 Task: Find connections with filter location Mungia with filter topic #jobseekerswith filter profile language French with filter current company IGT Solutions with filter school Govt. Engineering College Bikaner with filter industry Computer and Network Security with filter service category Homeowners Insurance with filter keywords title Personal Assistant
Action: Mouse moved to (212, 301)
Screenshot: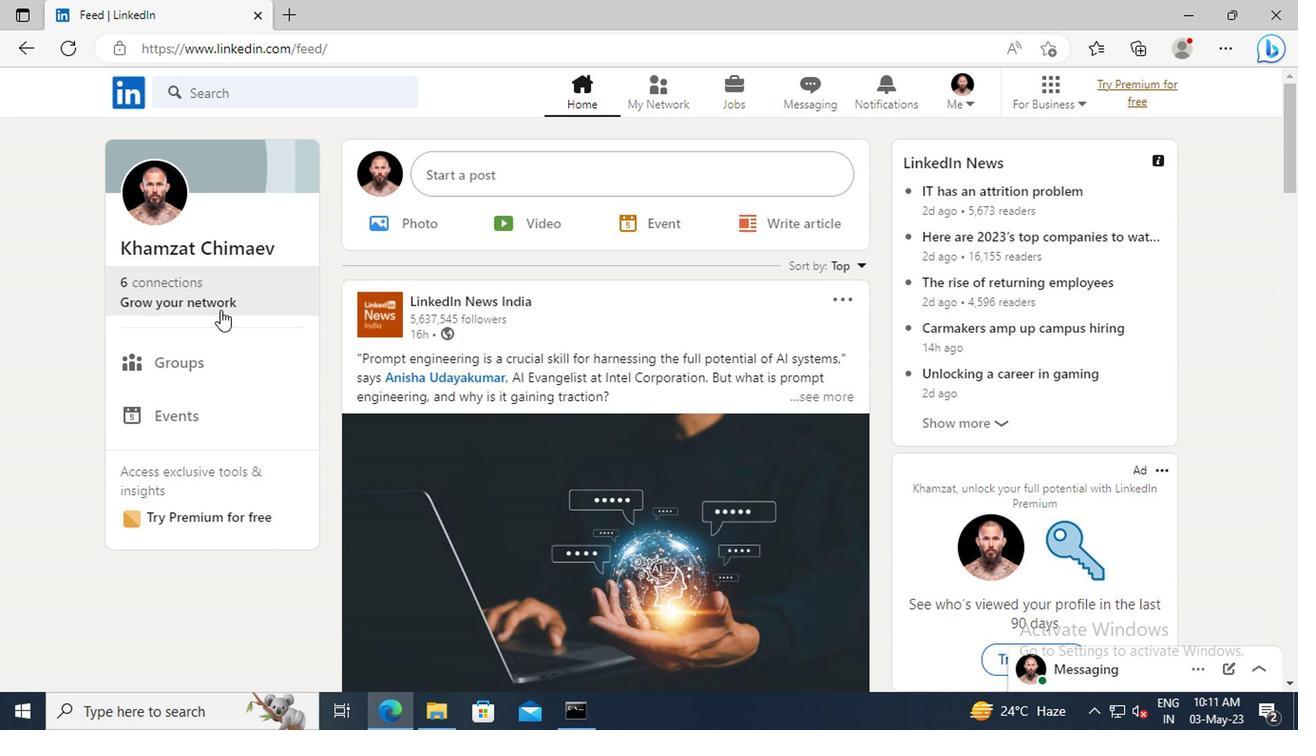 
Action: Mouse pressed left at (212, 301)
Screenshot: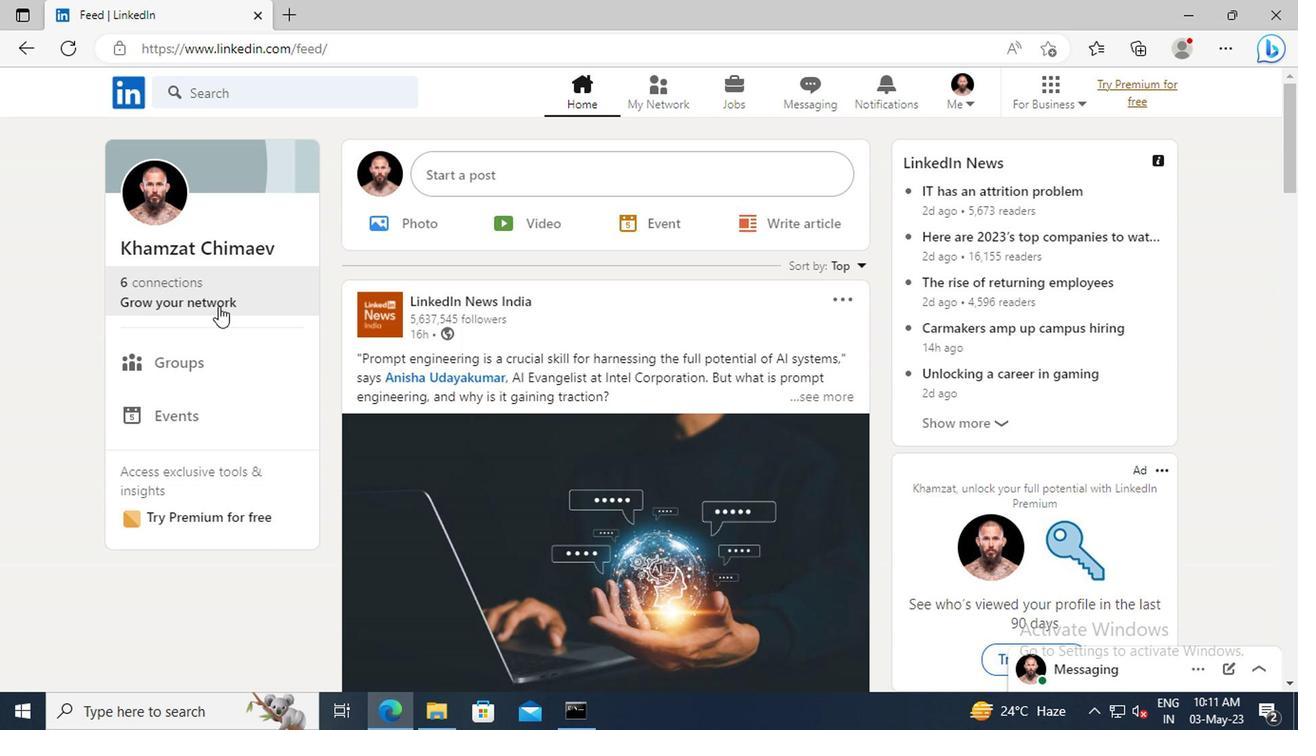 
Action: Mouse moved to (200, 204)
Screenshot: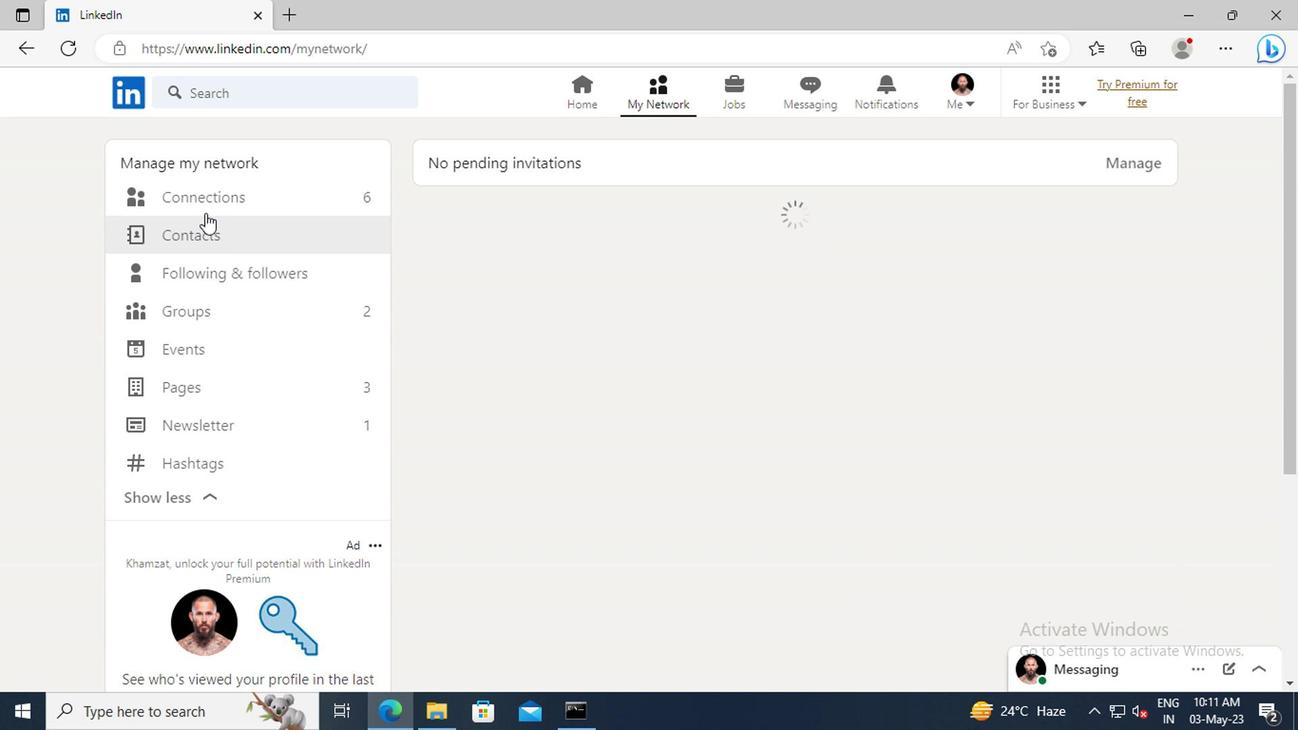 
Action: Mouse pressed left at (200, 204)
Screenshot: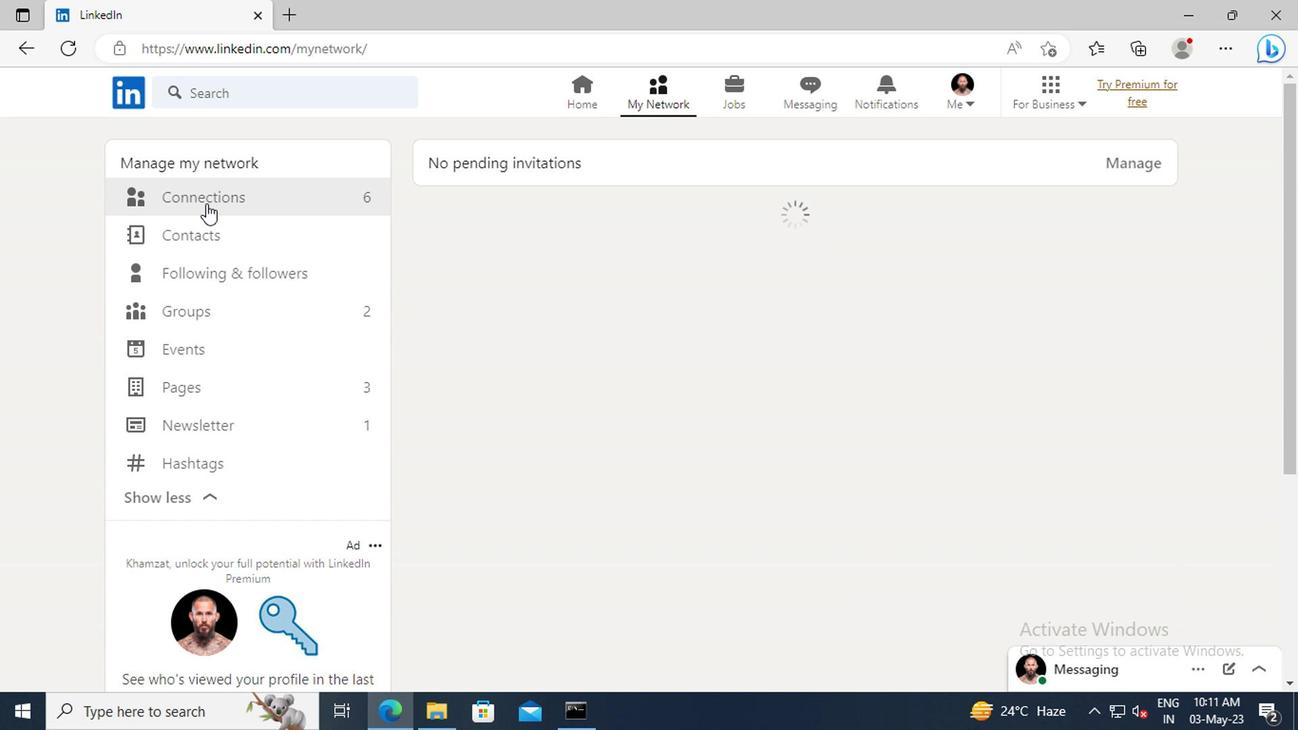 
Action: Mouse moved to (759, 204)
Screenshot: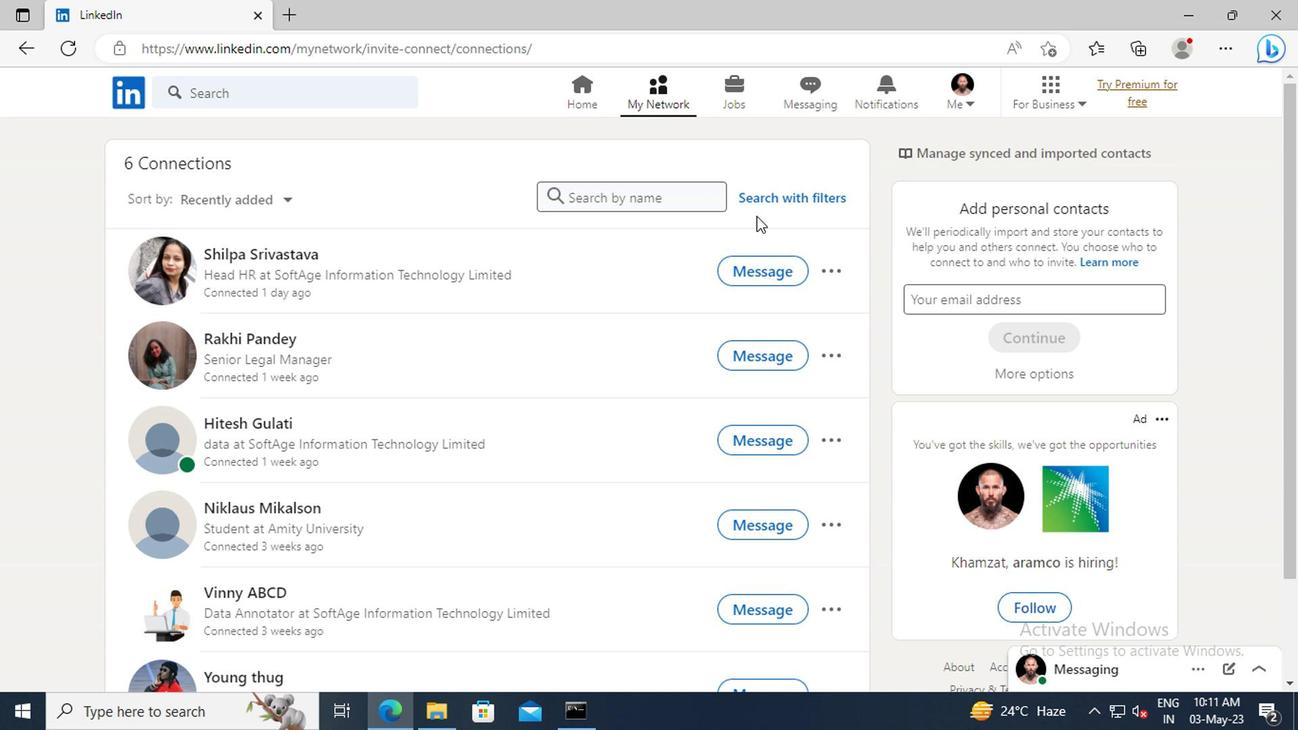 
Action: Mouse pressed left at (759, 204)
Screenshot: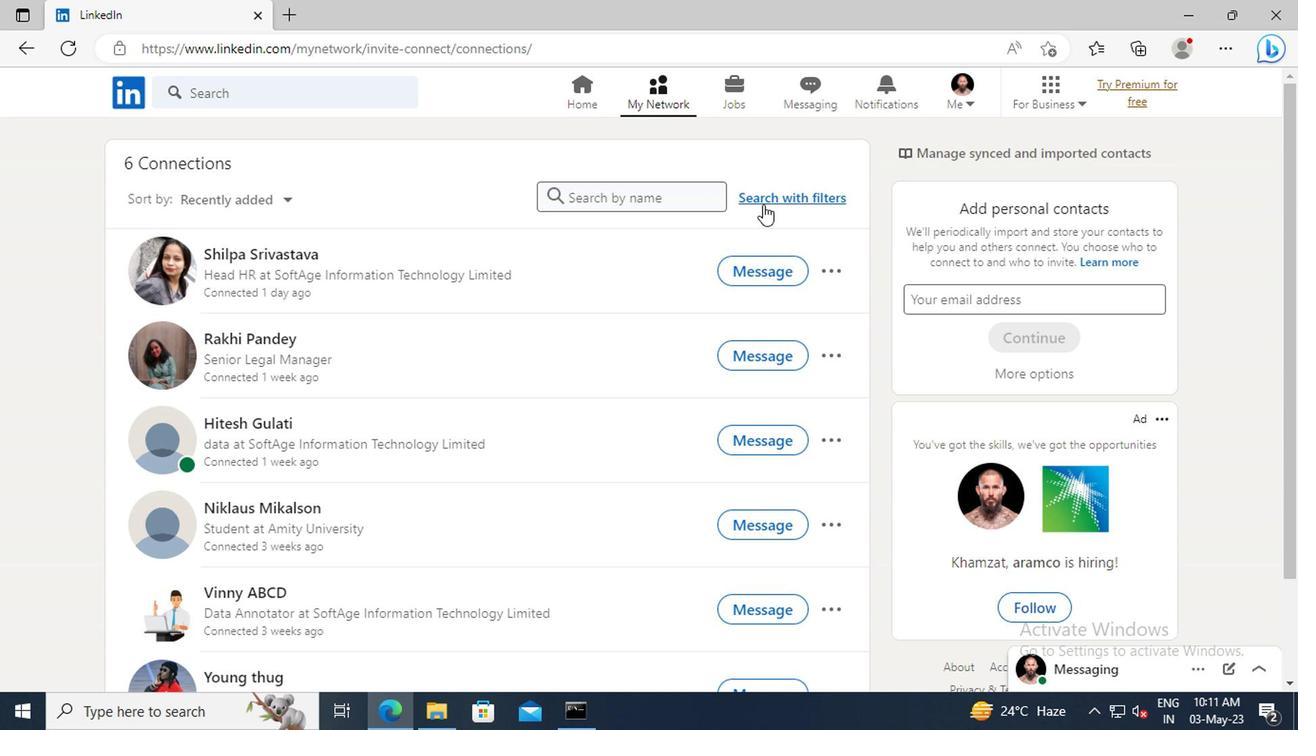 
Action: Mouse moved to (715, 154)
Screenshot: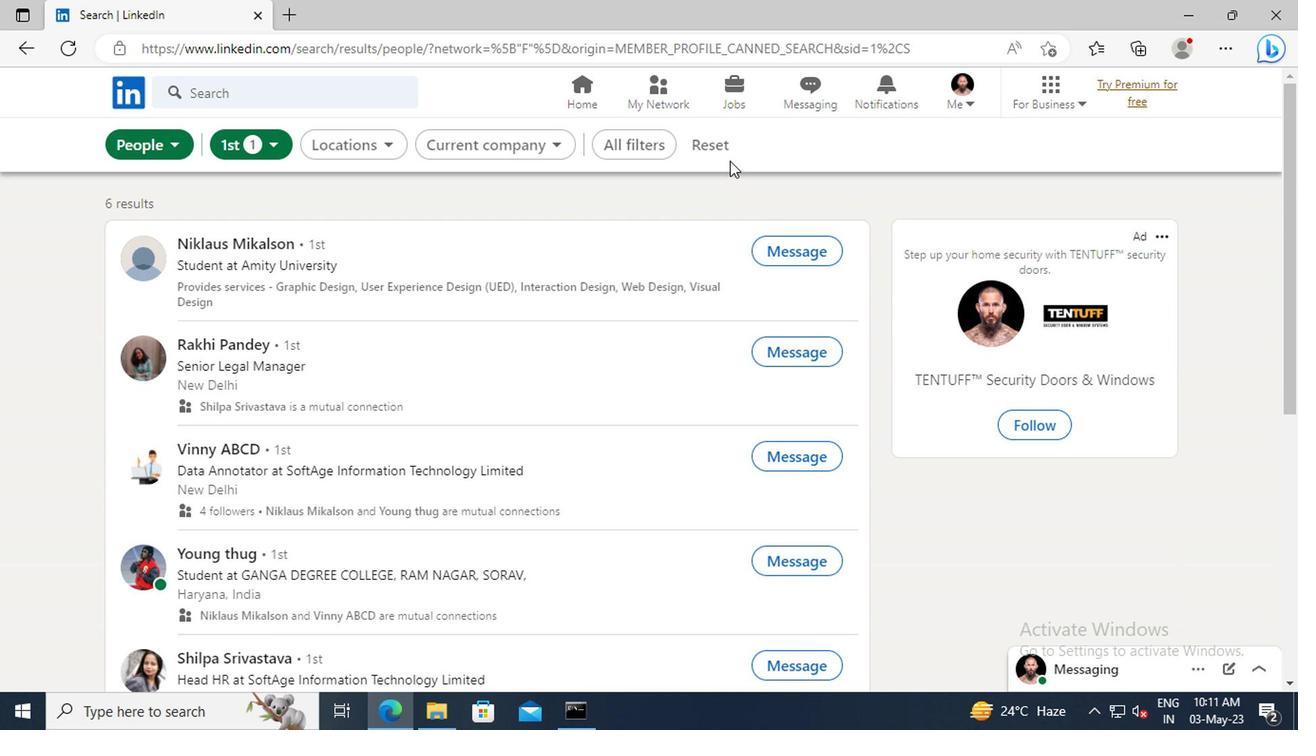 
Action: Mouse pressed left at (715, 154)
Screenshot: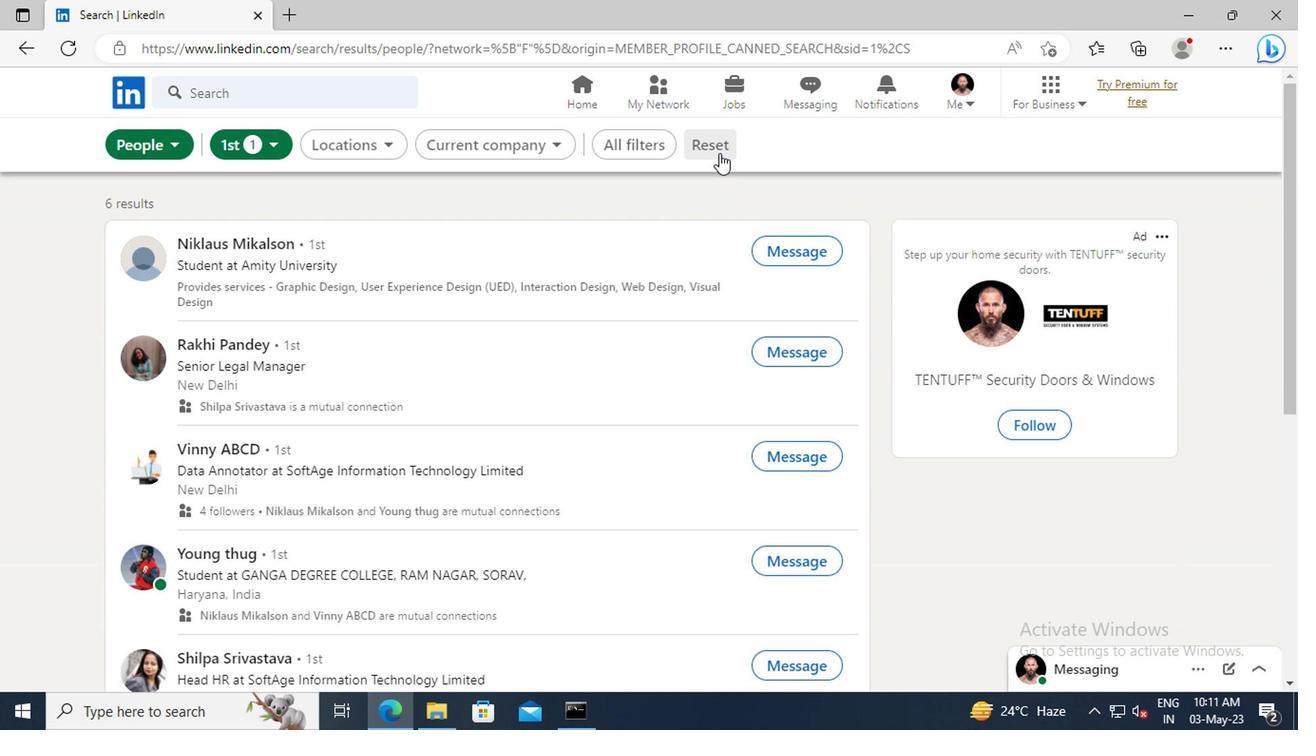 
Action: Mouse moved to (698, 149)
Screenshot: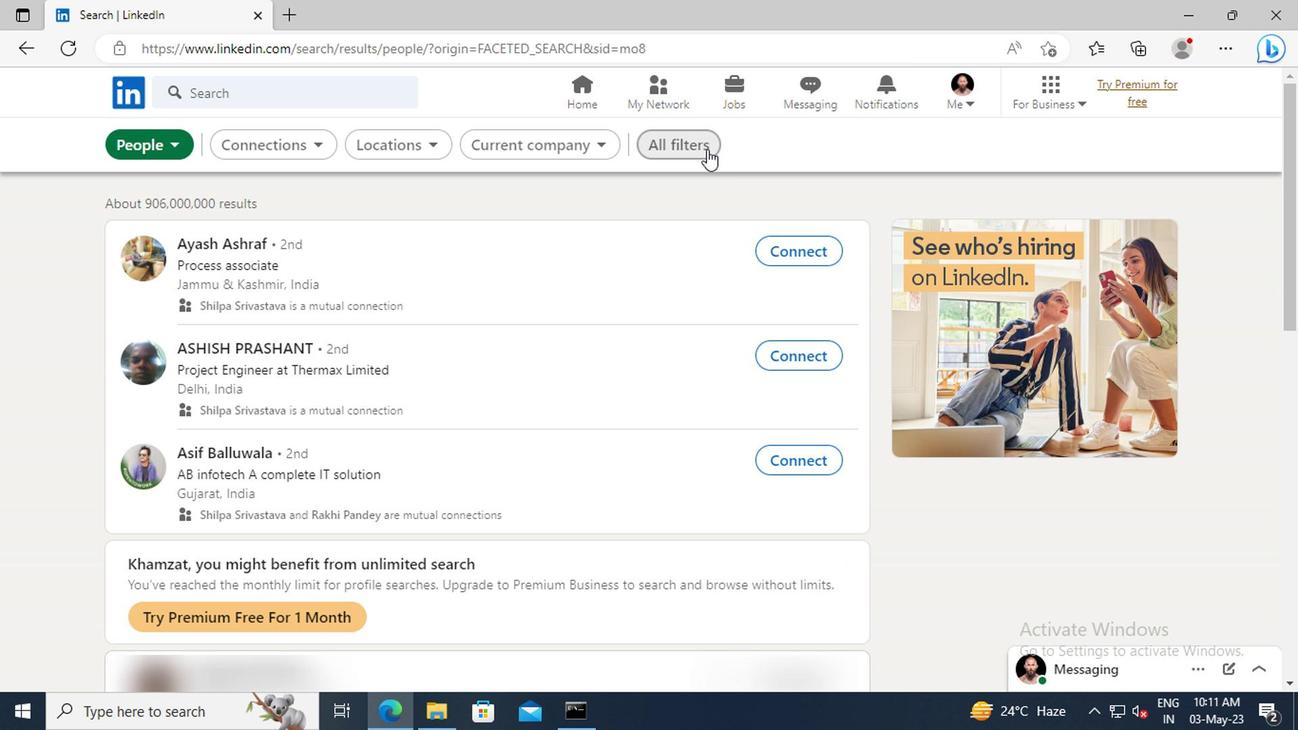 
Action: Mouse pressed left at (698, 149)
Screenshot: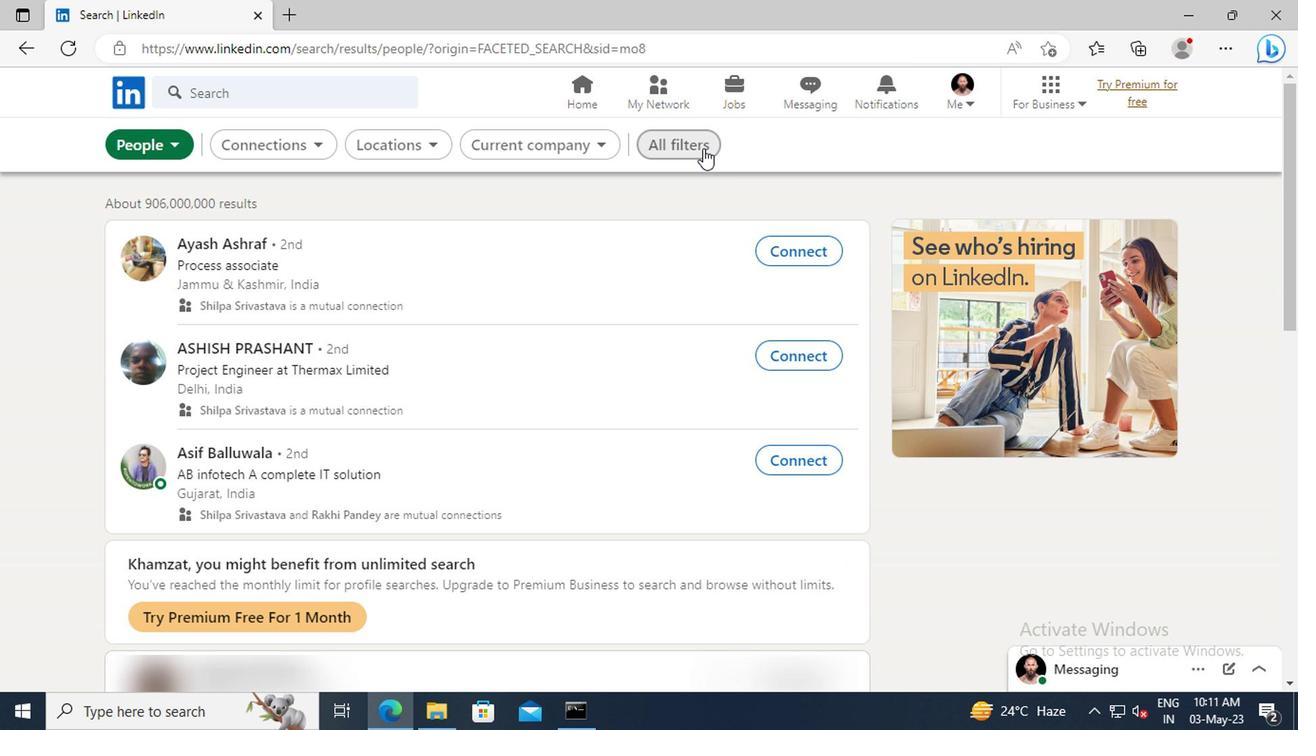 
Action: Mouse moved to (1031, 351)
Screenshot: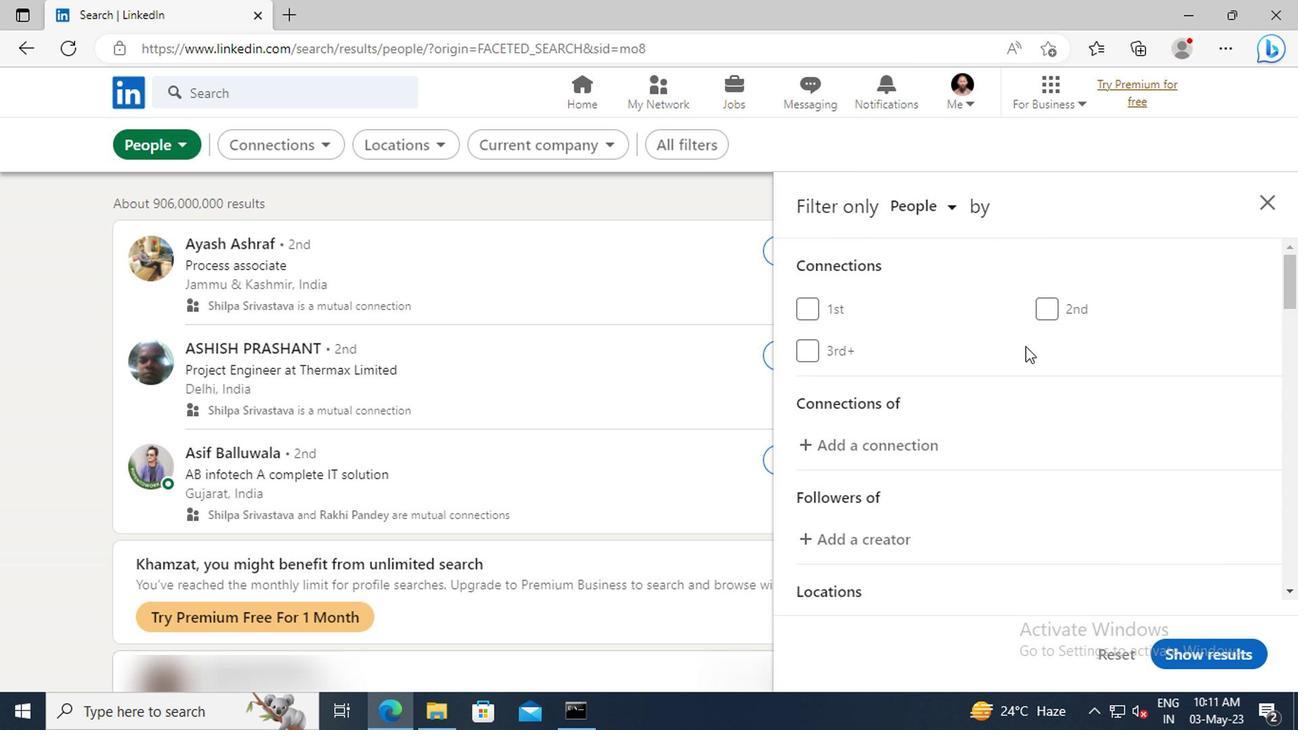 
Action: Mouse scrolled (1031, 350) with delta (0, 0)
Screenshot: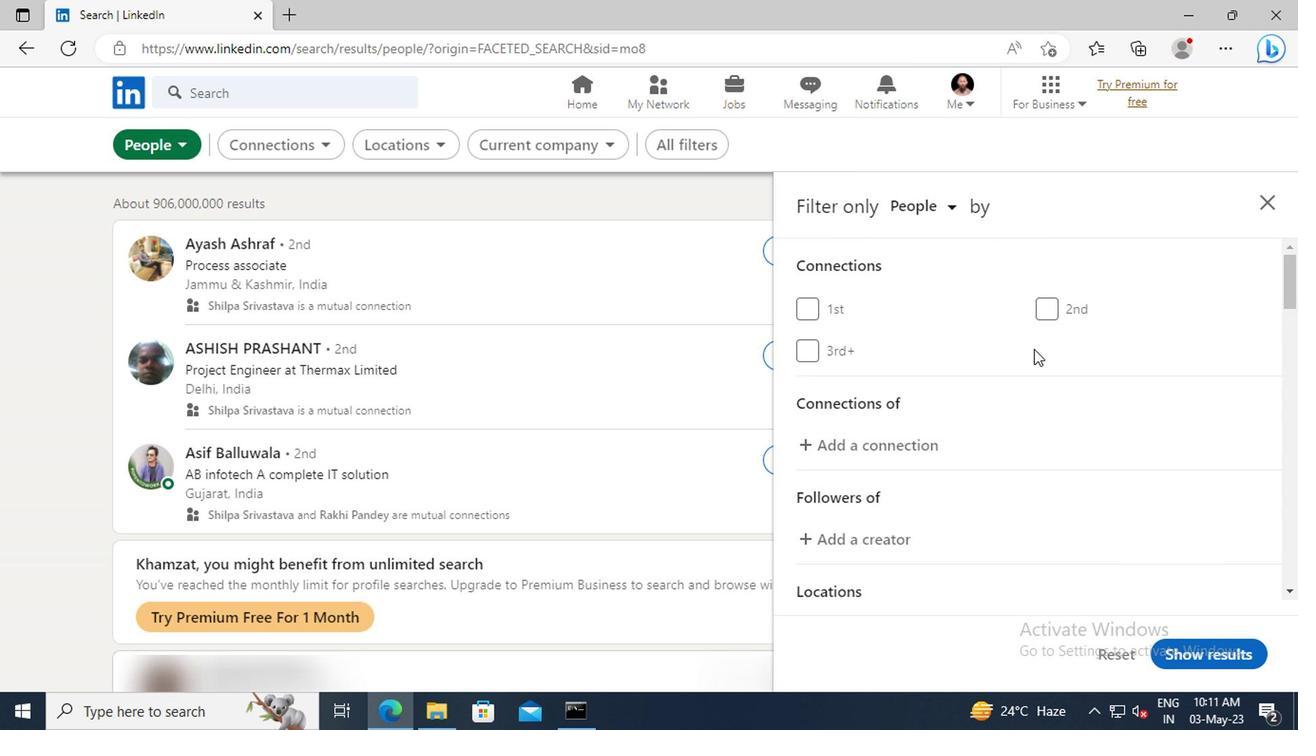 
Action: Mouse scrolled (1031, 350) with delta (0, 0)
Screenshot: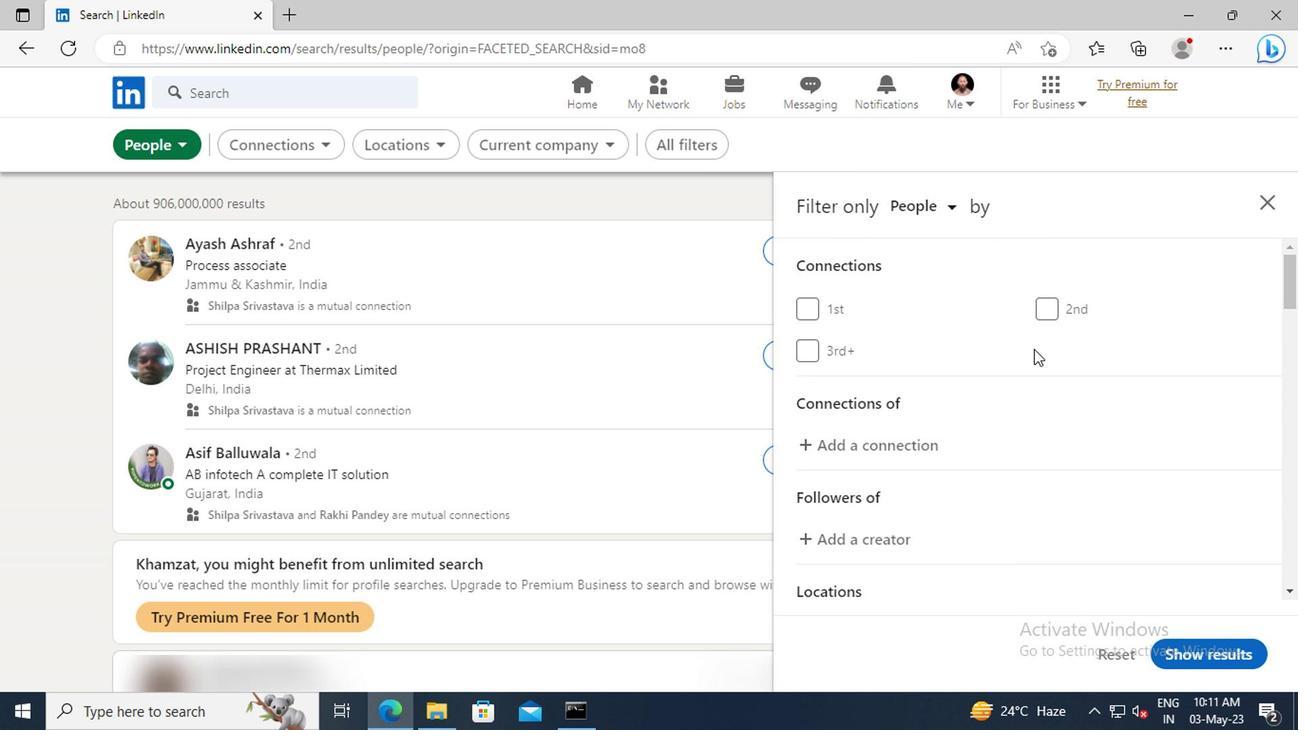 
Action: Mouse scrolled (1031, 350) with delta (0, 0)
Screenshot: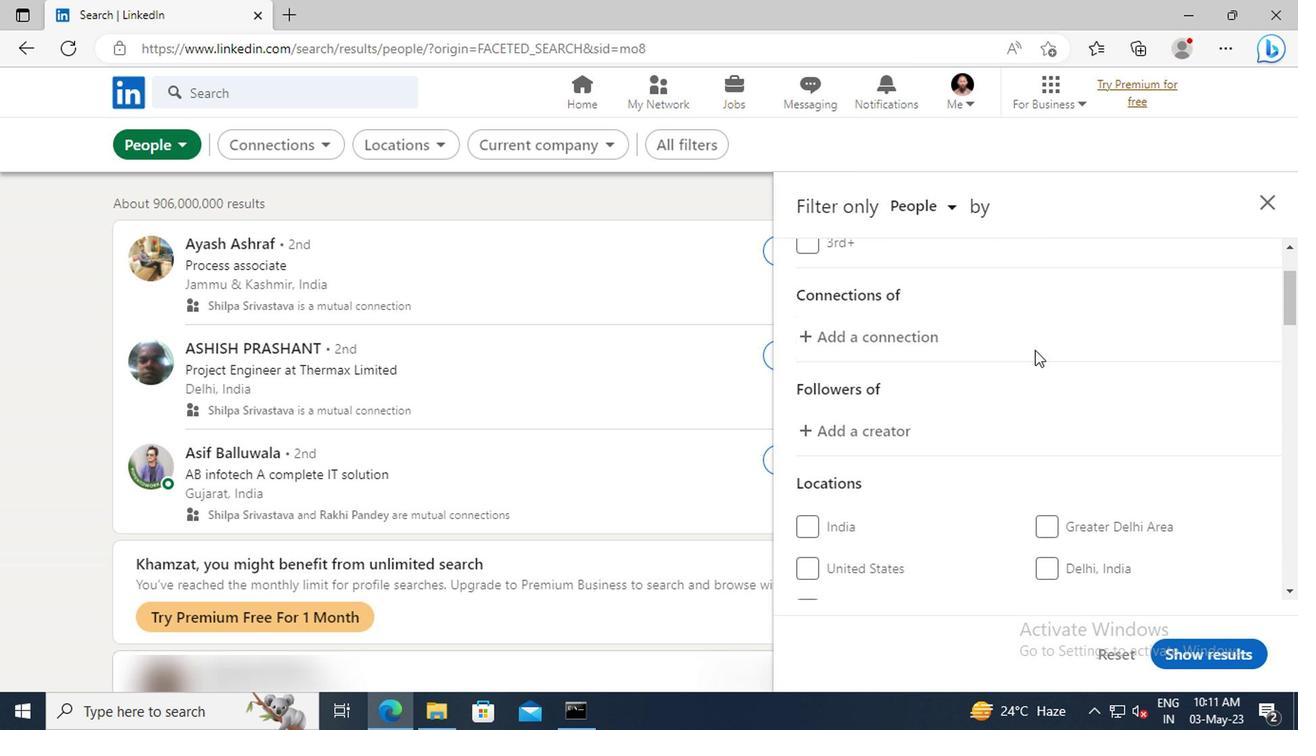 
Action: Mouse scrolled (1031, 350) with delta (0, 0)
Screenshot: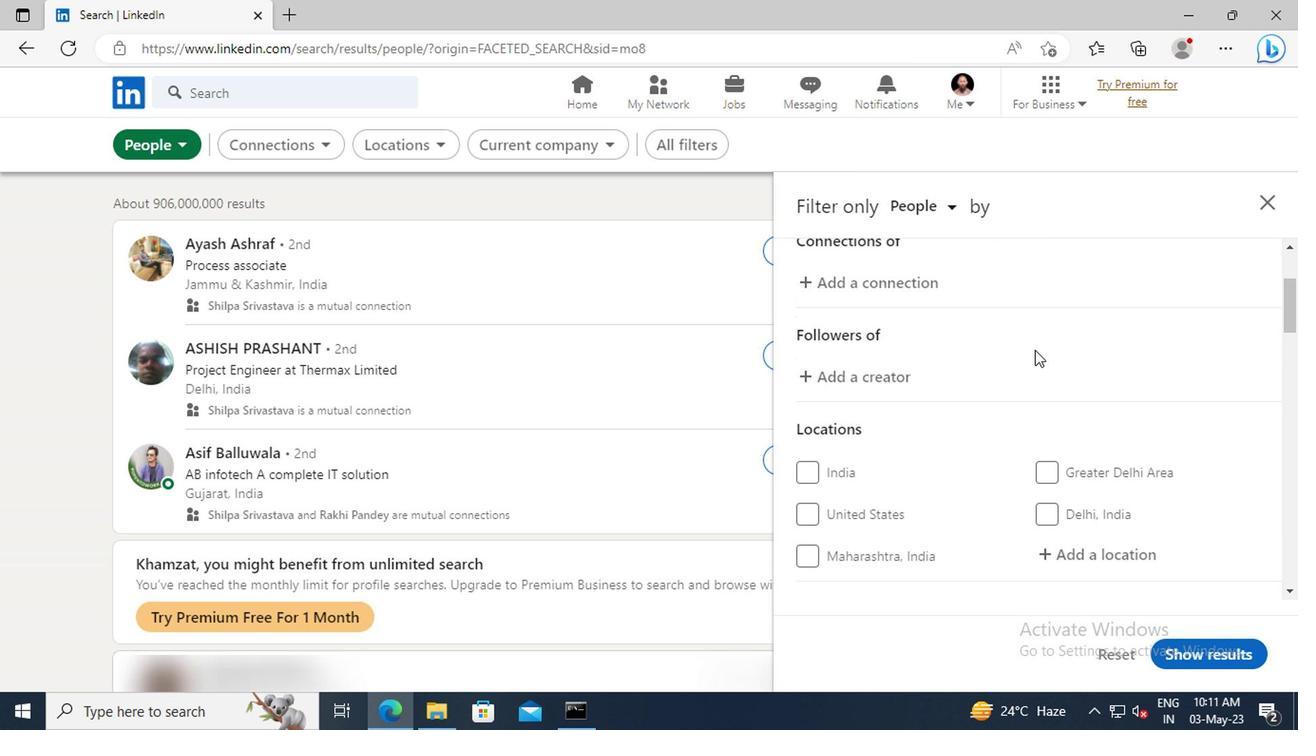 
Action: Mouse scrolled (1031, 350) with delta (0, 0)
Screenshot: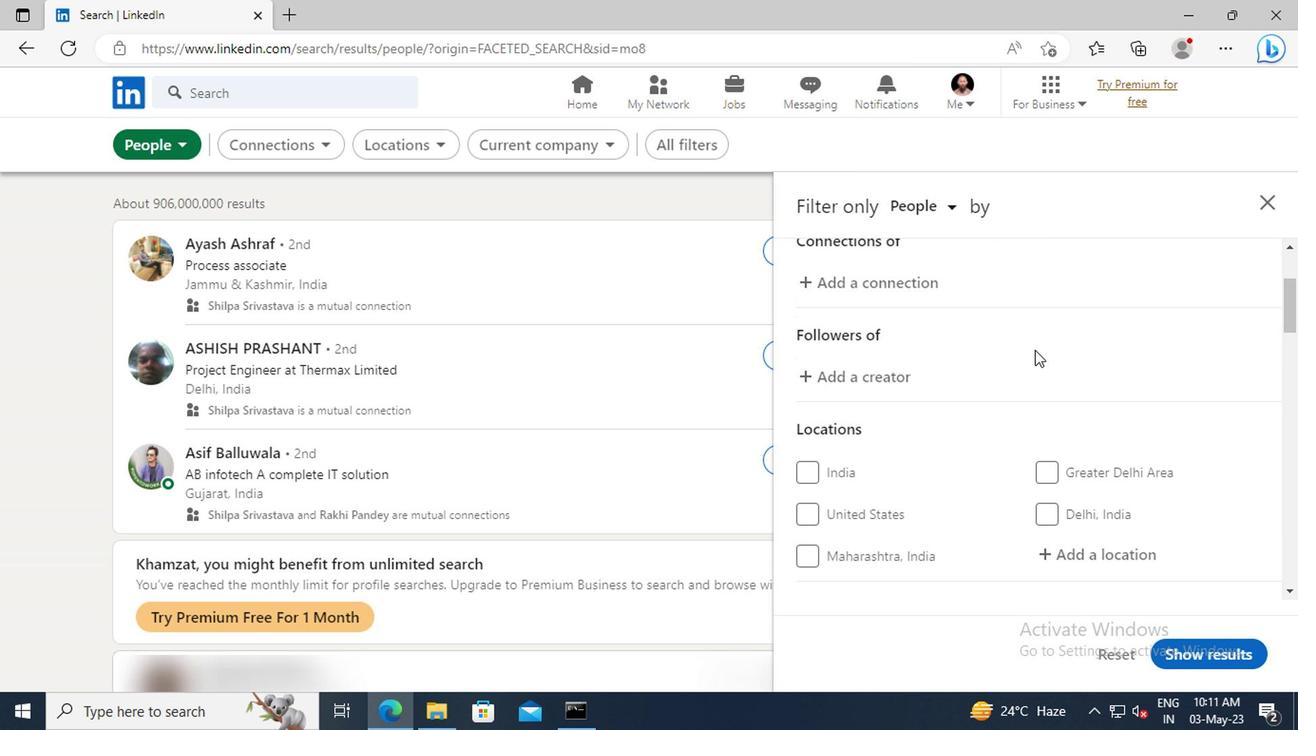 
Action: Mouse scrolled (1031, 350) with delta (0, 0)
Screenshot: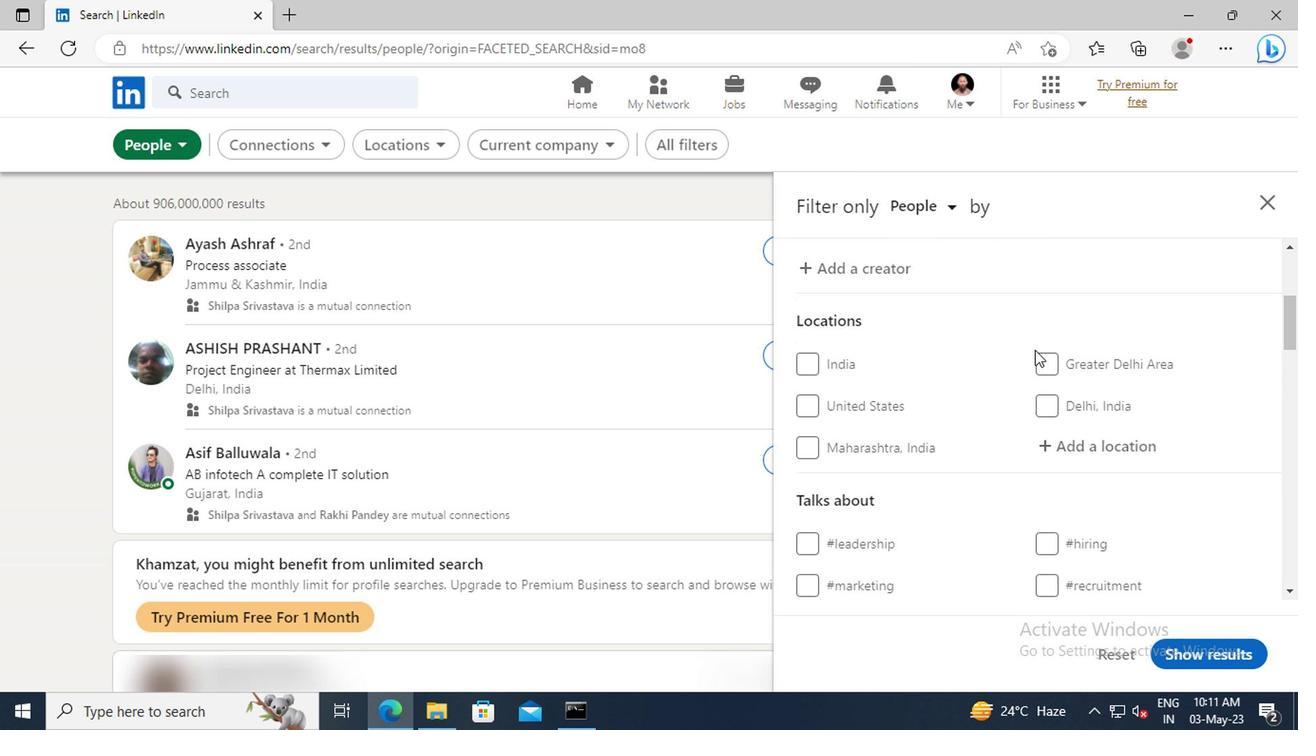 
Action: Mouse moved to (1048, 388)
Screenshot: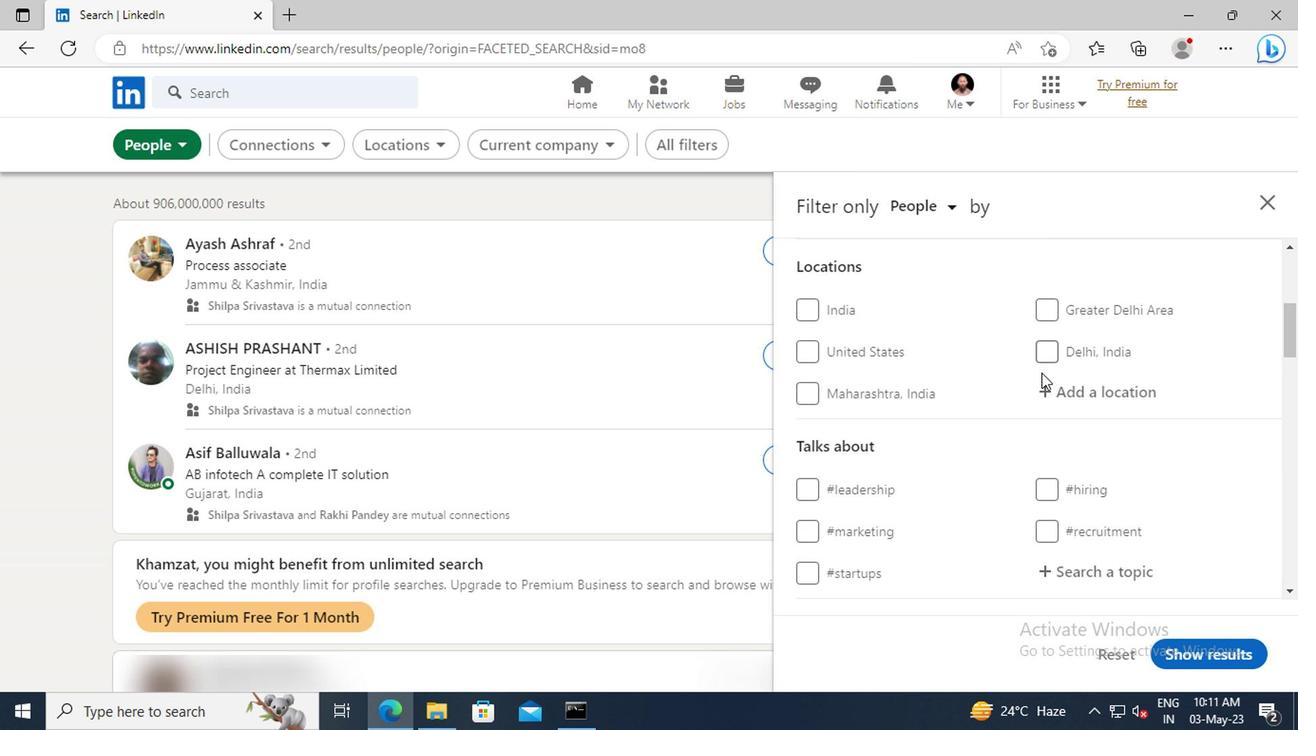 
Action: Mouse pressed left at (1048, 388)
Screenshot: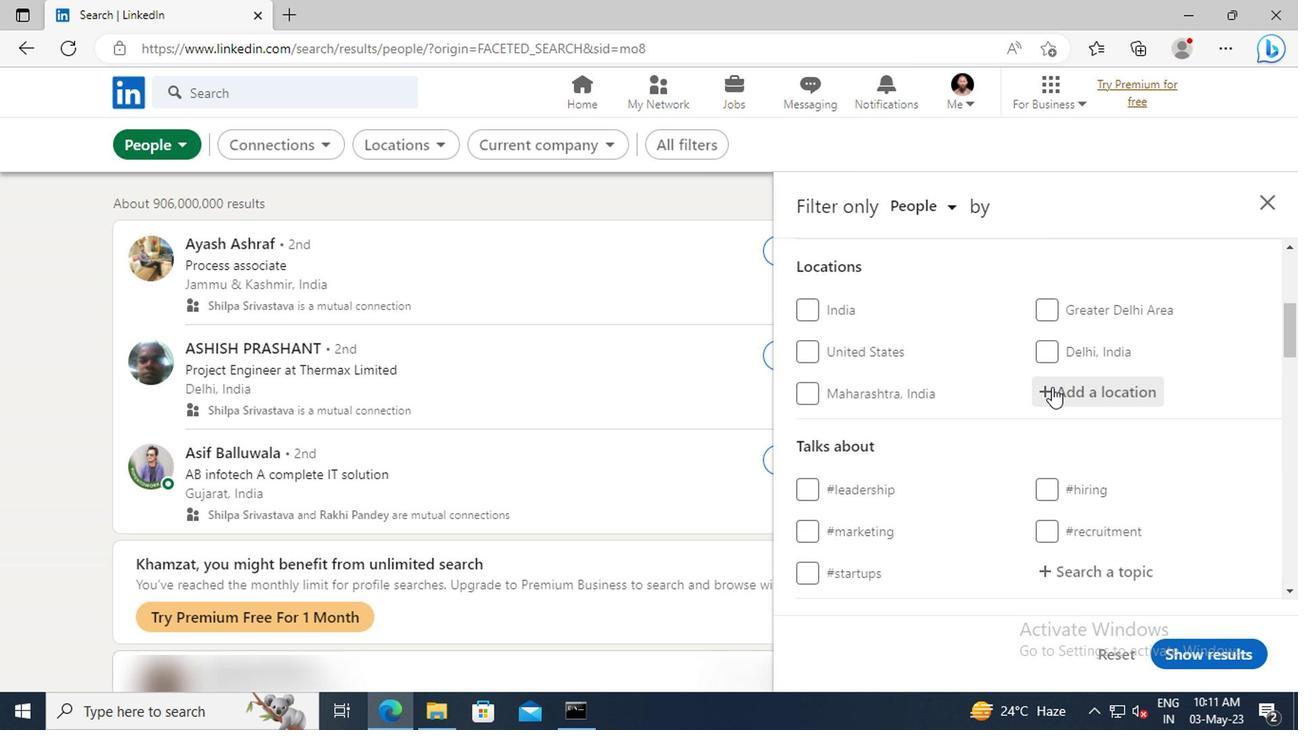 
Action: Key pressed <Key.shift>MUNGIA
Screenshot: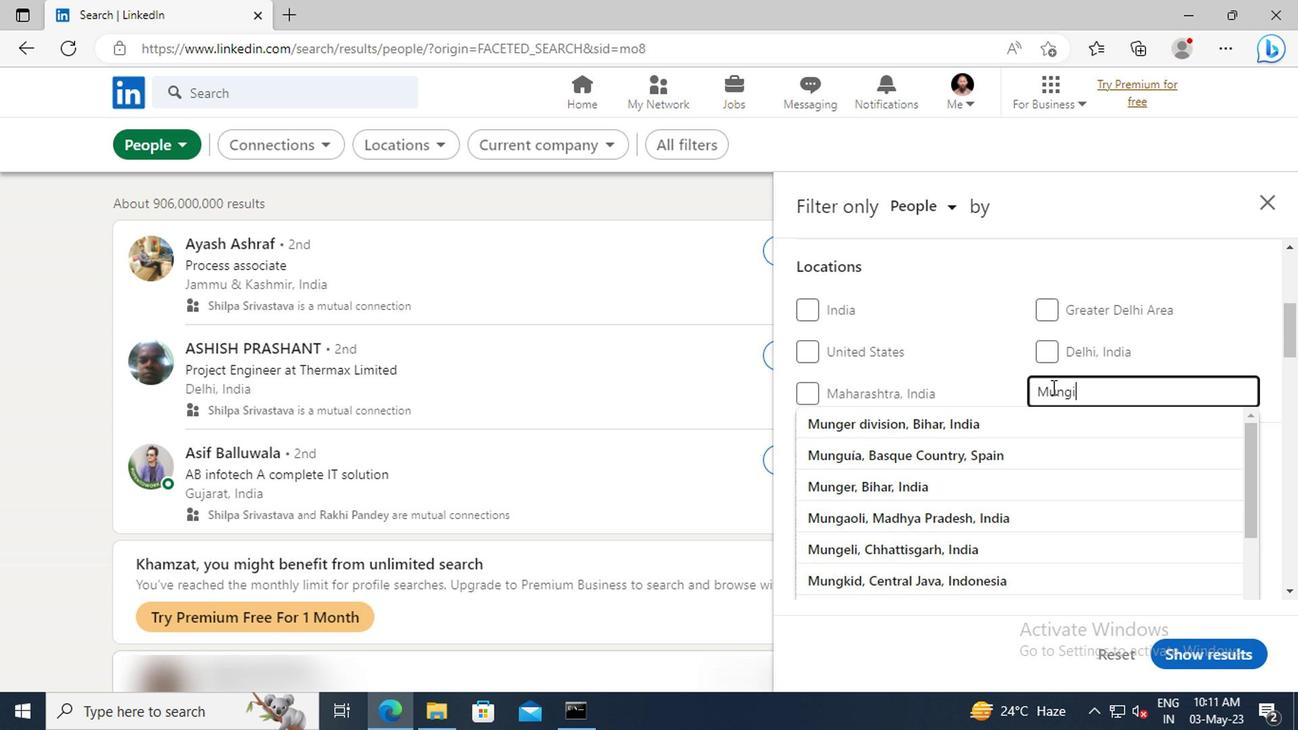 
Action: Mouse moved to (1048, 405)
Screenshot: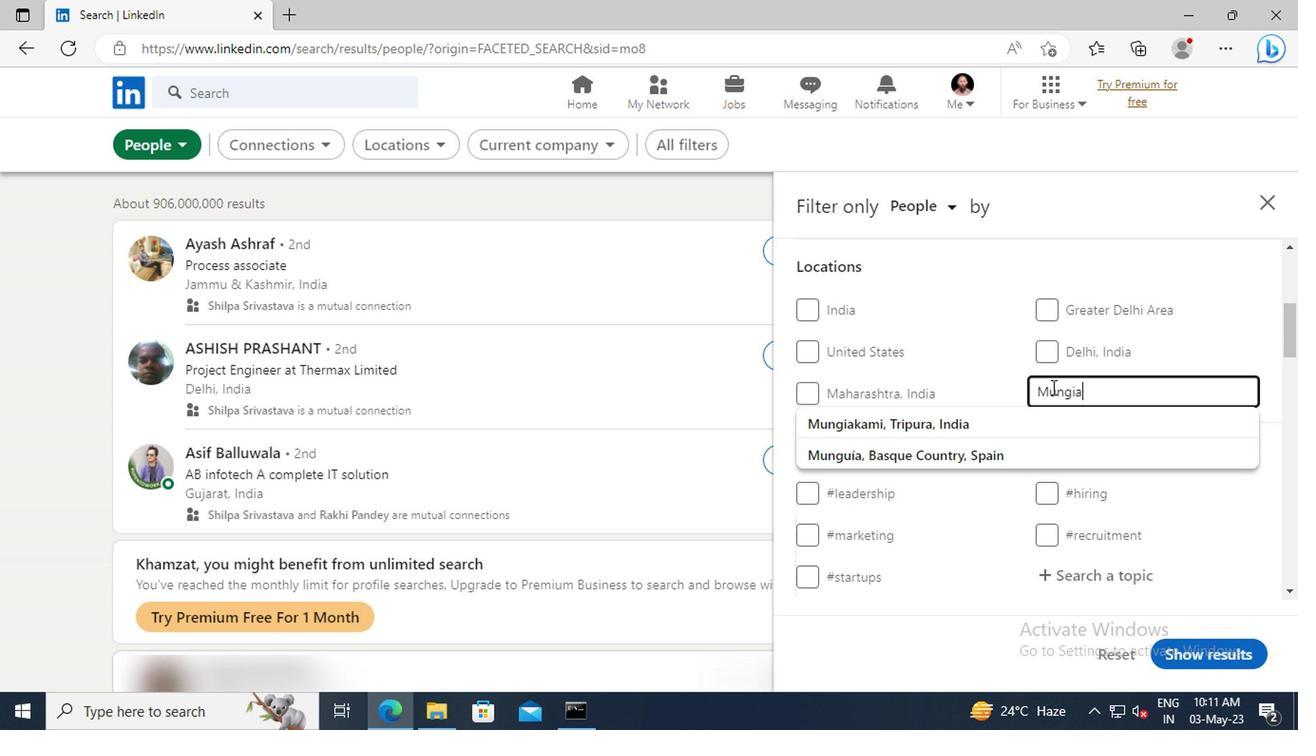 
Action: Key pressed <Key.enter>
Screenshot: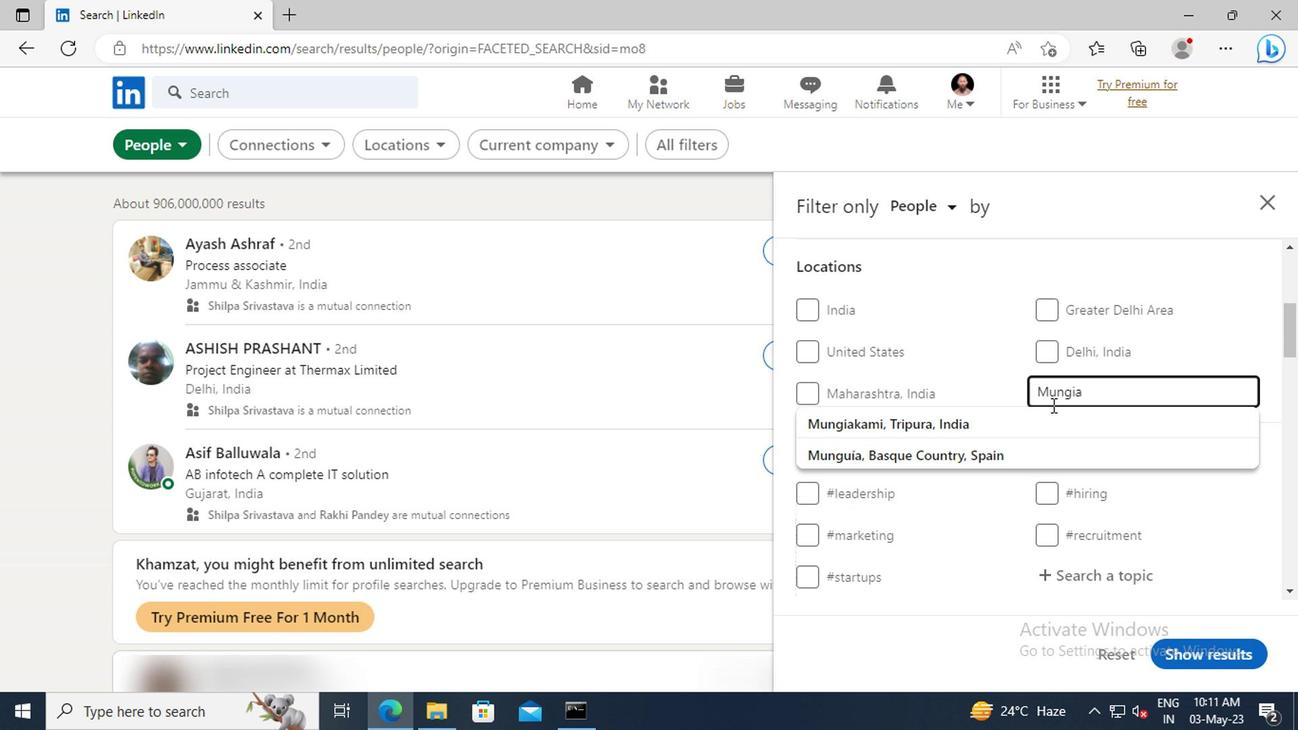 
Action: Mouse scrolled (1048, 405) with delta (0, 0)
Screenshot: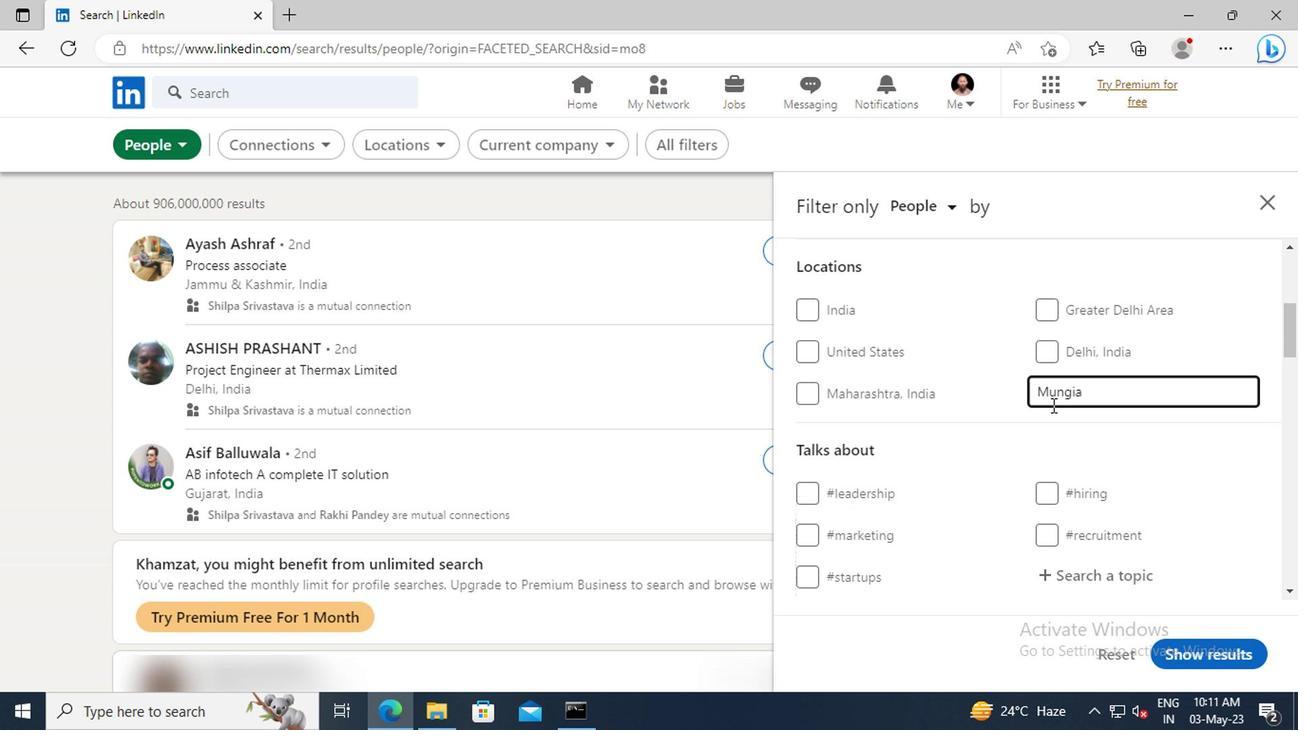 
Action: Mouse scrolled (1048, 405) with delta (0, 0)
Screenshot: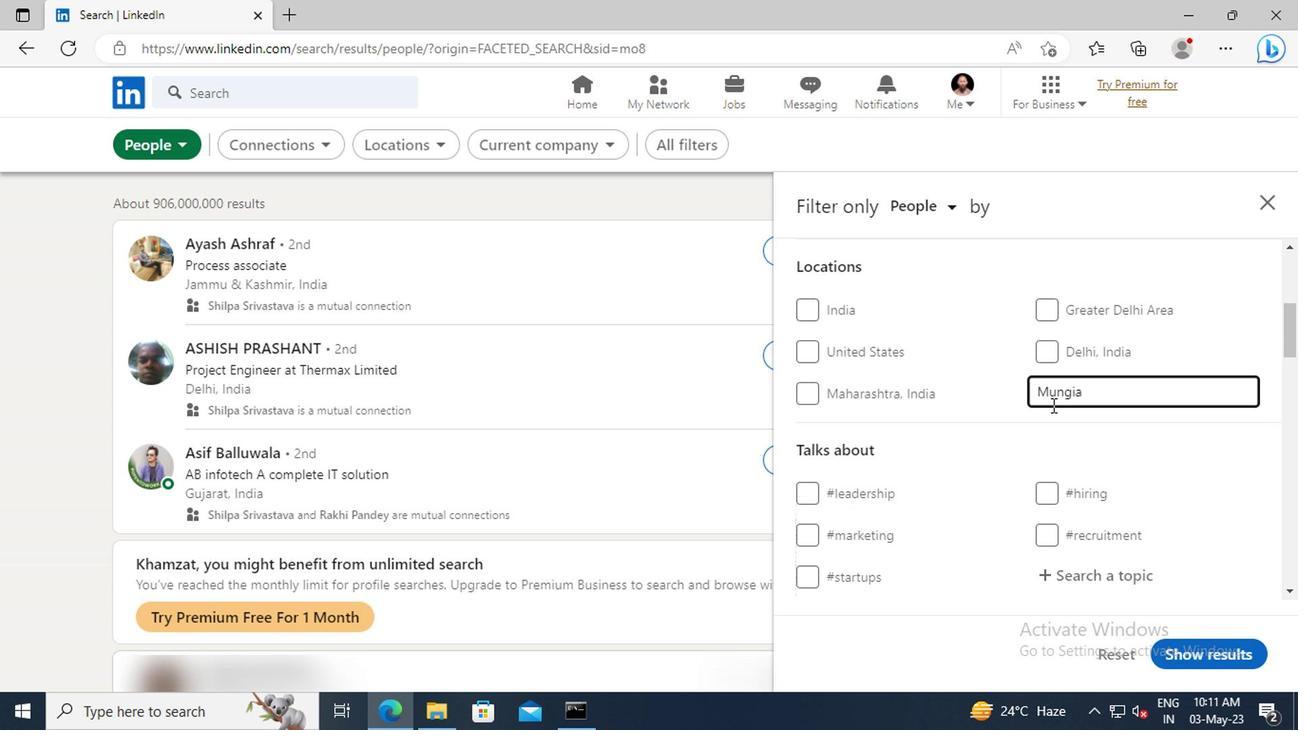 
Action: Mouse scrolled (1048, 405) with delta (0, 0)
Screenshot: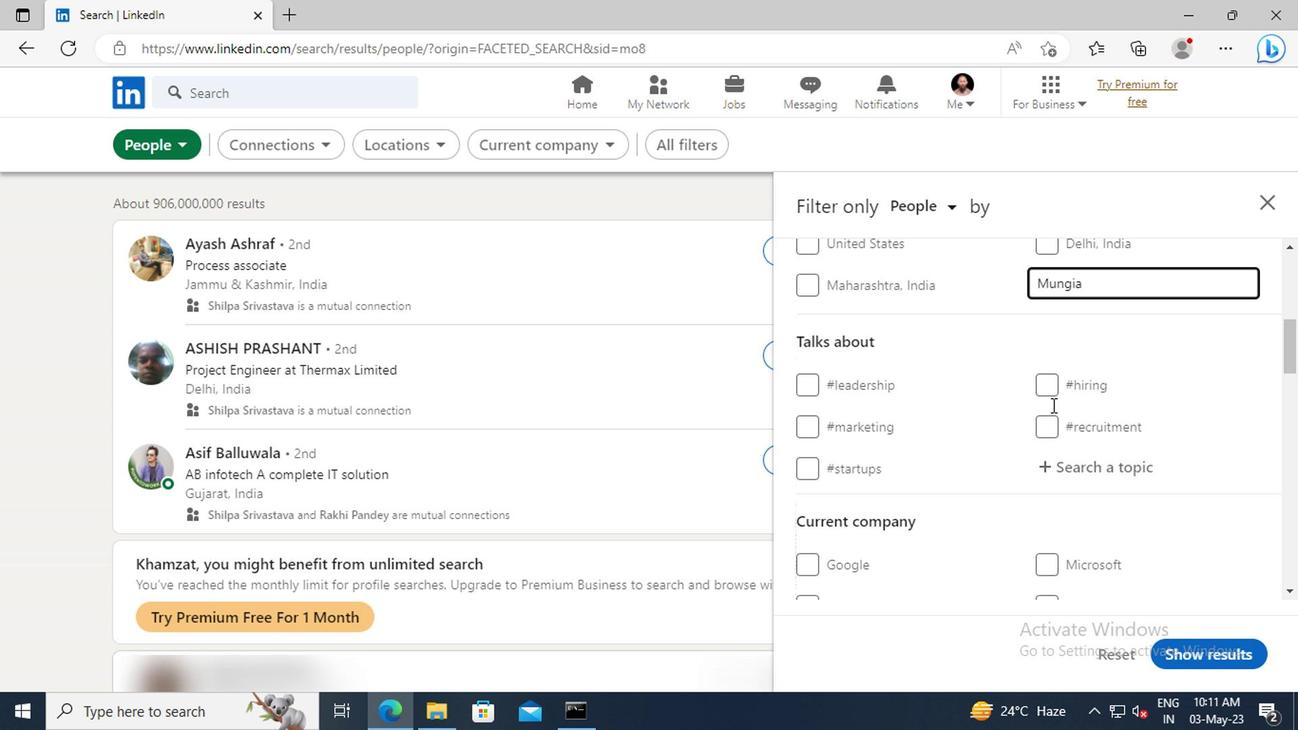 
Action: Mouse moved to (1058, 421)
Screenshot: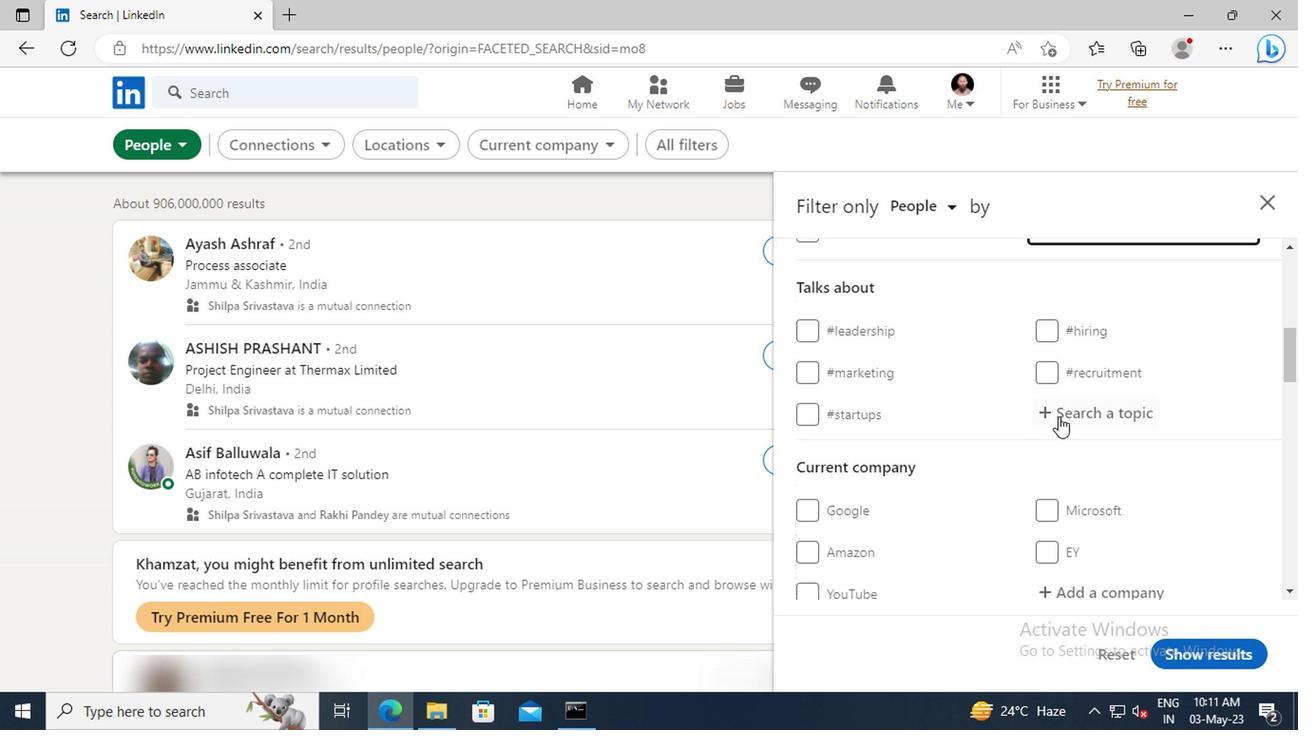 
Action: Mouse pressed left at (1058, 421)
Screenshot: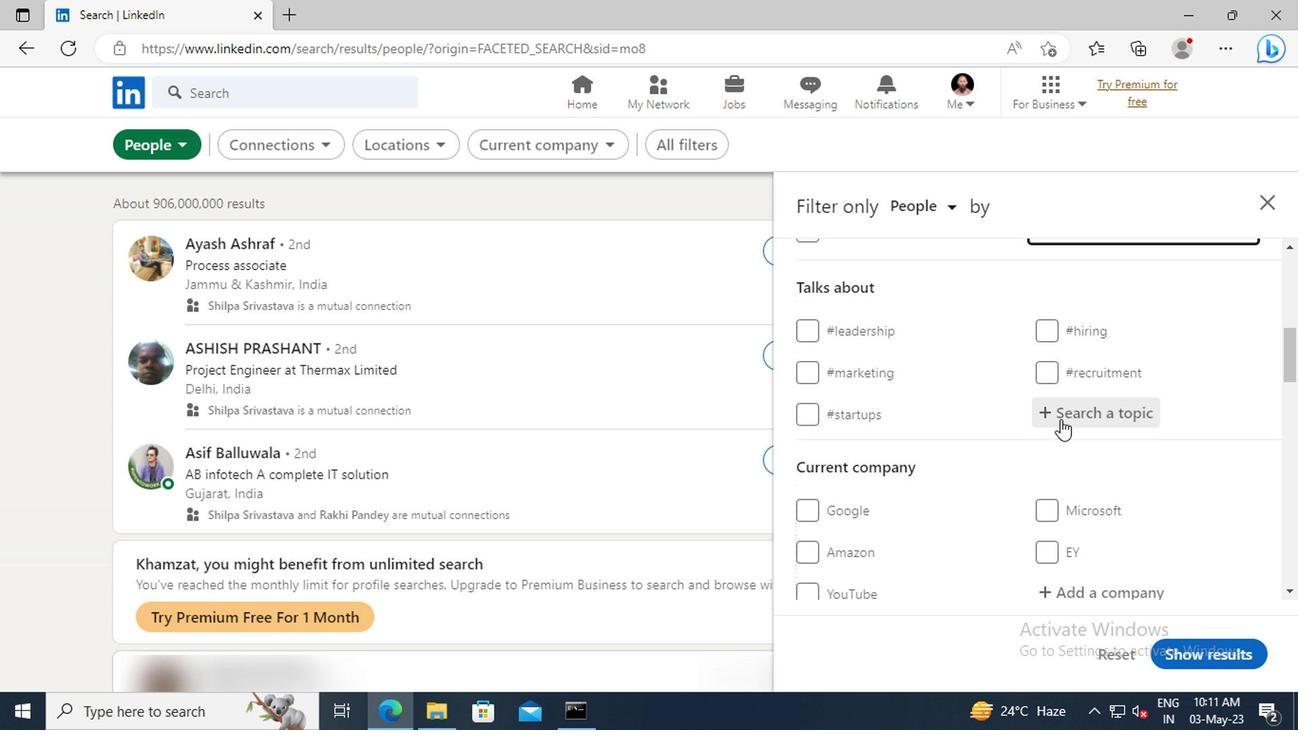 
Action: Key pressed JOBSEEKERS
Screenshot: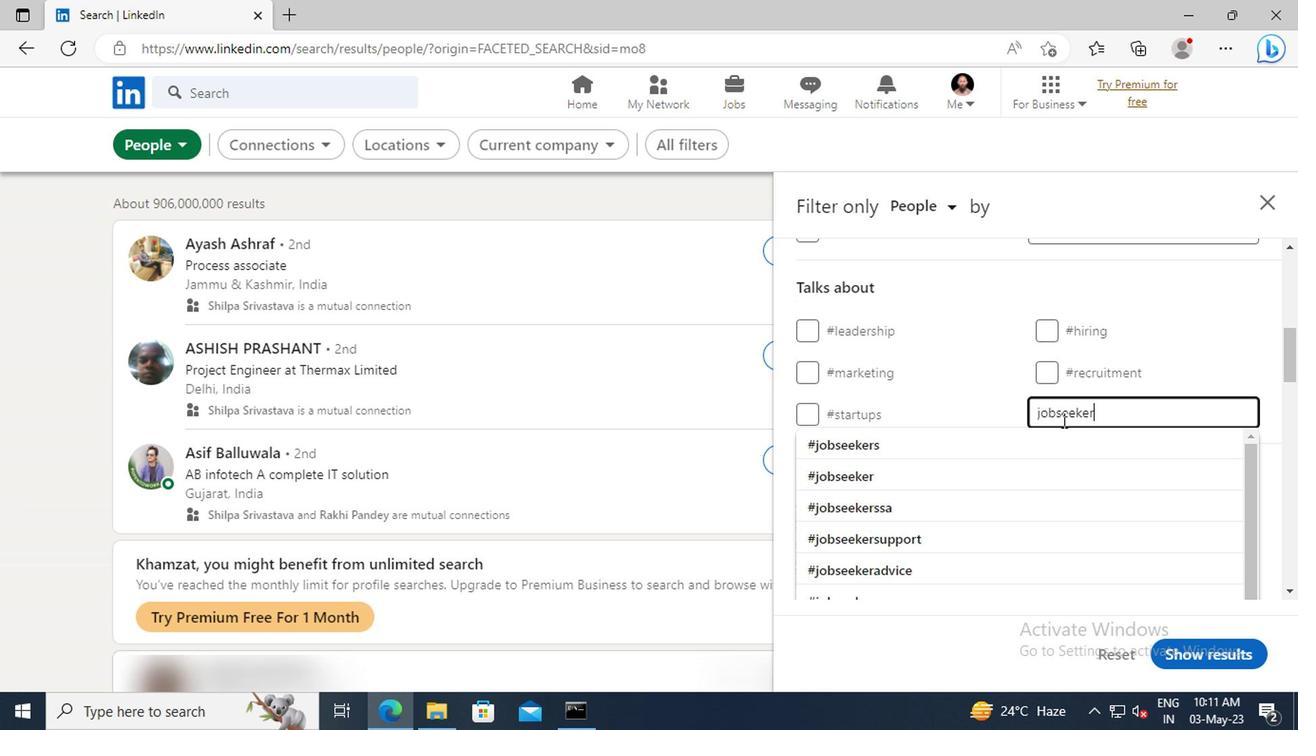 
Action: Mouse moved to (1060, 435)
Screenshot: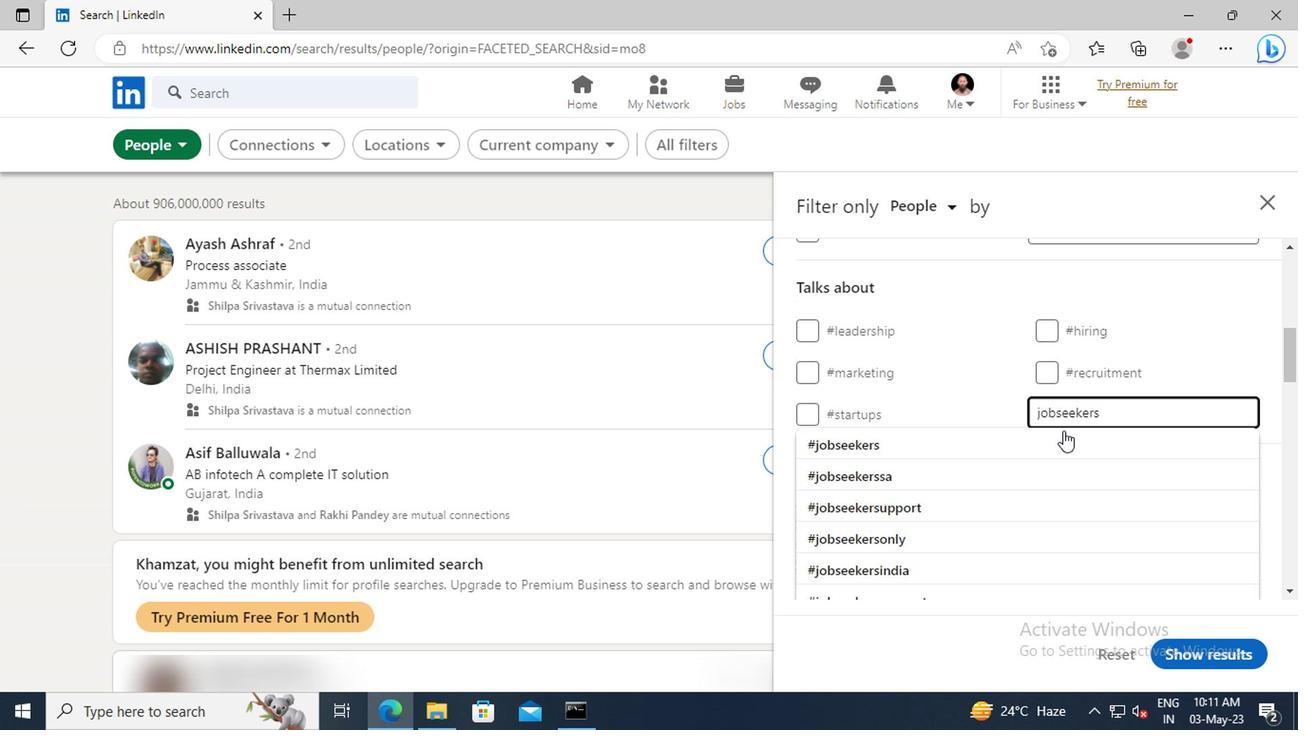 
Action: Mouse pressed left at (1060, 435)
Screenshot: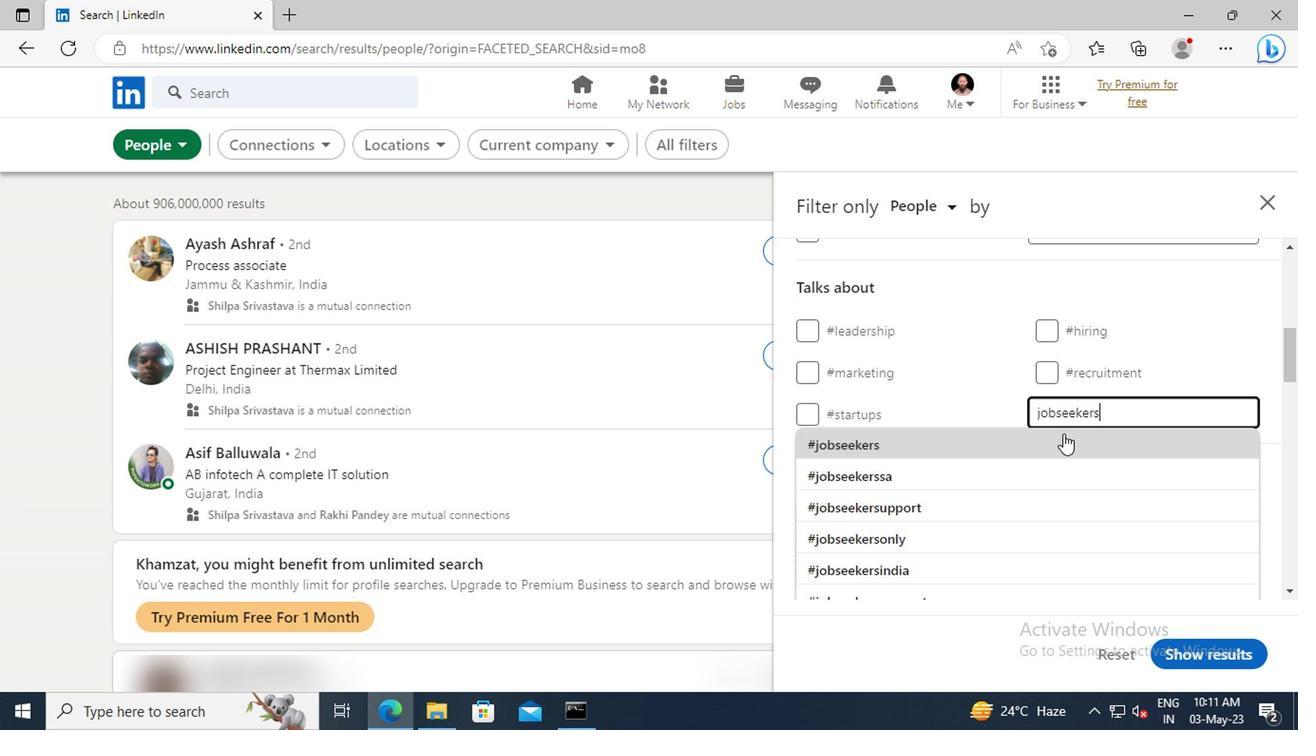 
Action: Mouse scrolled (1060, 435) with delta (0, 0)
Screenshot: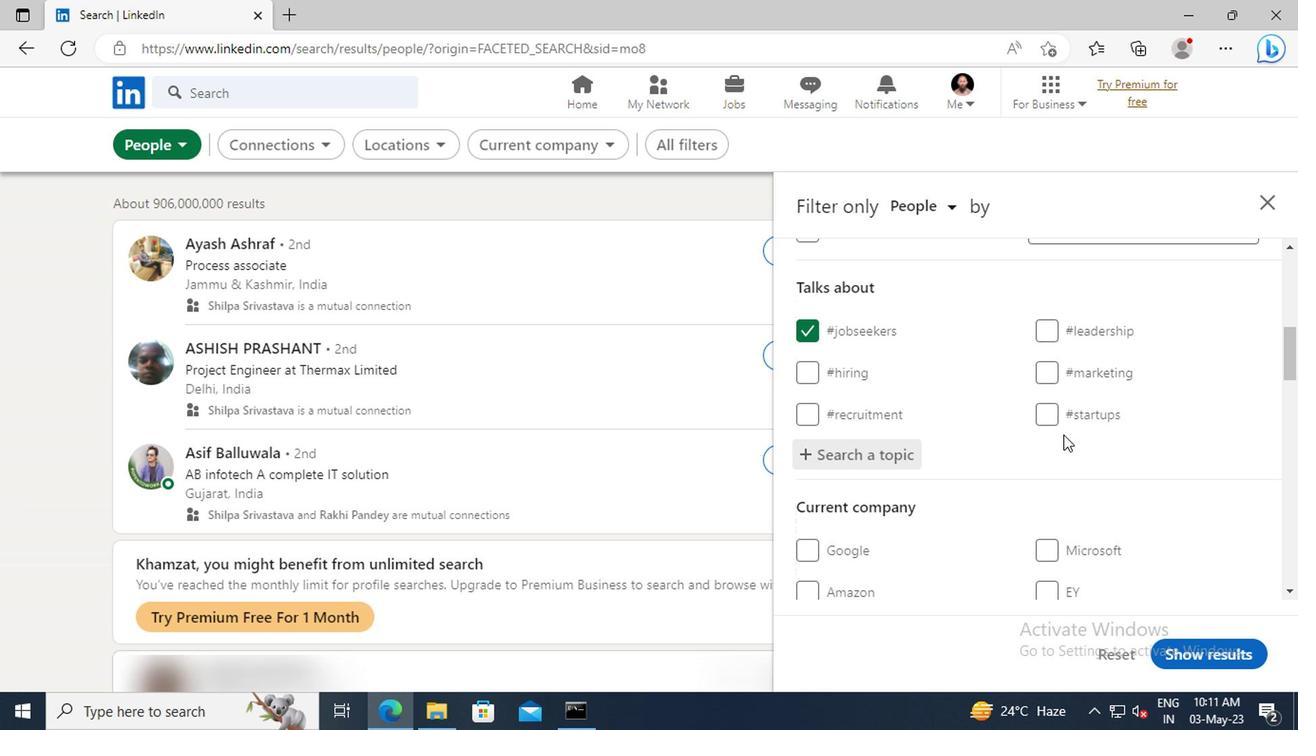 
Action: Mouse scrolled (1060, 435) with delta (0, 0)
Screenshot: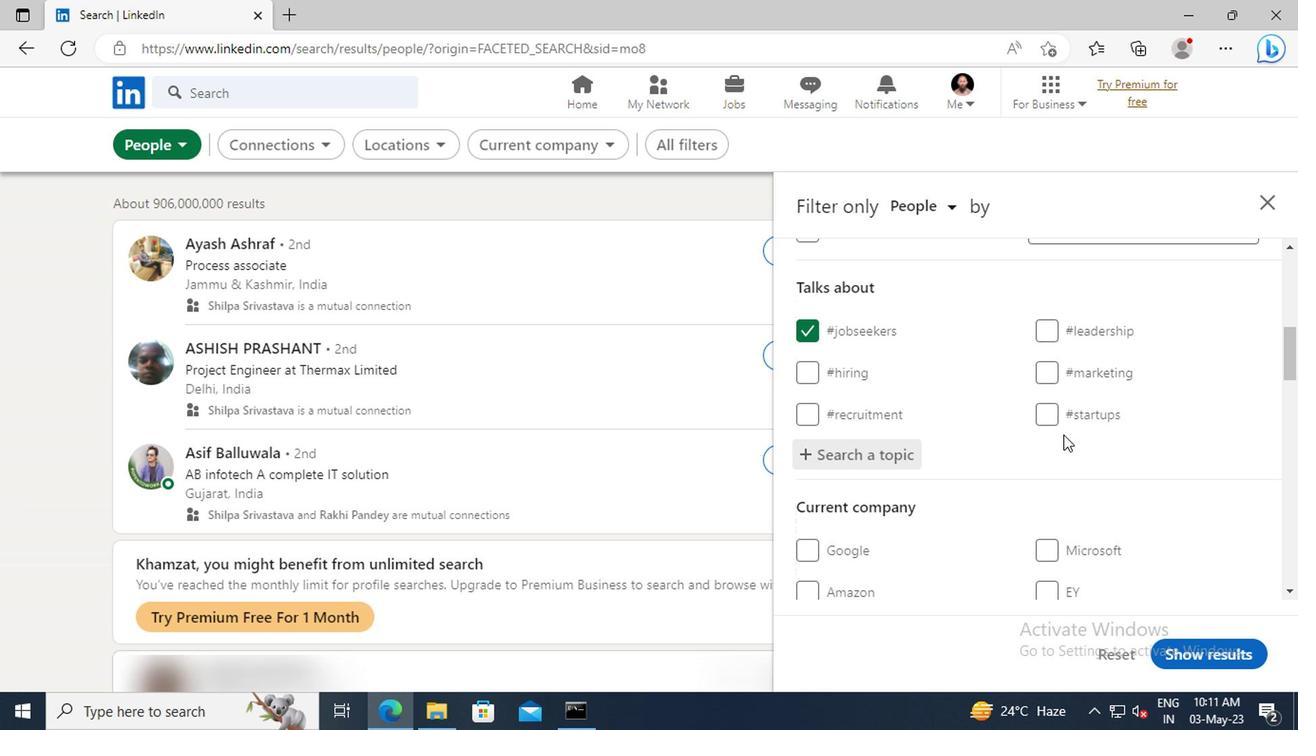 
Action: Mouse scrolled (1060, 435) with delta (0, 0)
Screenshot: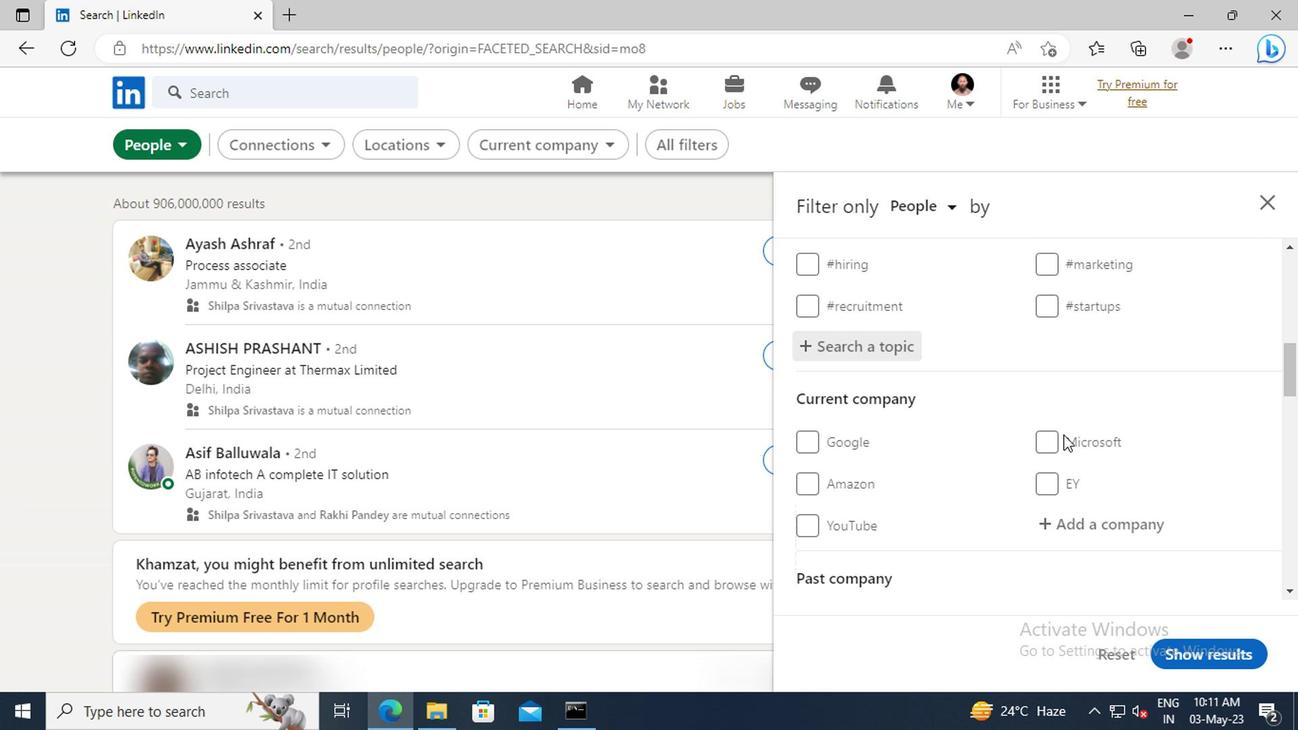 
Action: Mouse scrolled (1060, 435) with delta (0, 0)
Screenshot: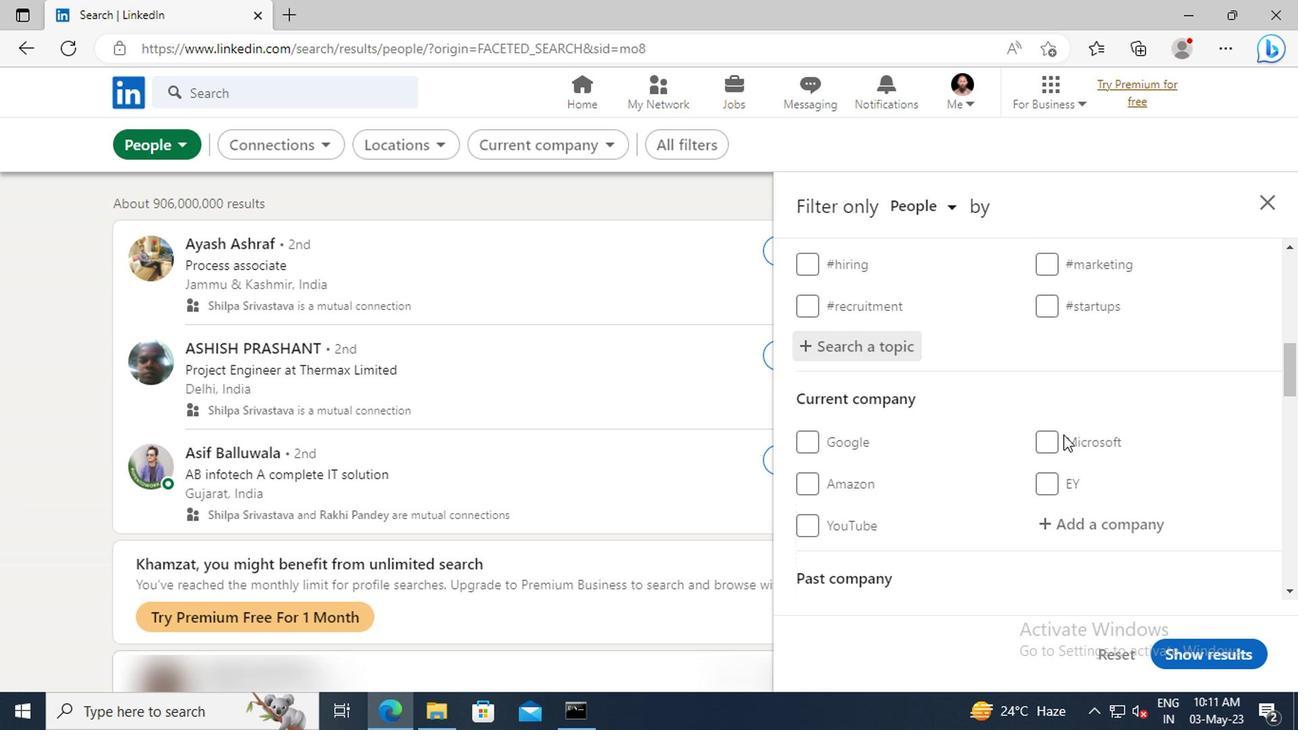 
Action: Mouse scrolled (1060, 435) with delta (0, 0)
Screenshot: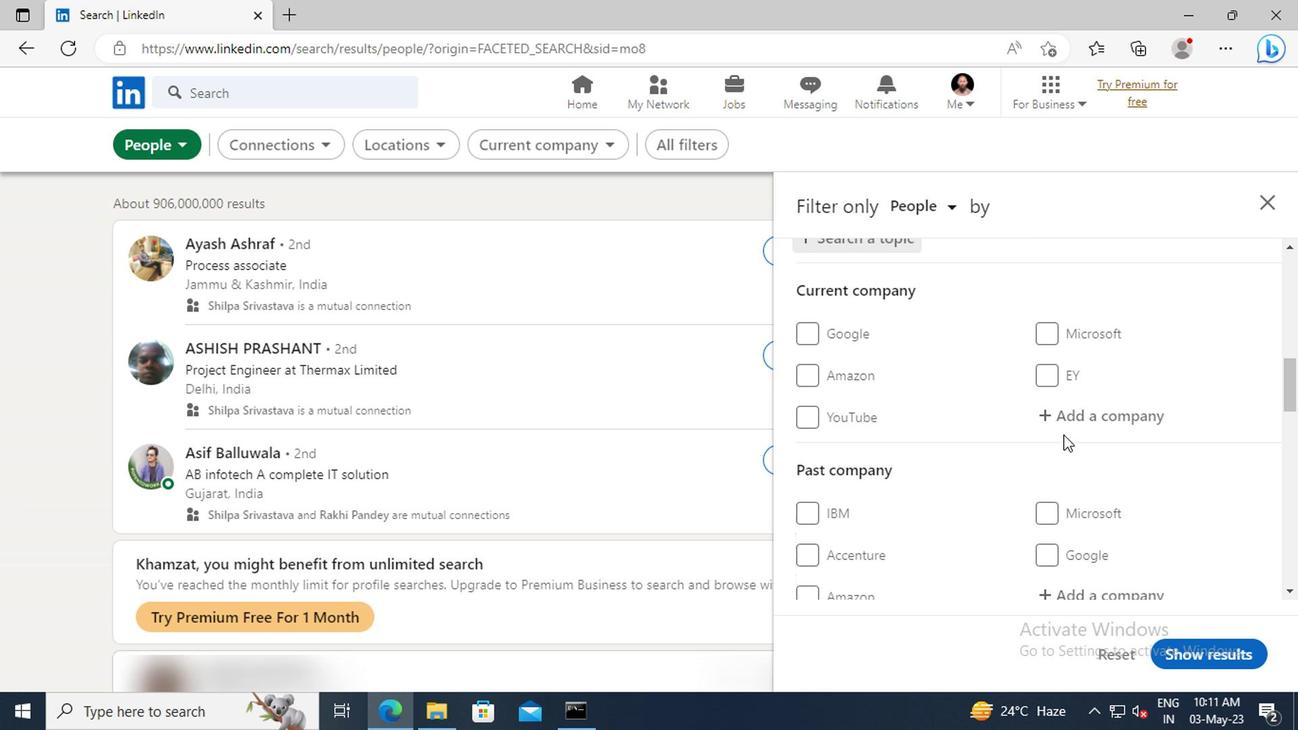 
Action: Mouse scrolled (1060, 435) with delta (0, 0)
Screenshot: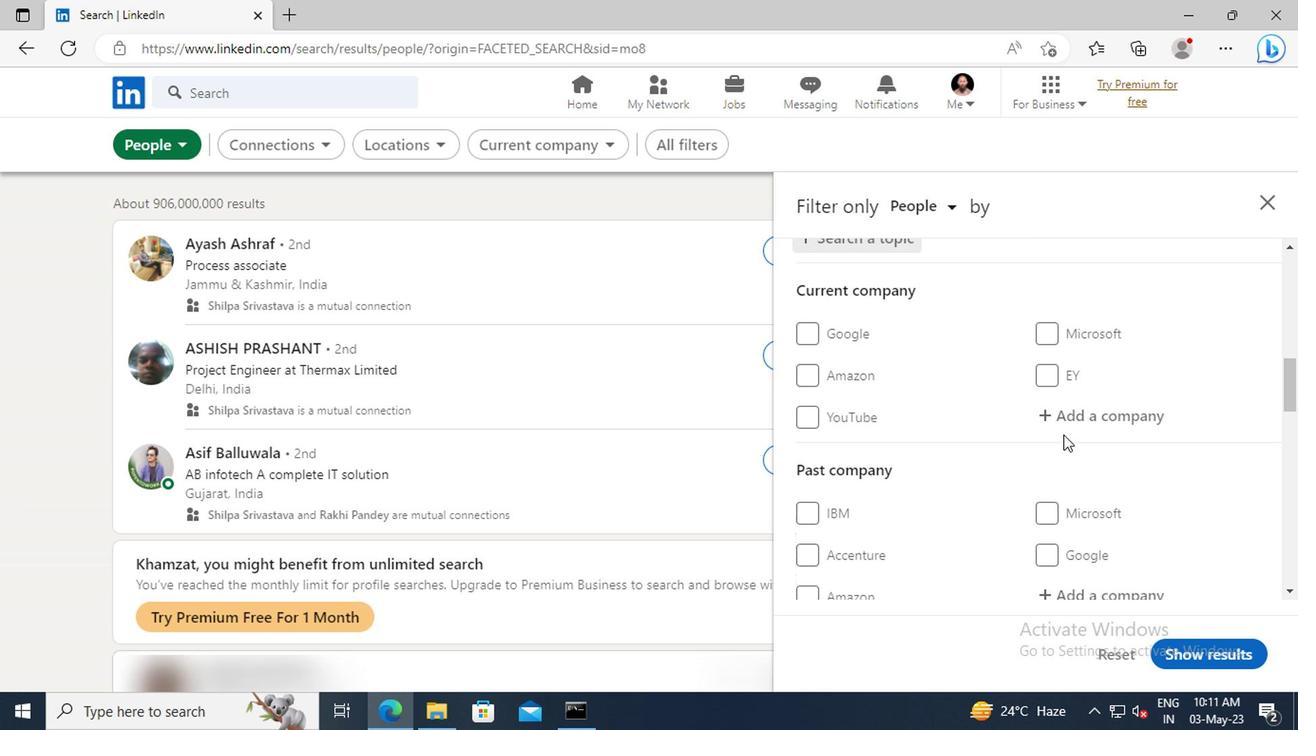 
Action: Mouse scrolled (1060, 435) with delta (0, 0)
Screenshot: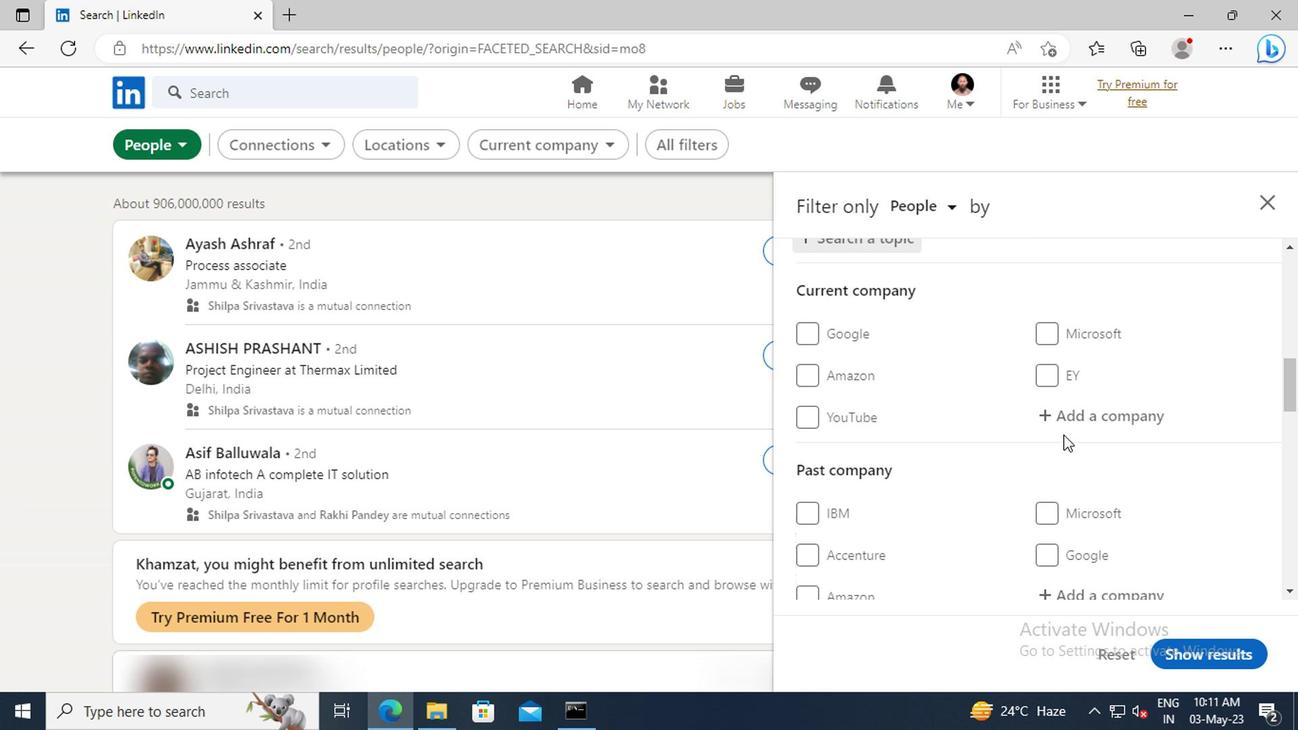 
Action: Mouse scrolled (1060, 435) with delta (0, 0)
Screenshot: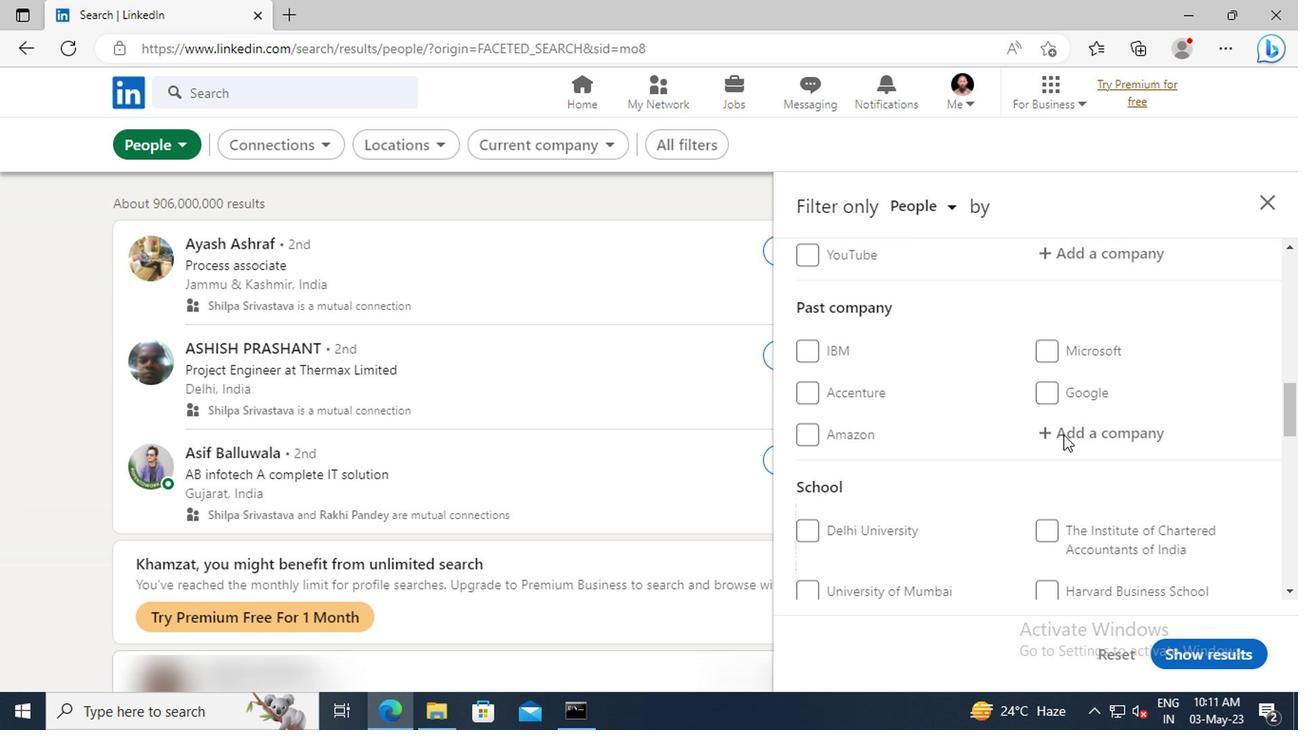 
Action: Mouse scrolled (1060, 435) with delta (0, 0)
Screenshot: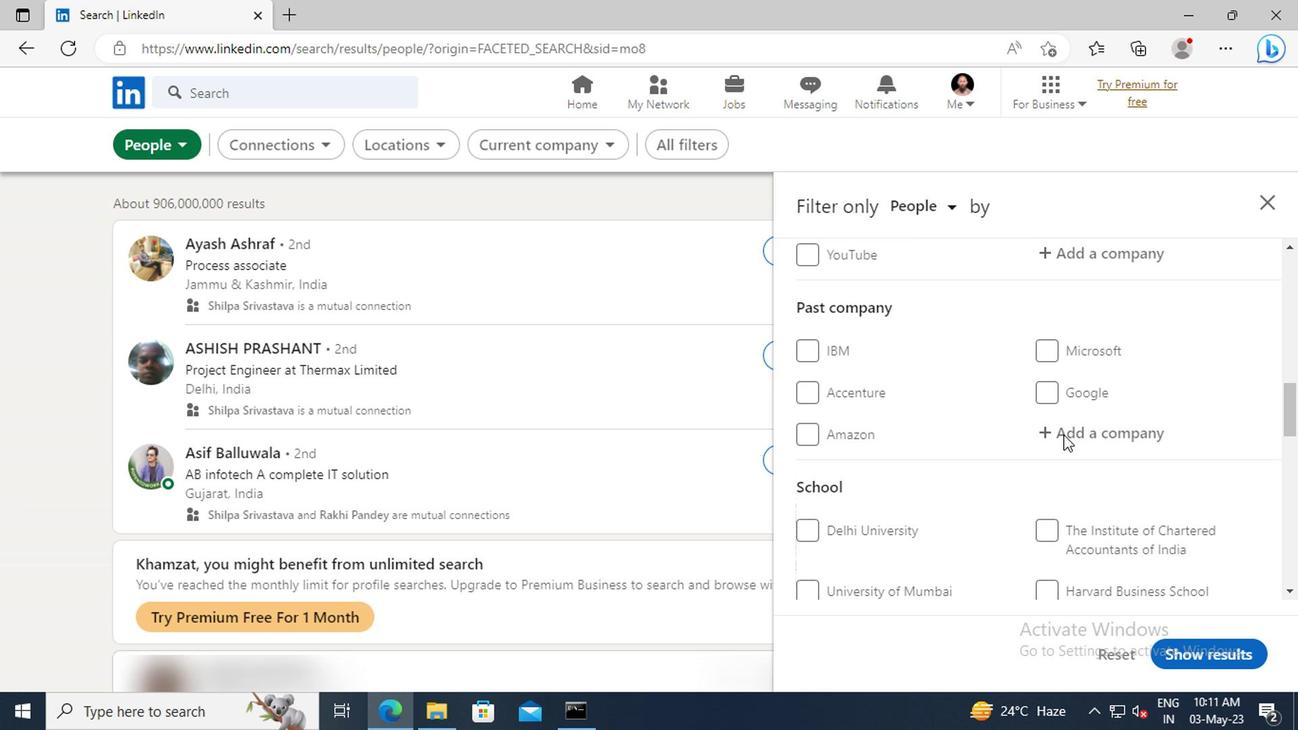 
Action: Mouse scrolled (1060, 435) with delta (0, 0)
Screenshot: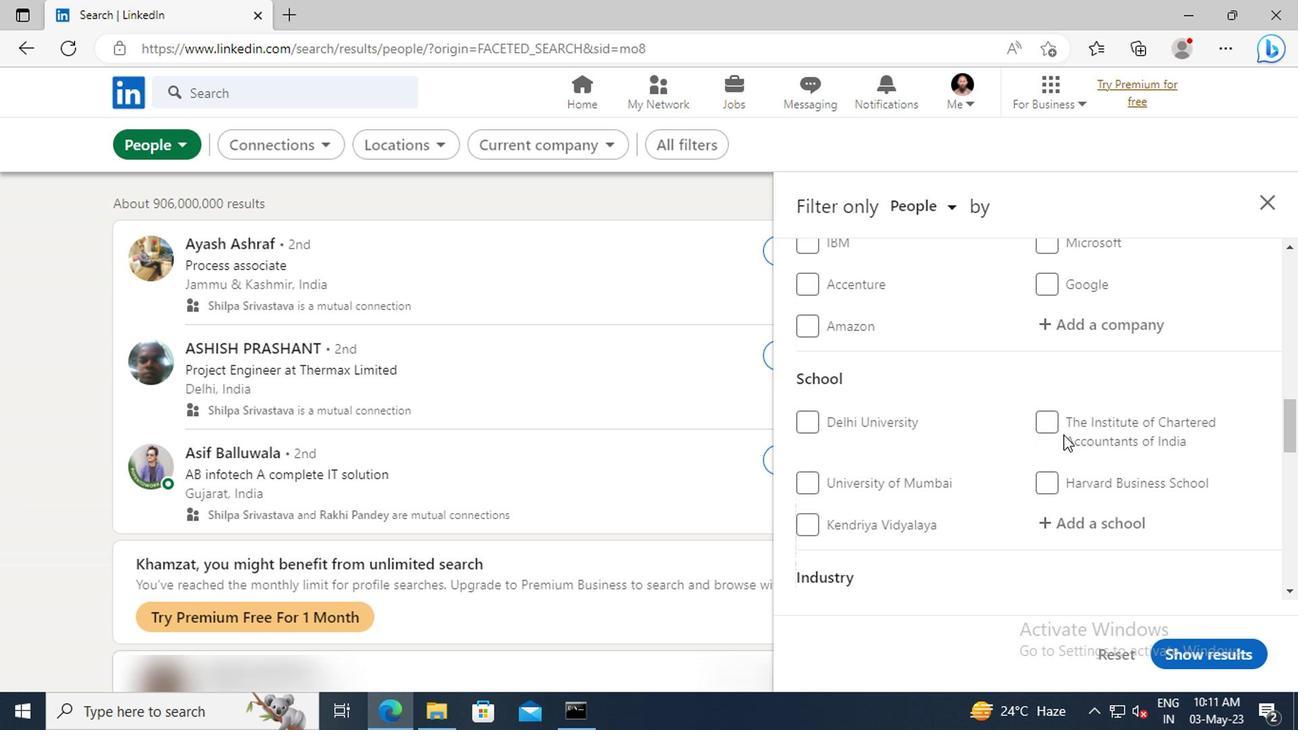 
Action: Mouse scrolled (1060, 435) with delta (0, 0)
Screenshot: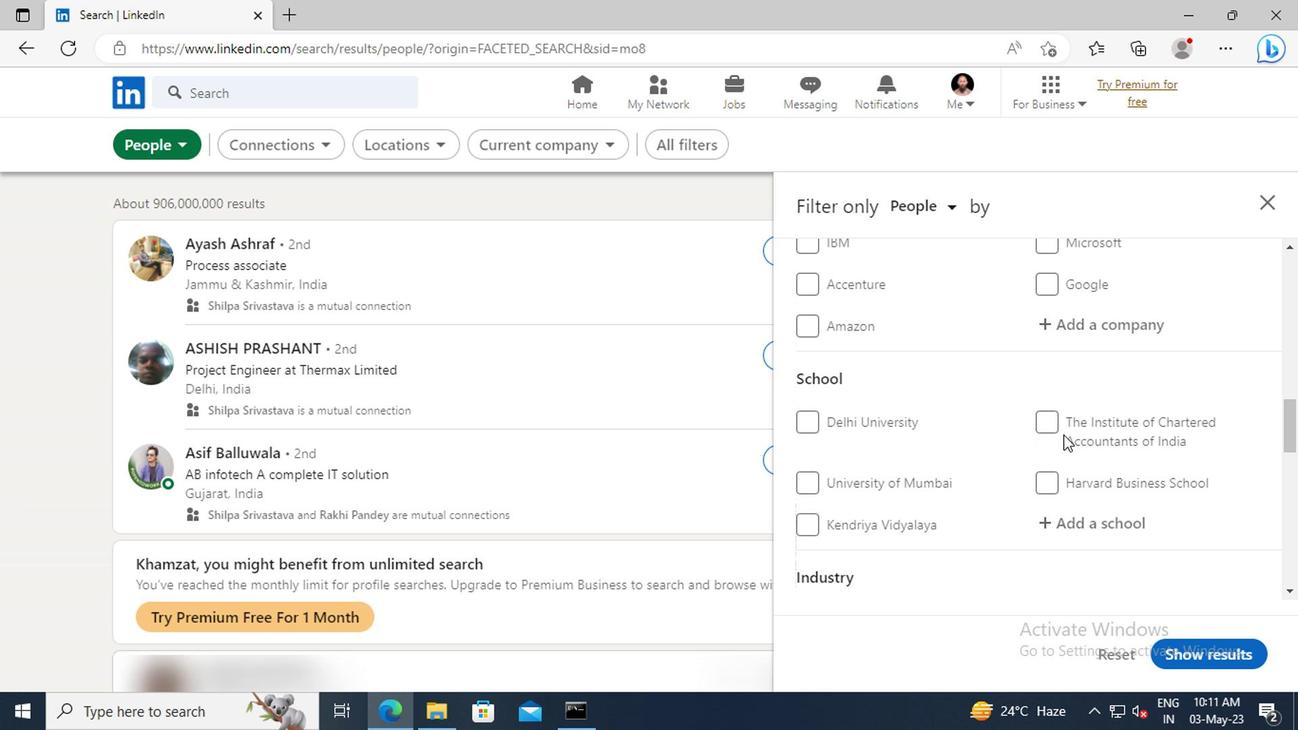 
Action: Mouse scrolled (1060, 435) with delta (0, 0)
Screenshot: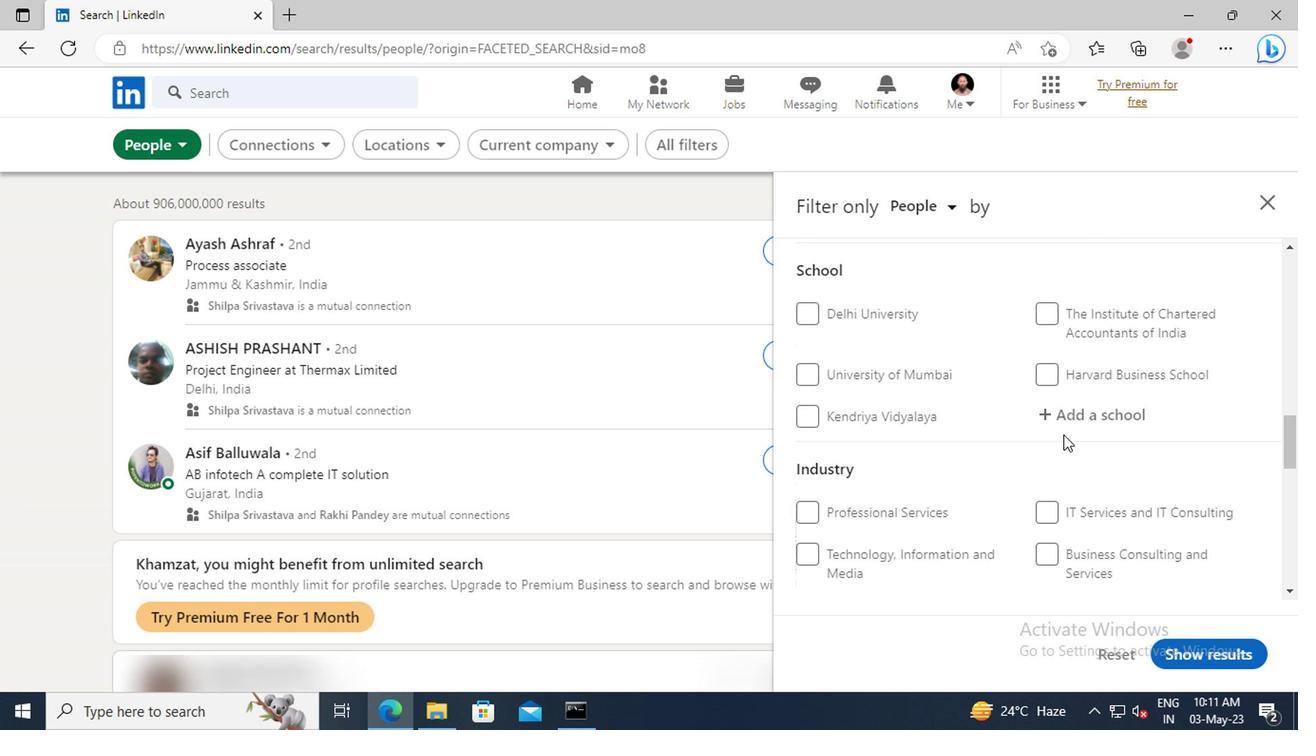 
Action: Mouse scrolled (1060, 435) with delta (0, 0)
Screenshot: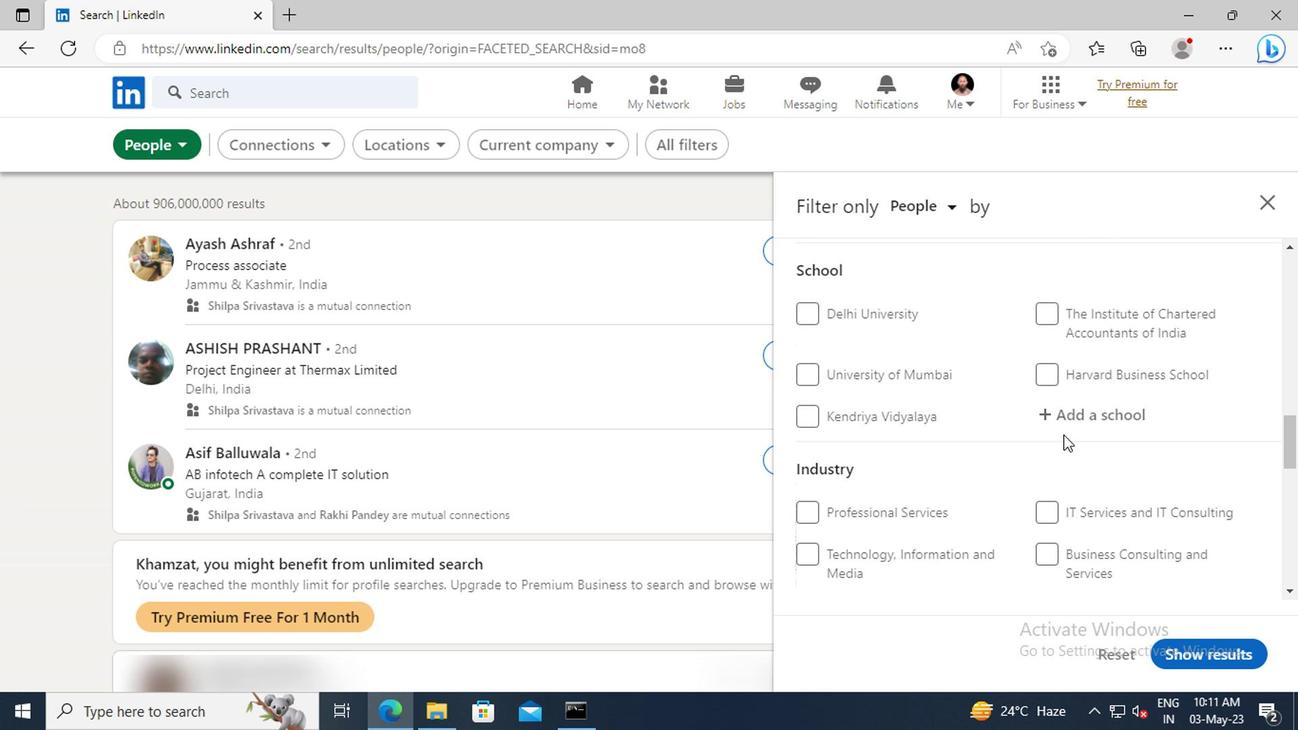 
Action: Mouse scrolled (1060, 435) with delta (0, 0)
Screenshot: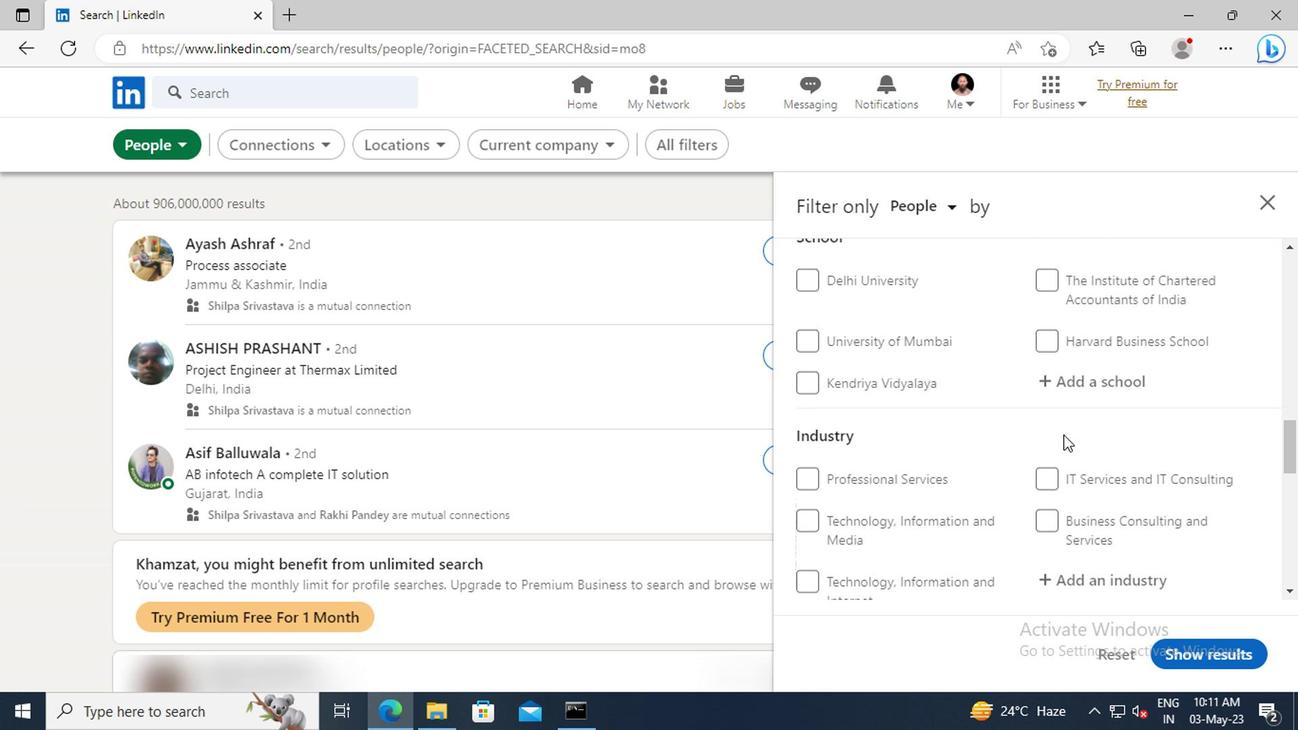
Action: Mouse scrolled (1060, 435) with delta (0, 0)
Screenshot: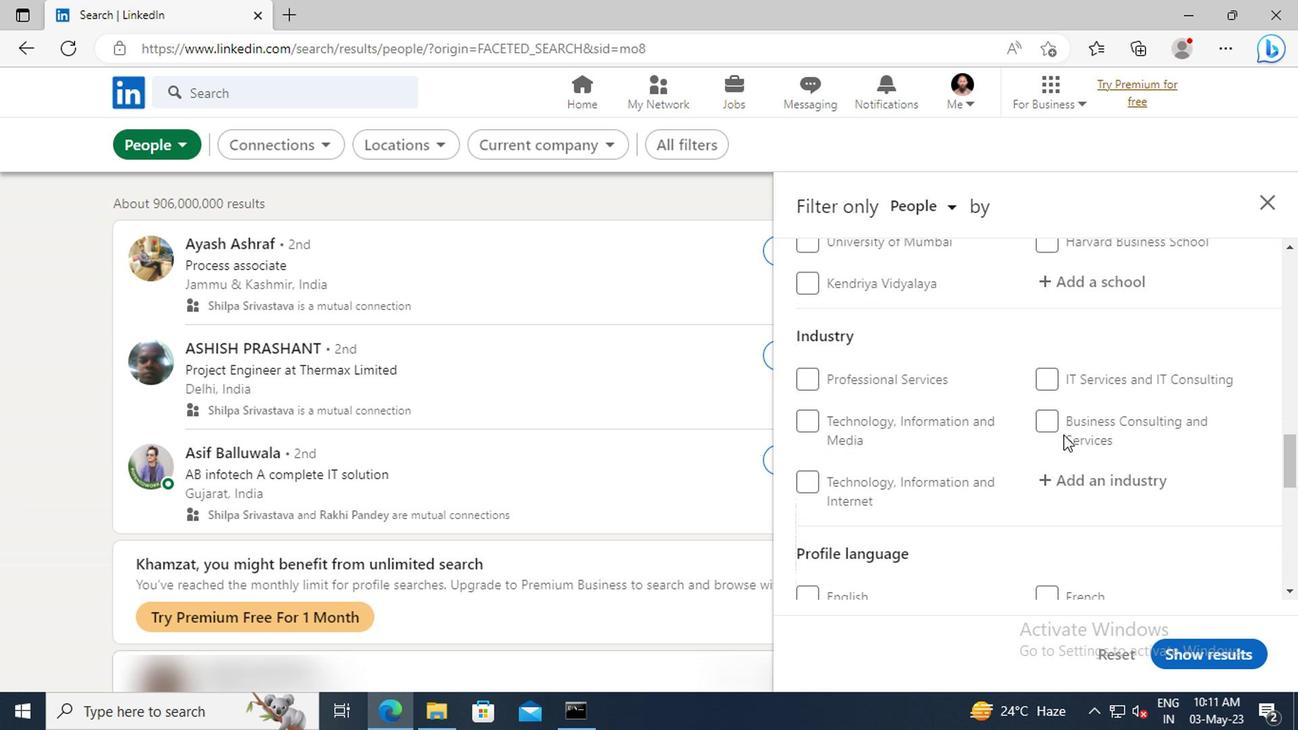 
Action: Mouse scrolled (1060, 435) with delta (0, 0)
Screenshot: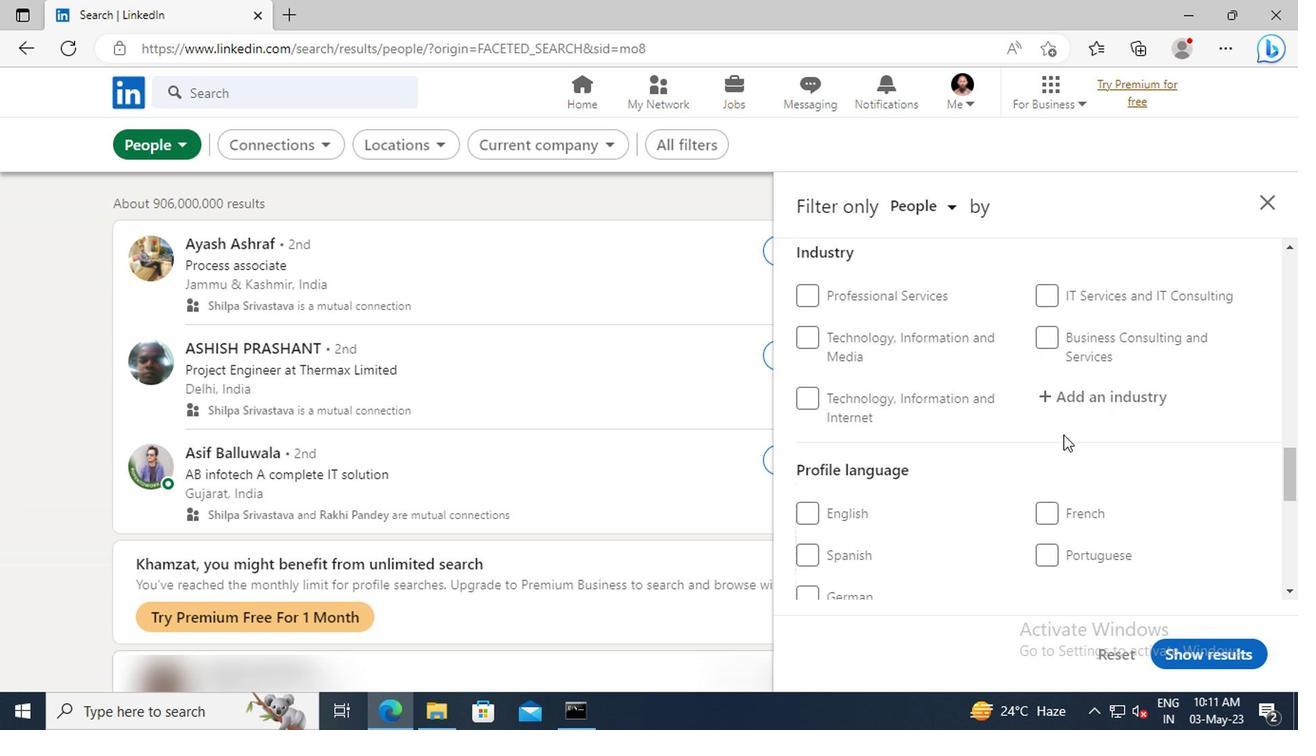 
Action: Mouse moved to (1042, 461)
Screenshot: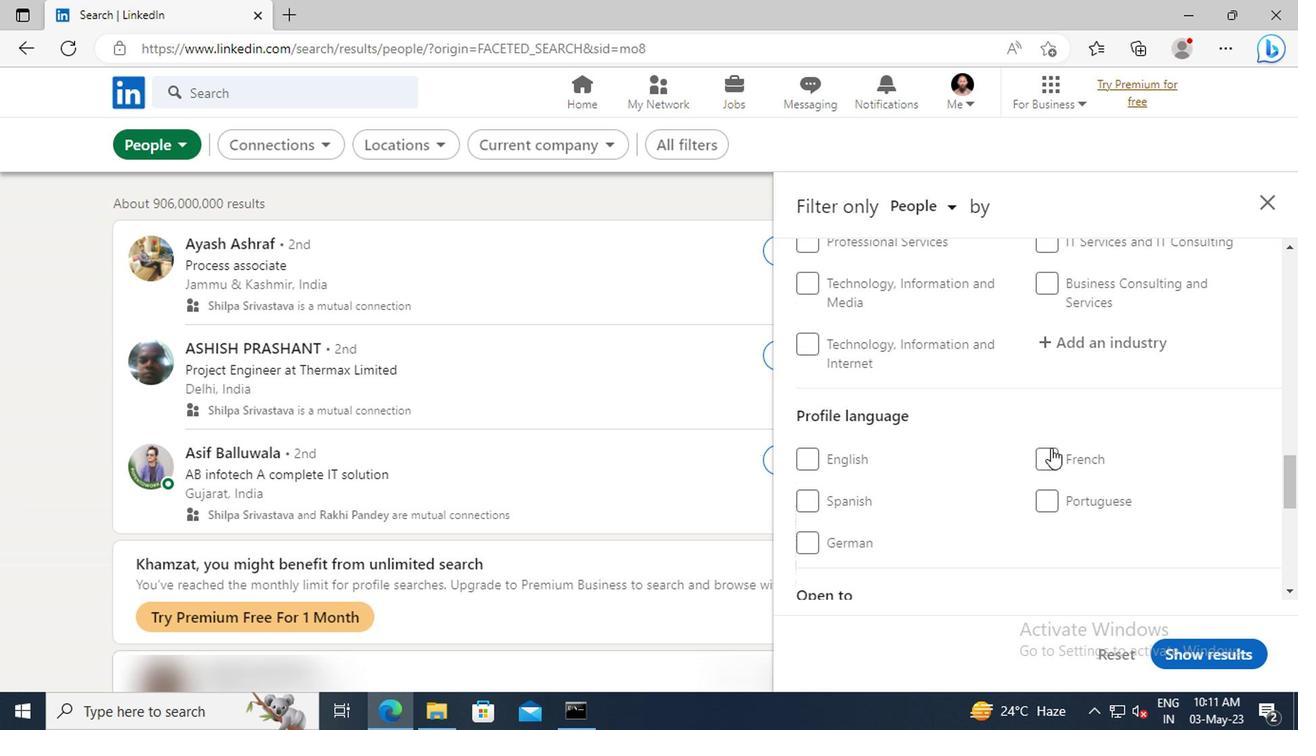 
Action: Mouse pressed left at (1042, 461)
Screenshot: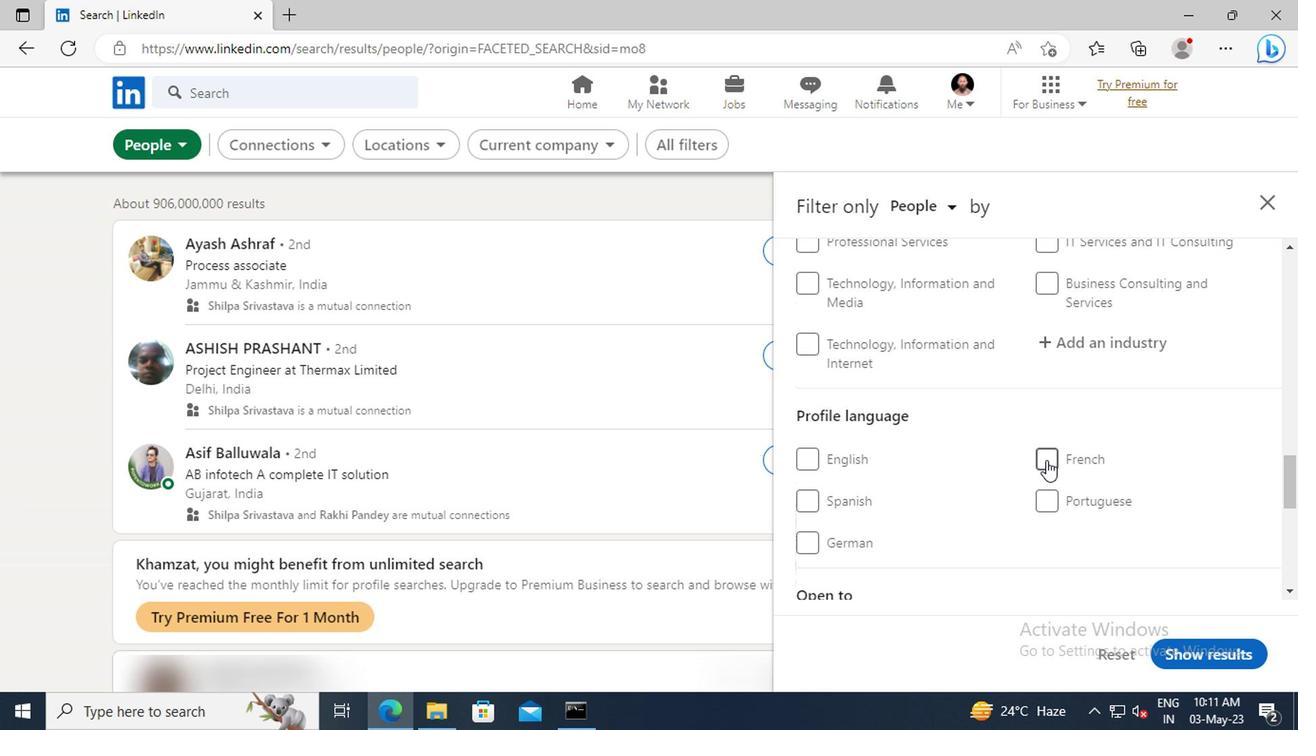 
Action: Mouse moved to (1069, 419)
Screenshot: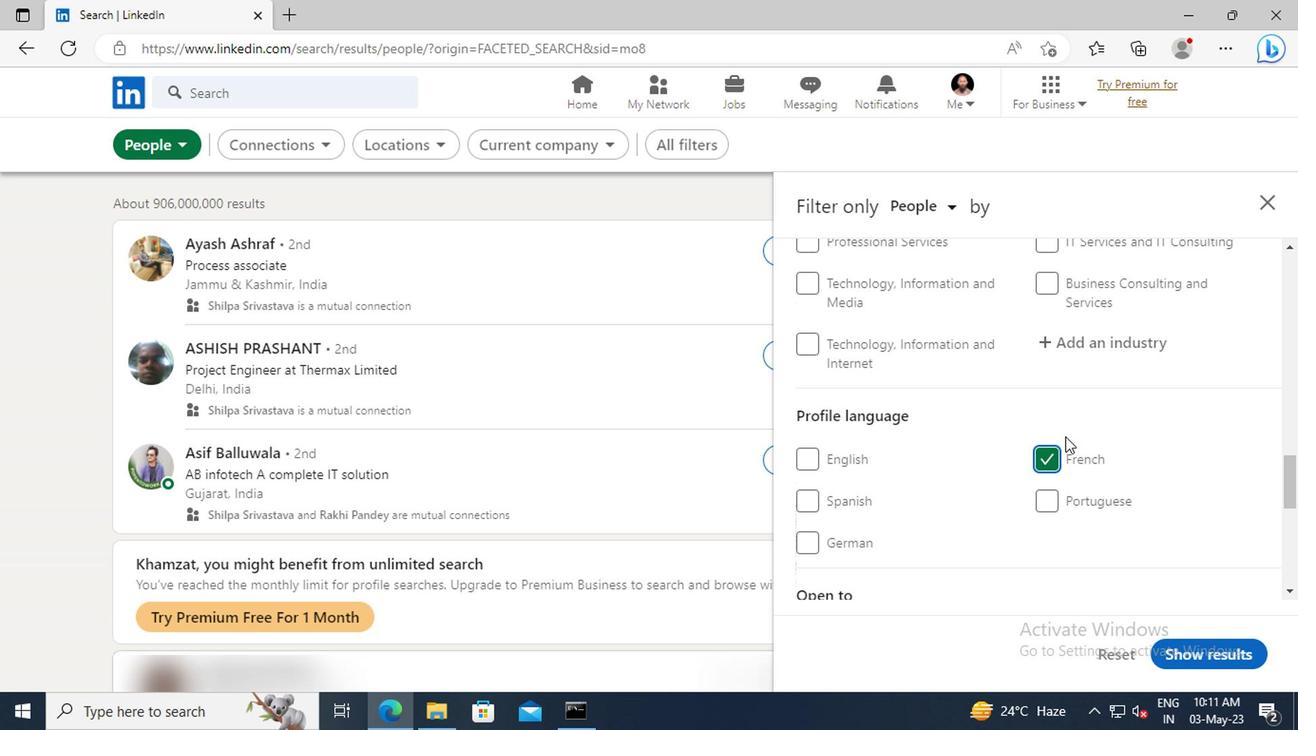 
Action: Mouse scrolled (1069, 420) with delta (0, 1)
Screenshot: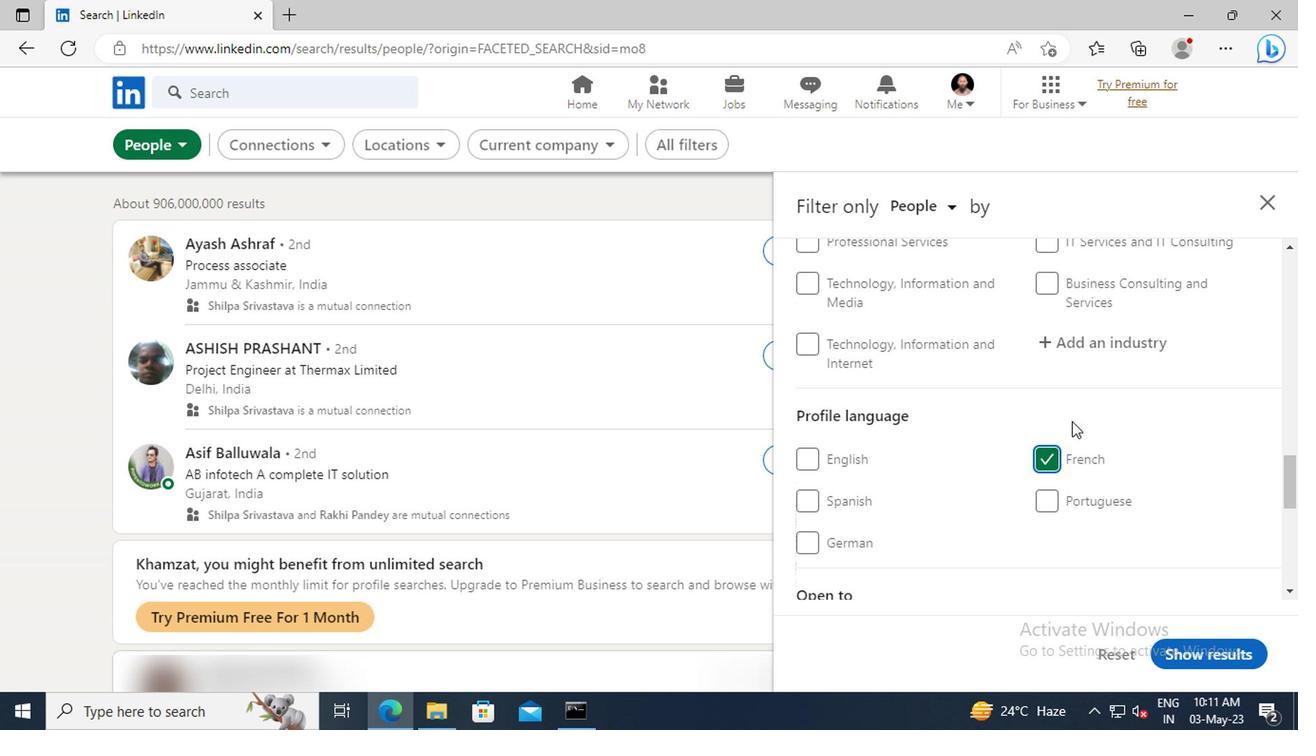 
Action: Mouse scrolled (1069, 420) with delta (0, 1)
Screenshot: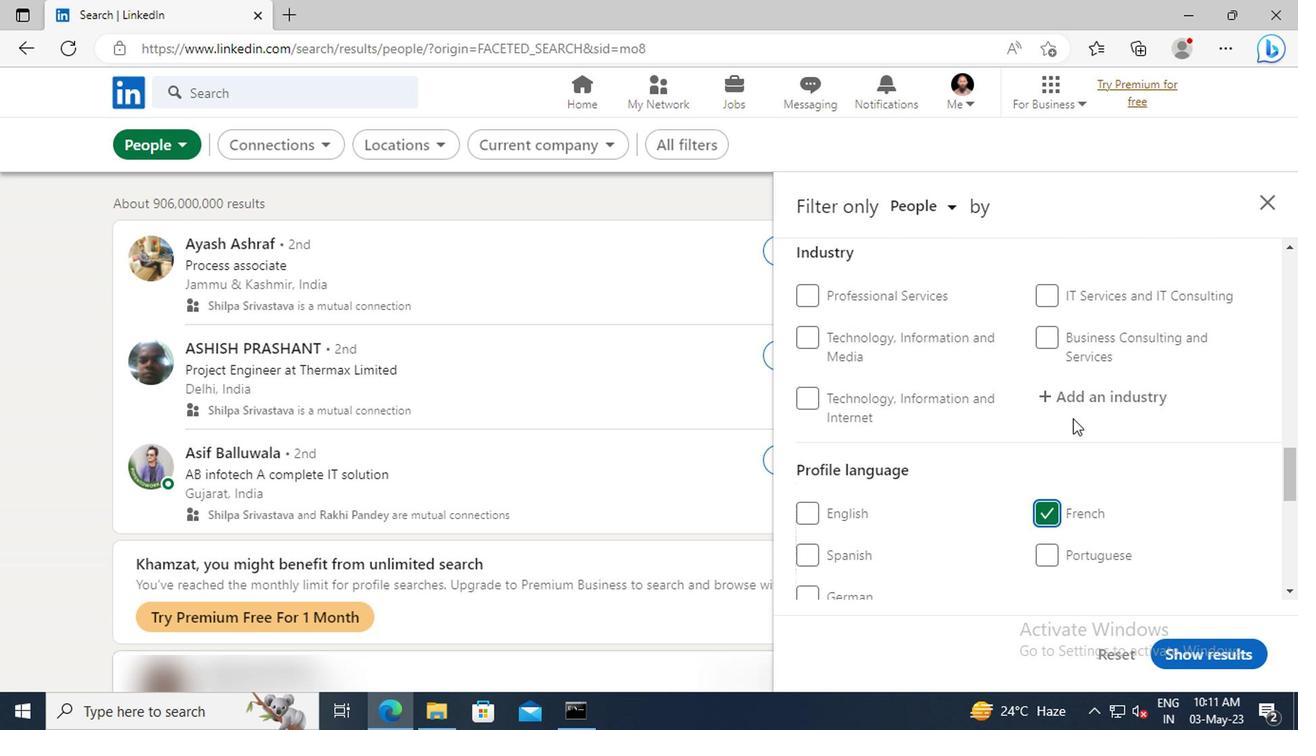
Action: Mouse scrolled (1069, 420) with delta (0, 1)
Screenshot: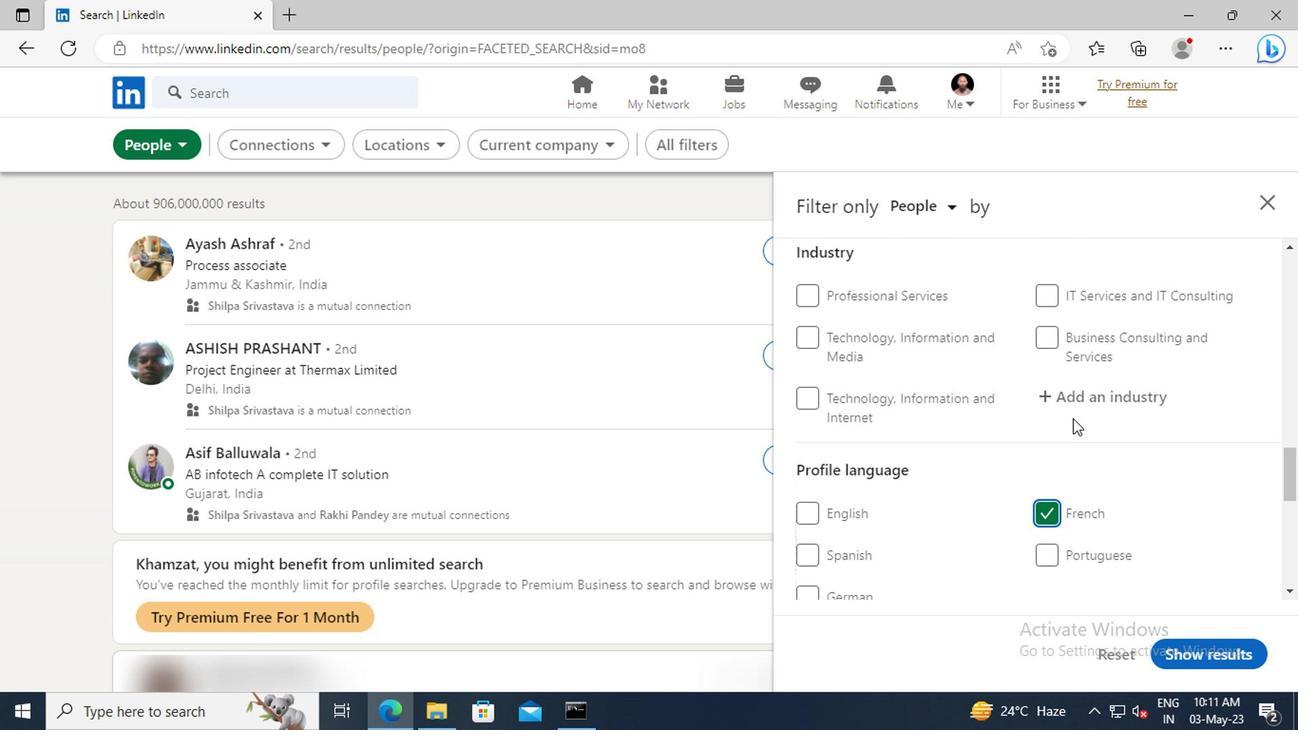 
Action: Mouse scrolled (1069, 420) with delta (0, 1)
Screenshot: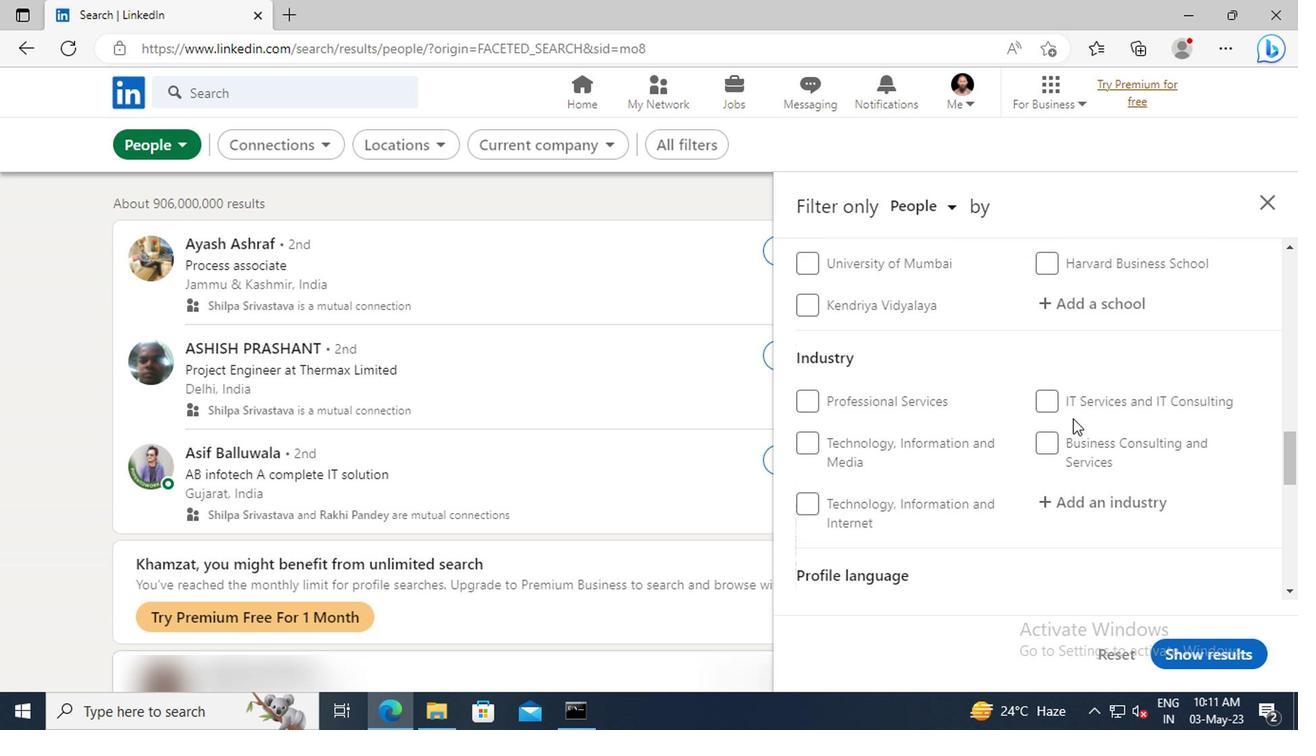
Action: Mouse scrolled (1069, 420) with delta (0, 1)
Screenshot: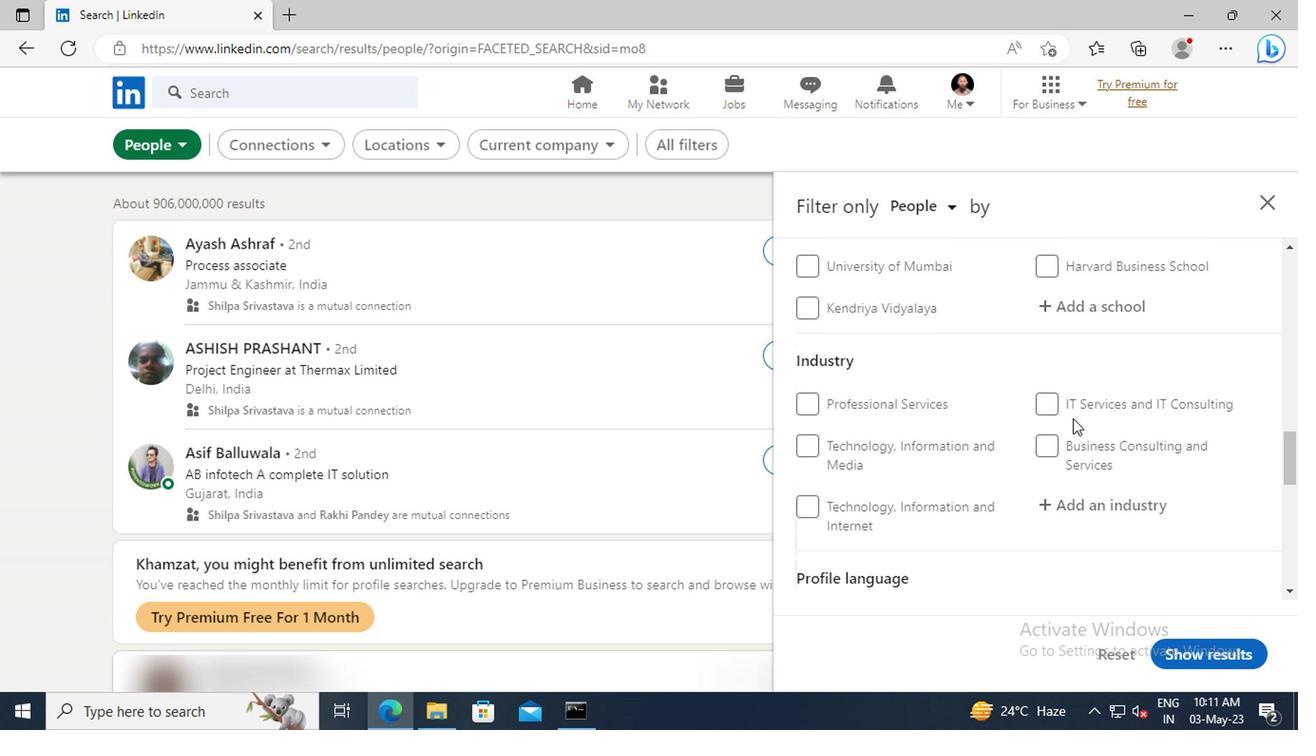 
Action: Mouse scrolled (1069, 420) with delta (0, 1)
Screenshot: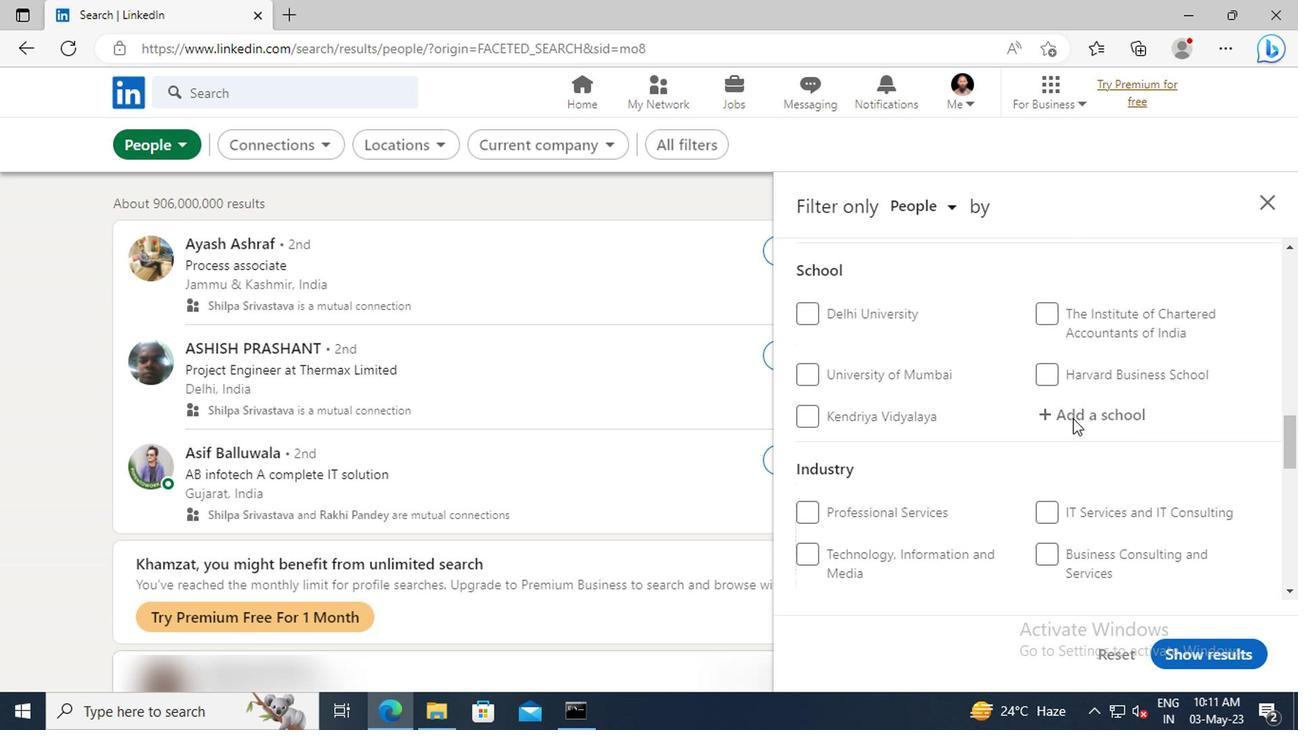 
Action: Mouse scrolled (1069, 420) with delta (0, 1)
Screenshot: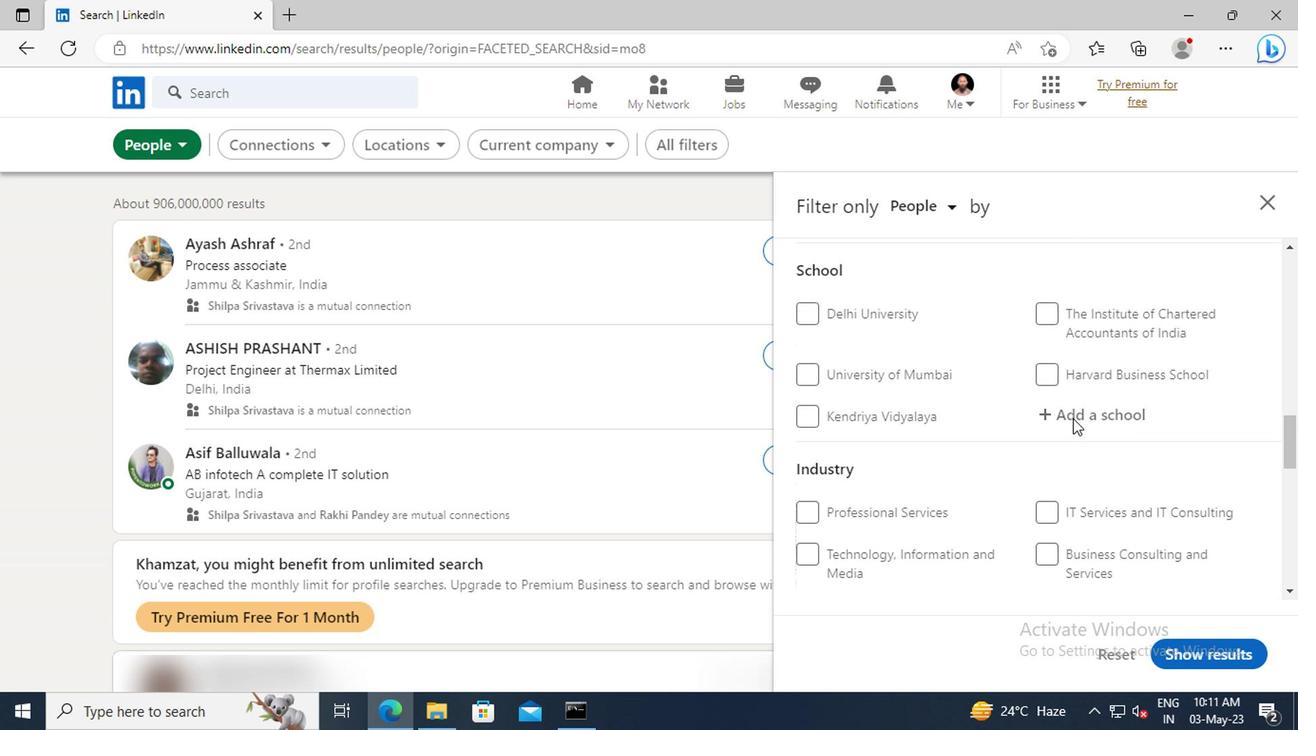 
Action: Mouse scrolled (1069, 420) with delta (0, 1)
Screenshot: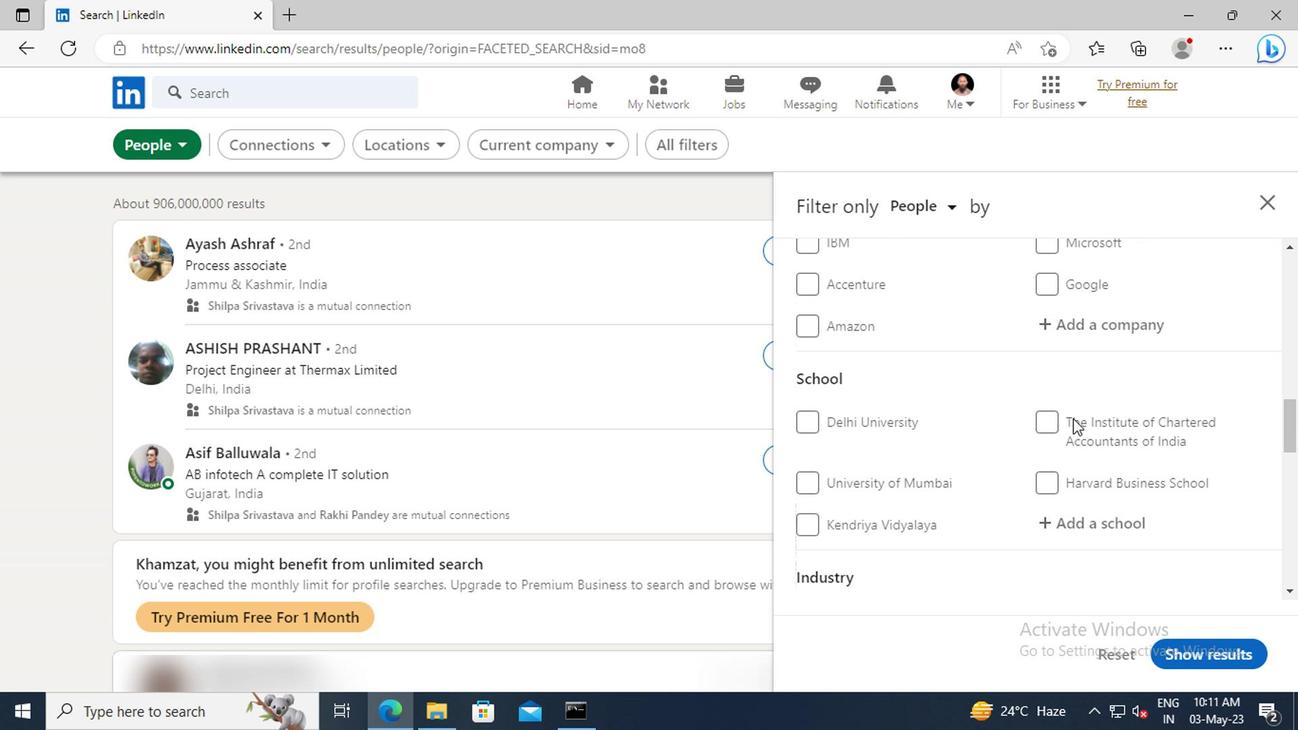 
Action: Mouse scrolled (1069, 420) with delta (0, 1)
Screenshot: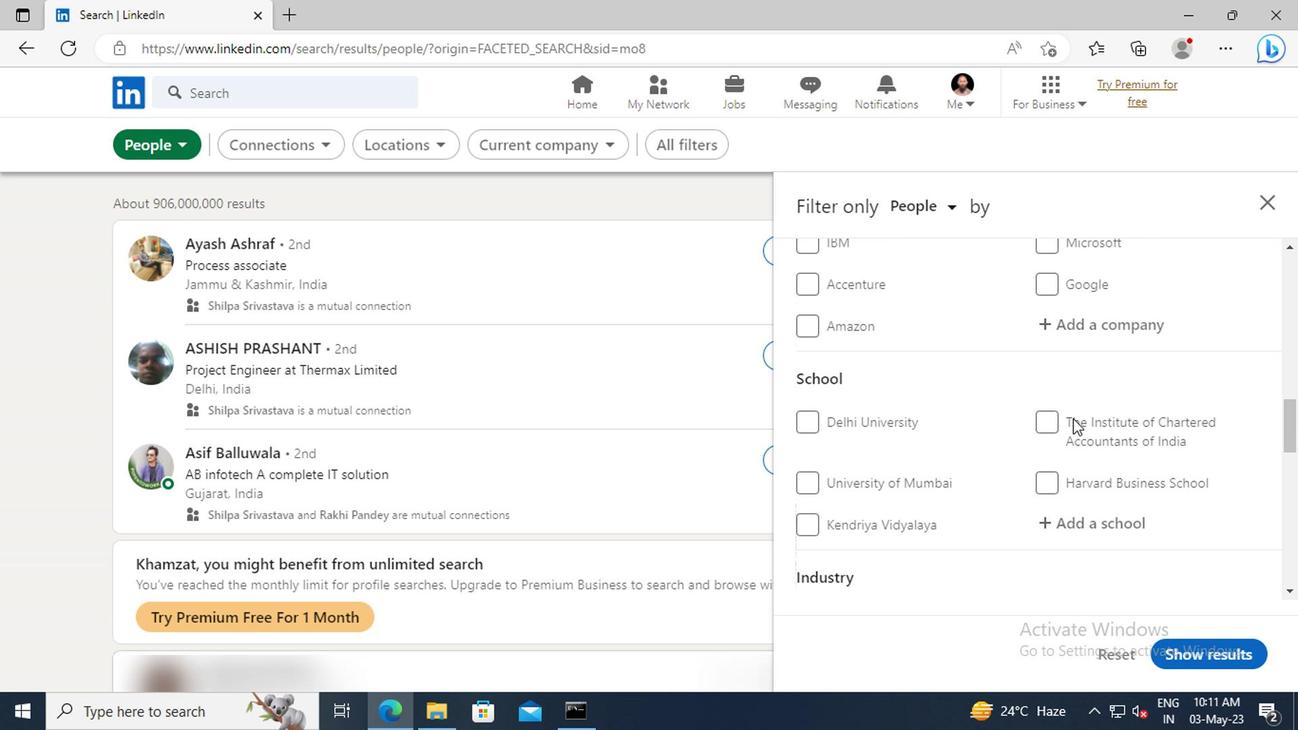 
Action: Mouse scrolled (1069, 420) with delta (0, 1)
Screenshot: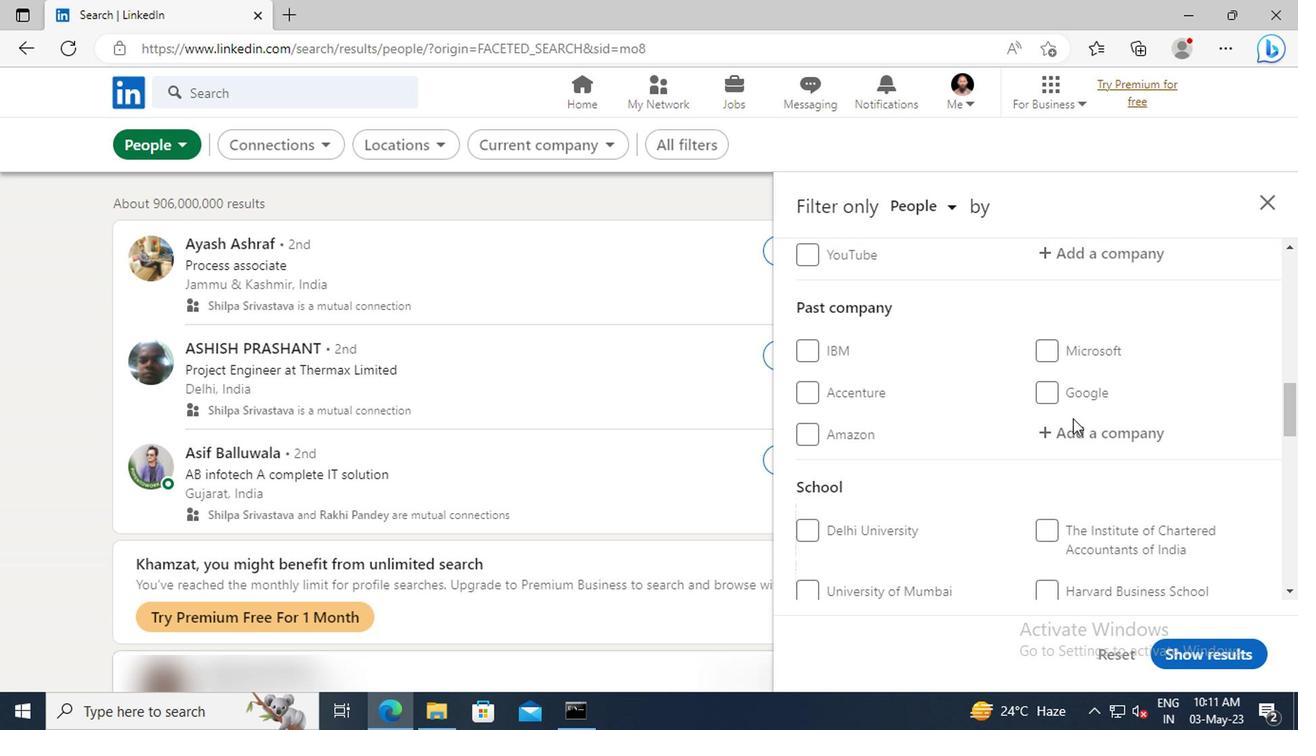
Action: Mouse scrolled (1069, 420) with delta (0, 1)
Screenshot: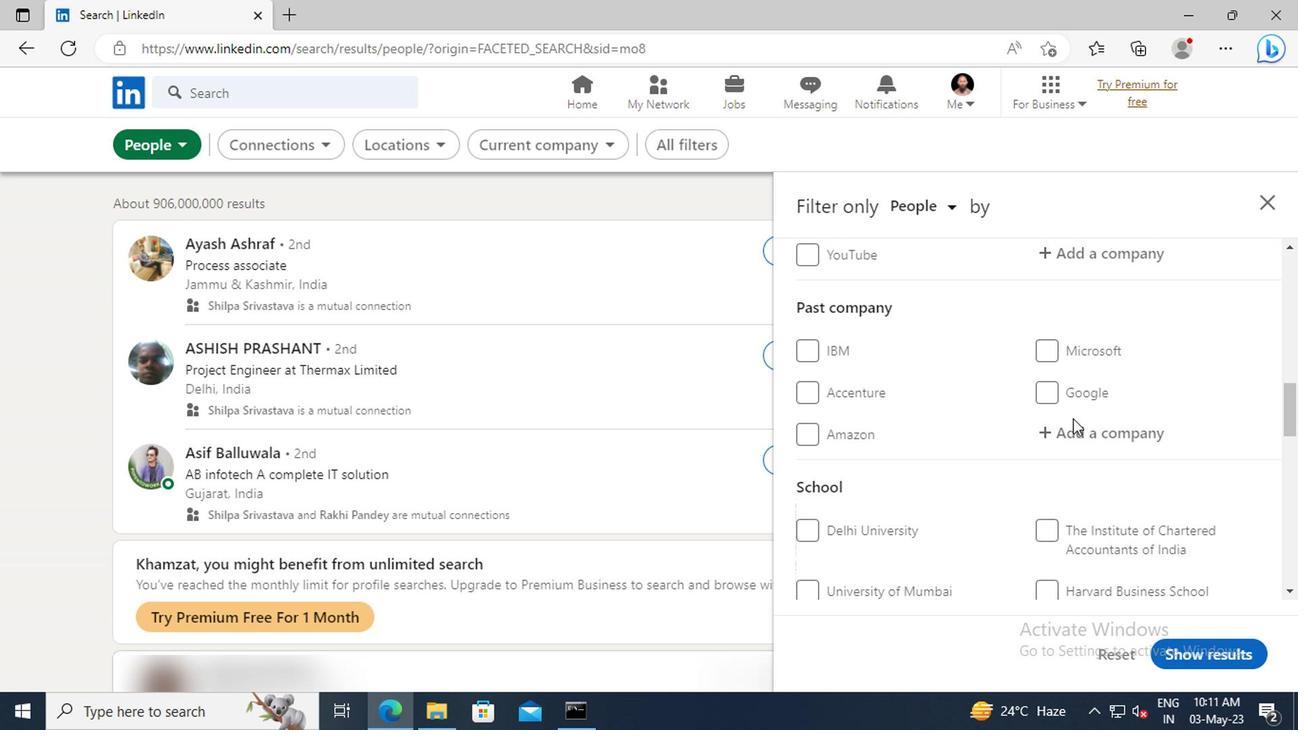 
Action: Mouse scrolled (1069, 420) with delta (0, 1)
Screenshot: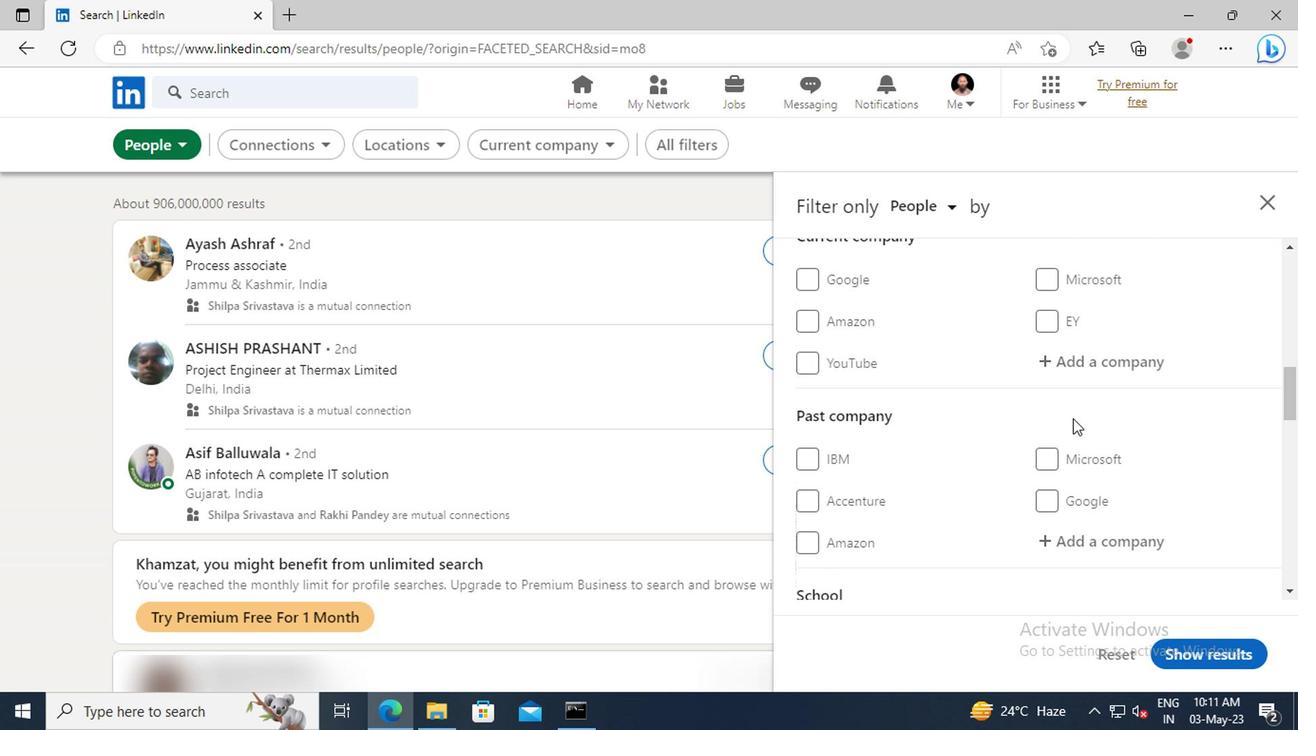 
Action: Mouse moved to (1069, 416)
Screenshot: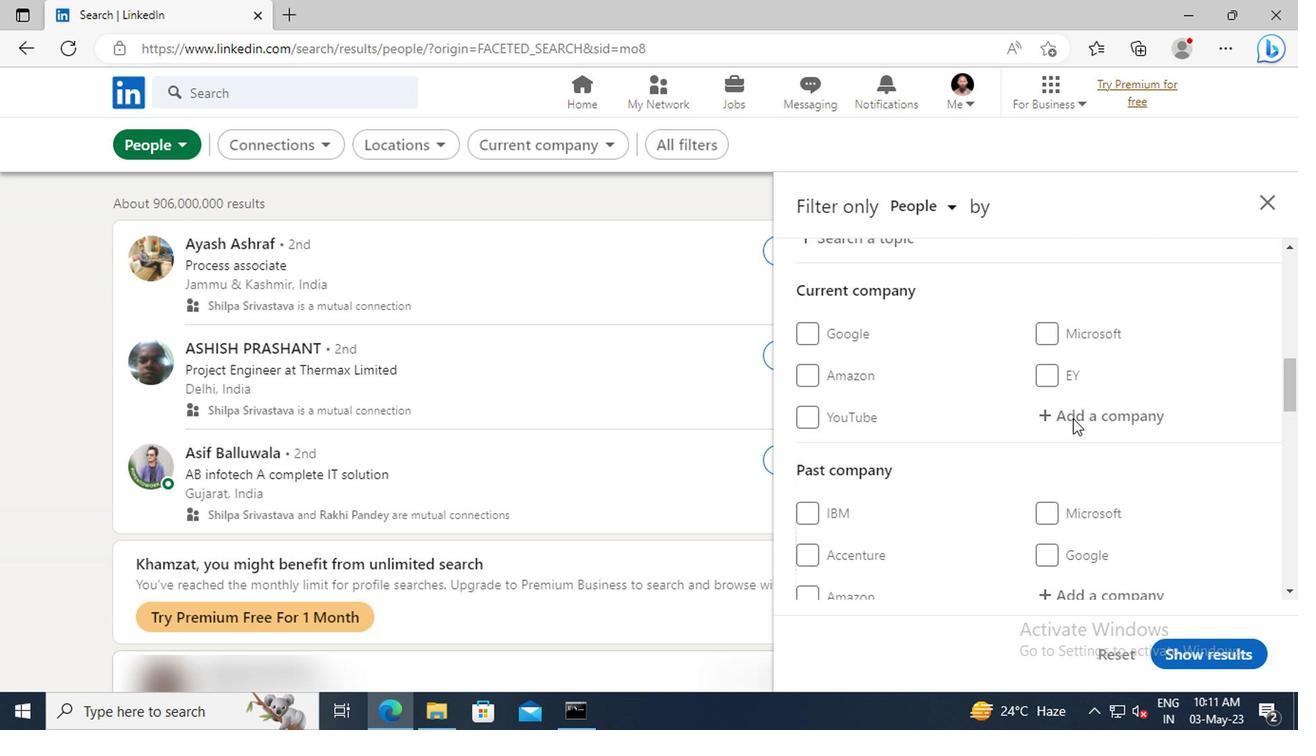 
Action: Mouse pressed left at (1069, 416)
Screenshot: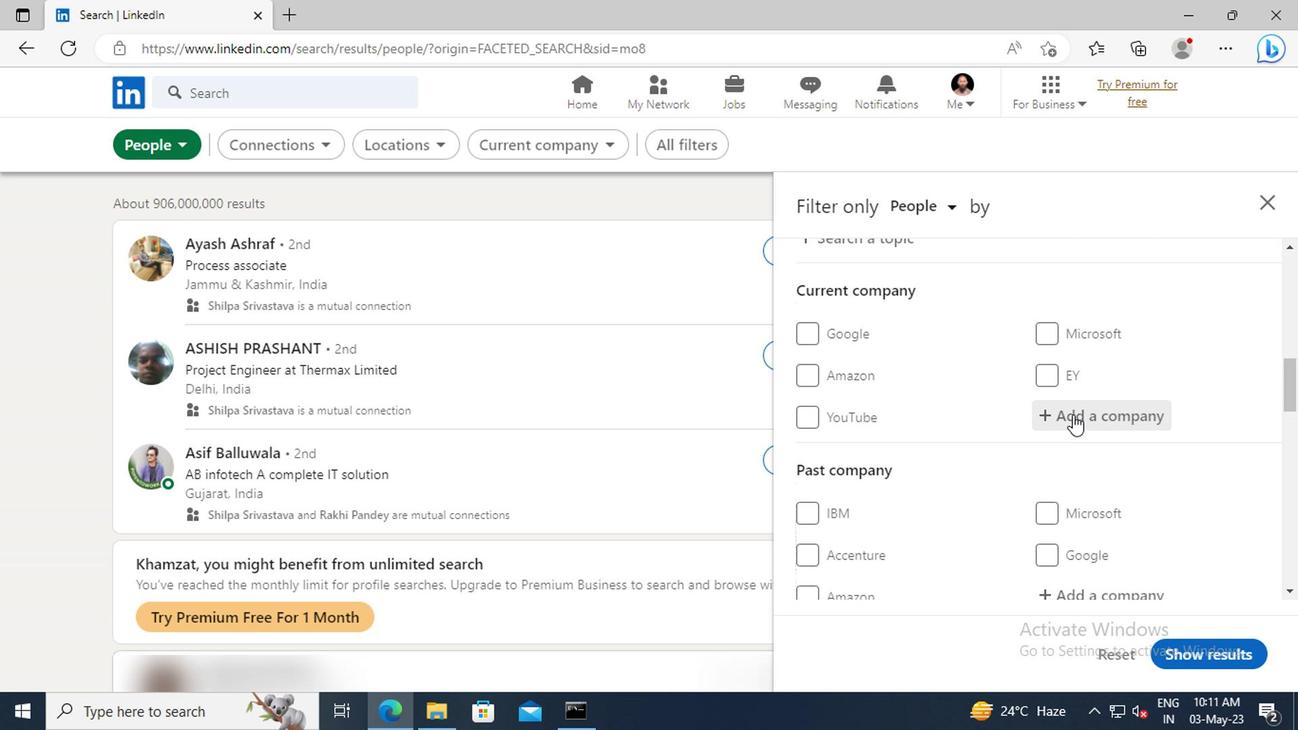 
Action: Key pressed <Key.shift>IGT<Key.space><Key.shift>SOL
Screenshot: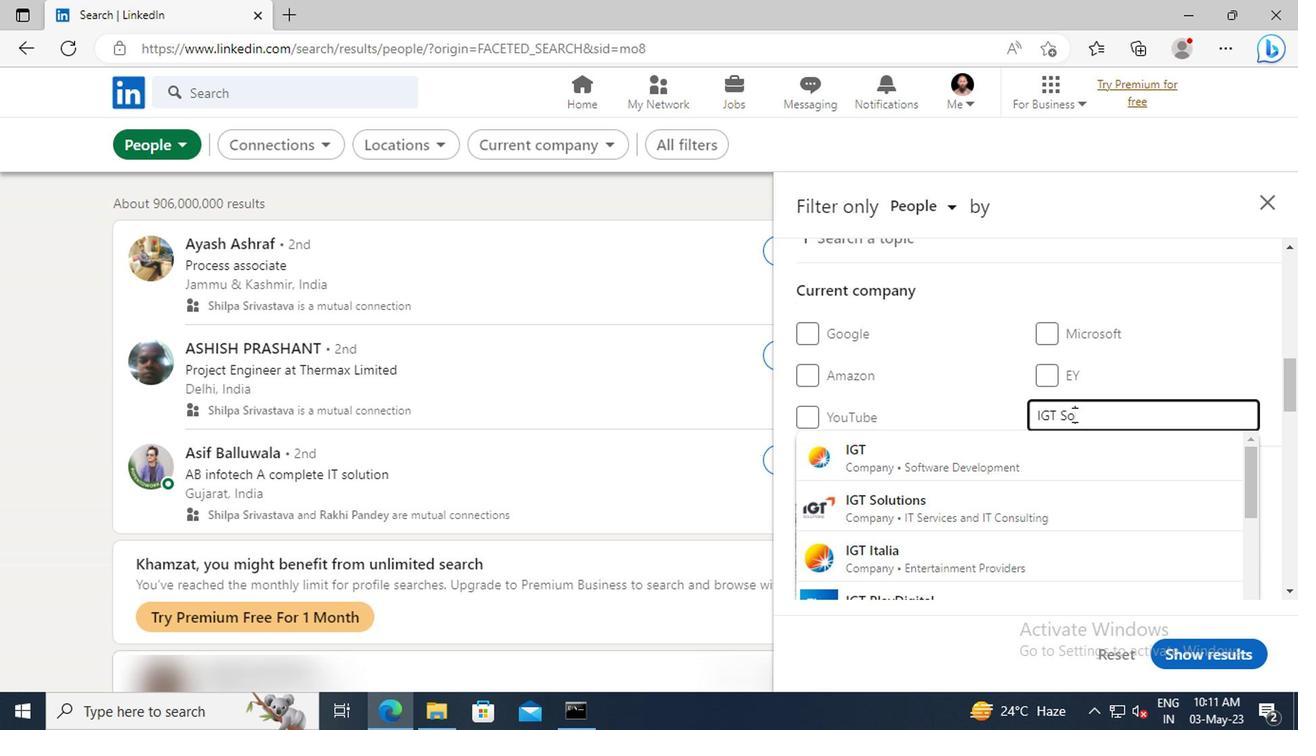
Action: Mouse moved to (1071, 446)
Screenshot: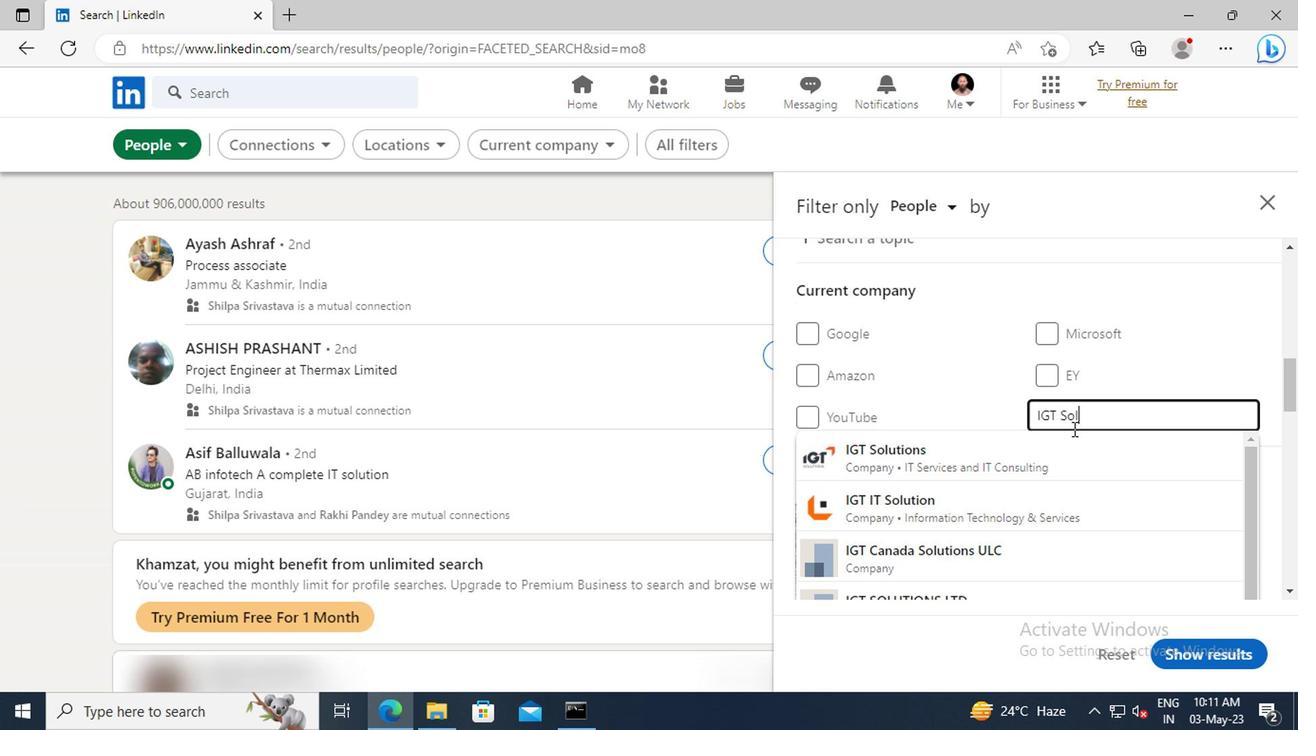 
Action: Mouse pressed left at (1071, 446)
Screenshot: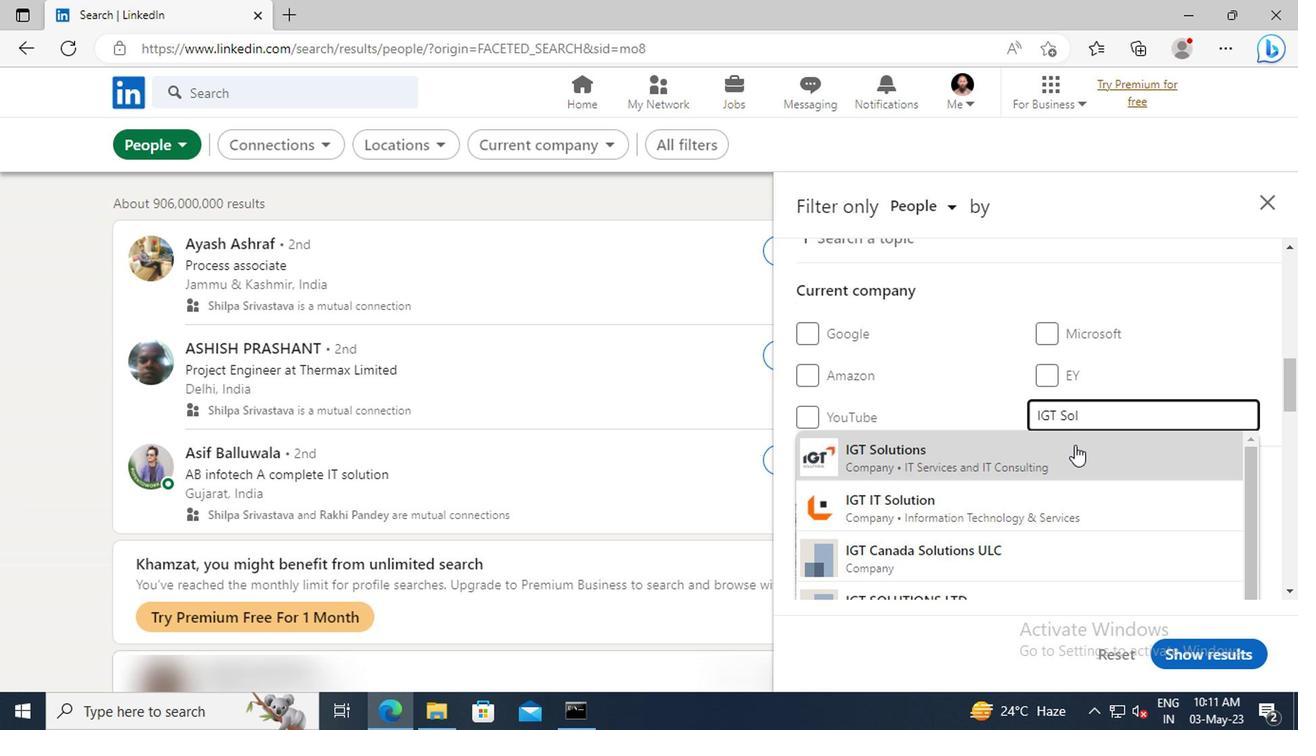 
Action: Mouse scrolled (1071, 445) with delta (0, -1)
Screenshot: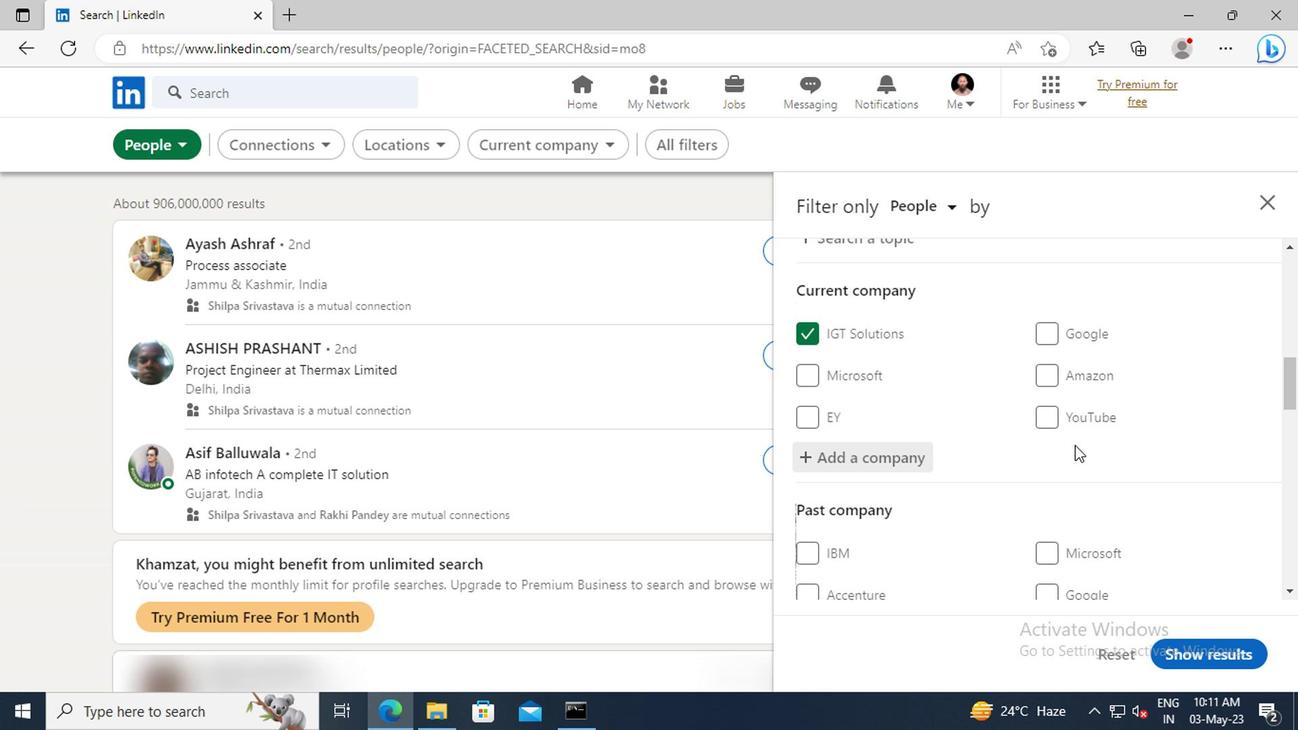 
Action: Mouse moved to (1069, 426)
Screenshot: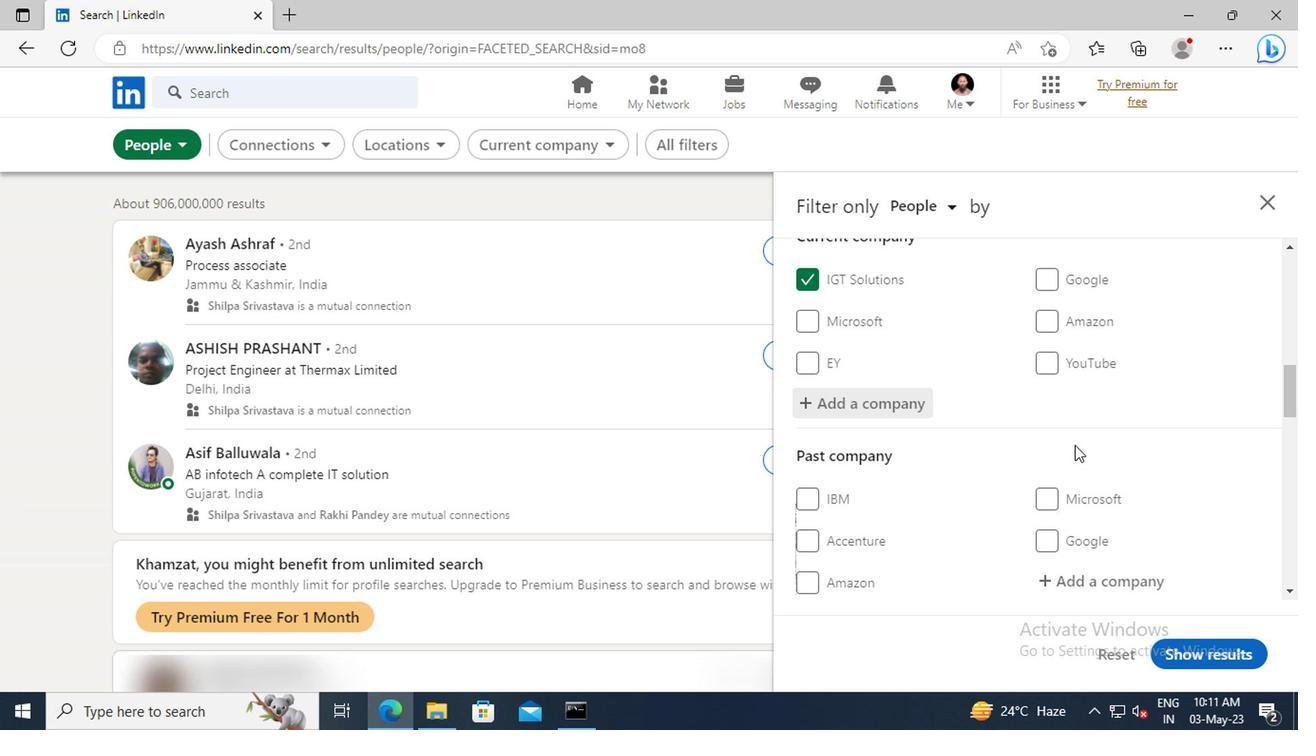 
Action: Mouse scrolled (1069, 426) with delta (0, 0)
Screenshot: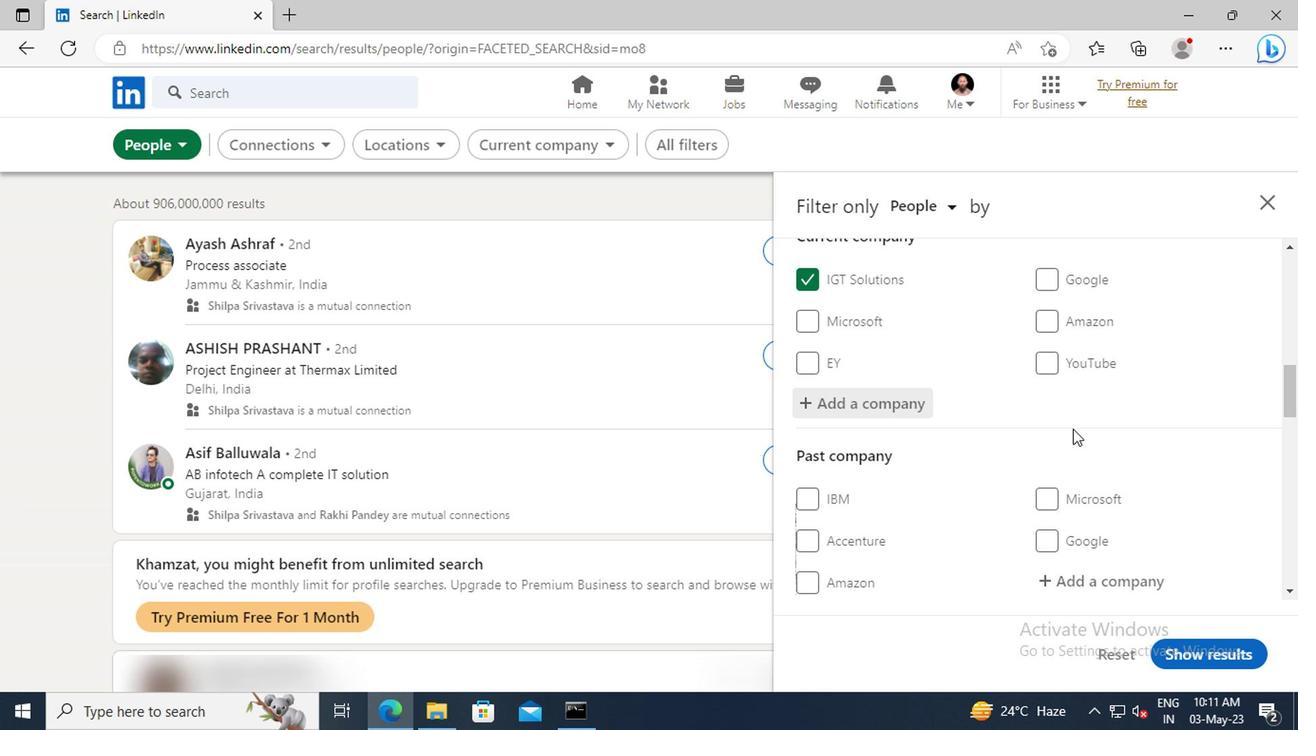 
Action: Mouse scrolled (1069, 426) with delta (0, 0)
Screenshot: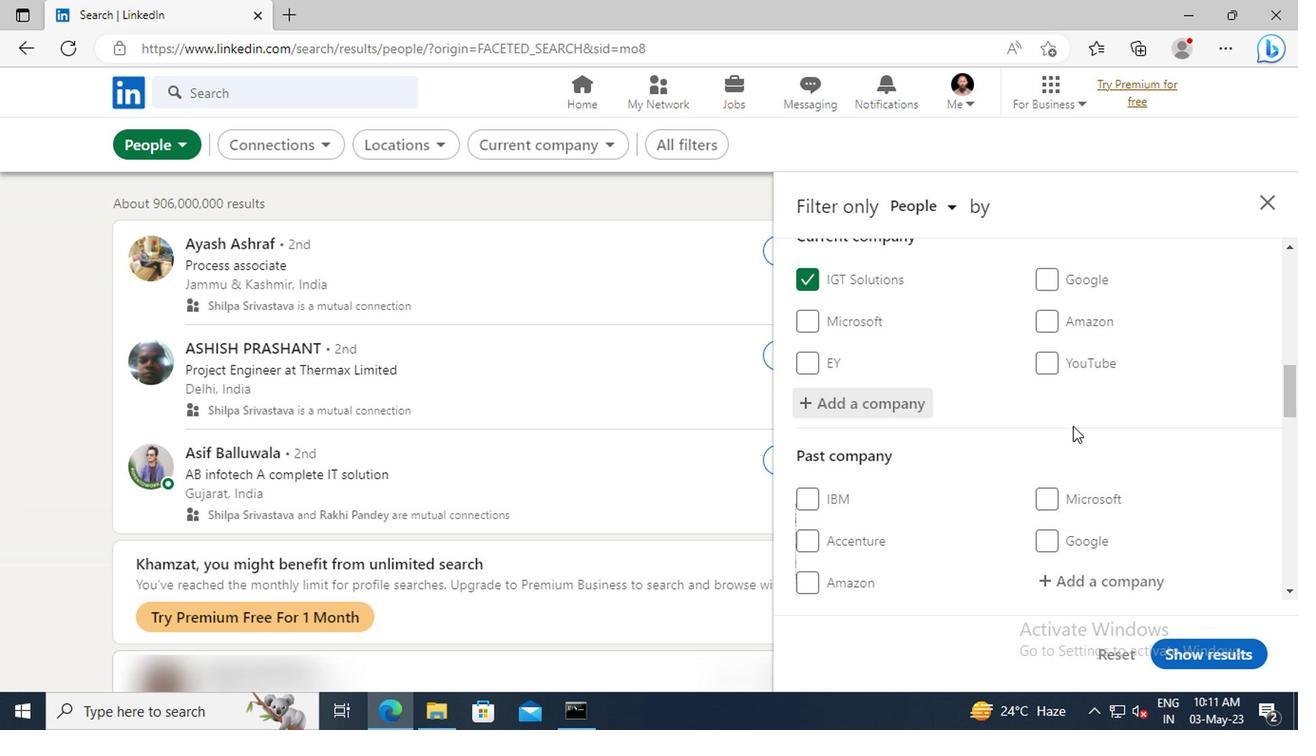 
Action: Mouse moved to (1068, 416)
Screenshot: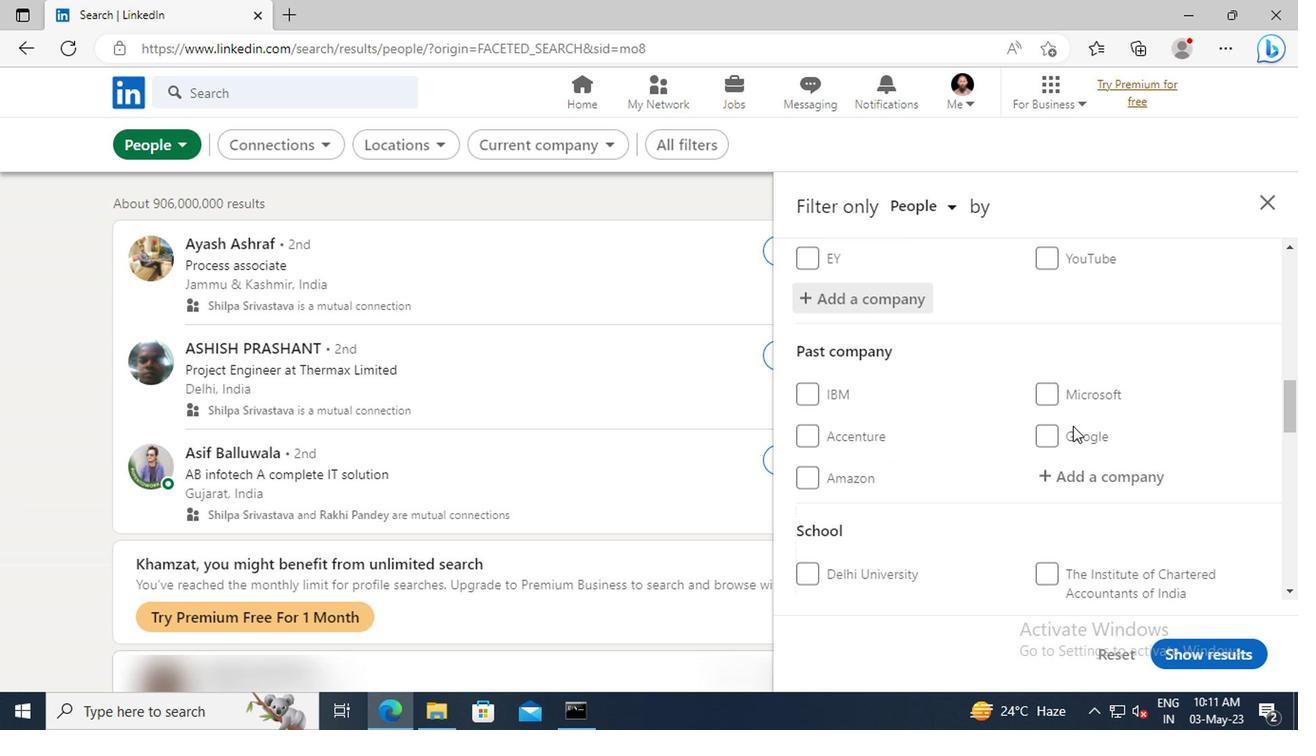
Action: Mouse scrolled (1068, 414) with delta (0, -1)
Screenshot: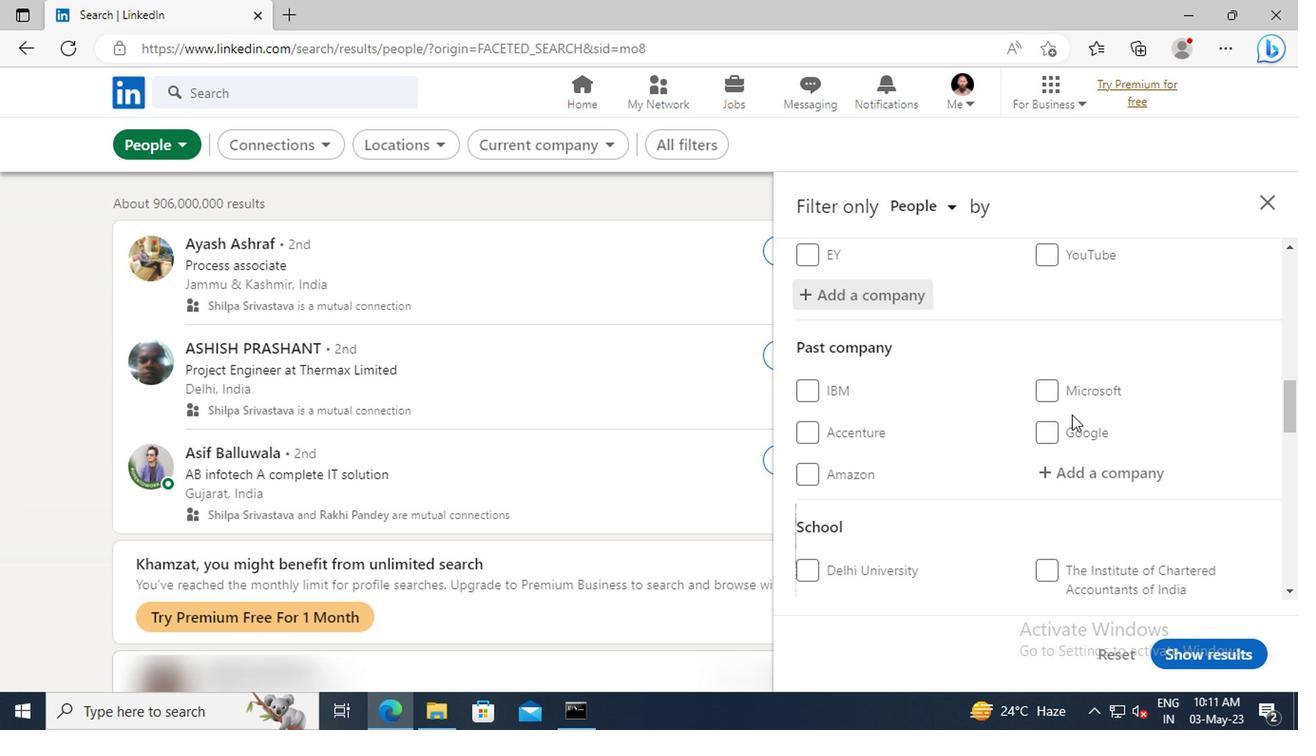 
Action: Mouse scrolled (1068, 414) with delta (0, -1)
Screenshot: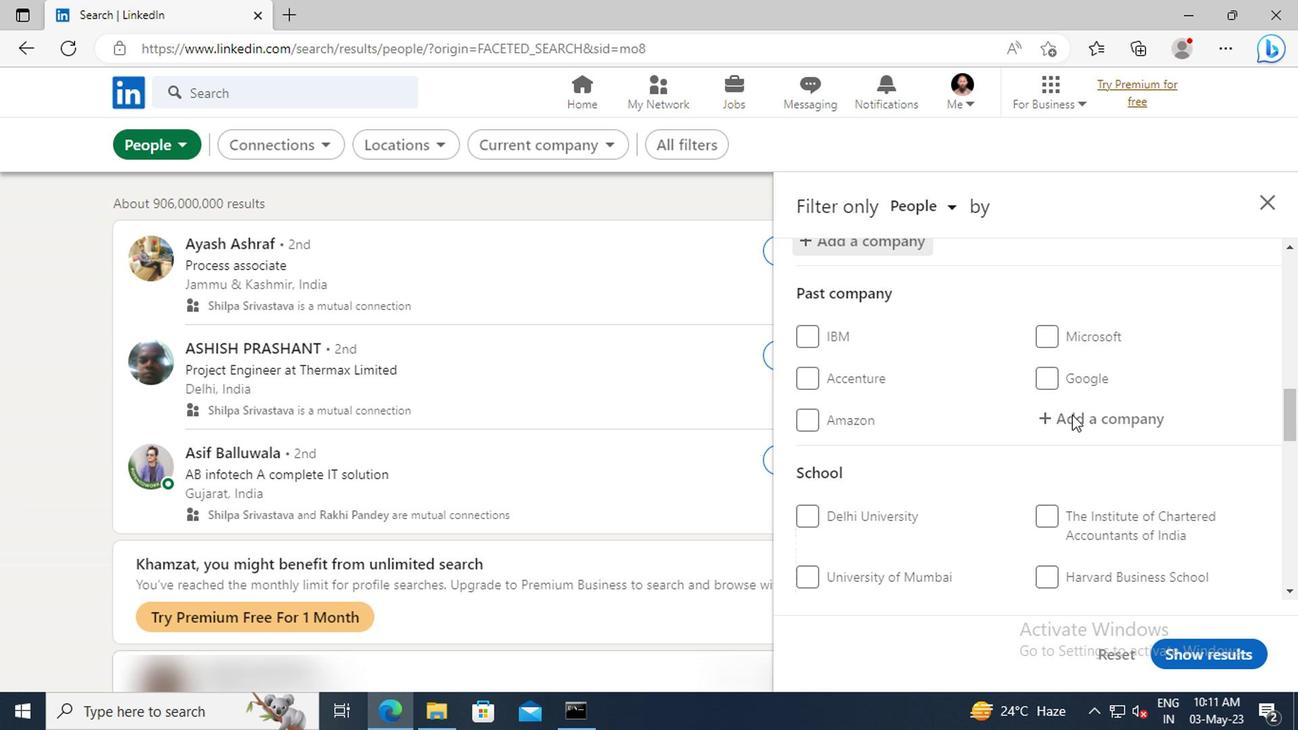 
Action: Mouse scrolled (1068, 414) with delta (0, -1)
Screenshot: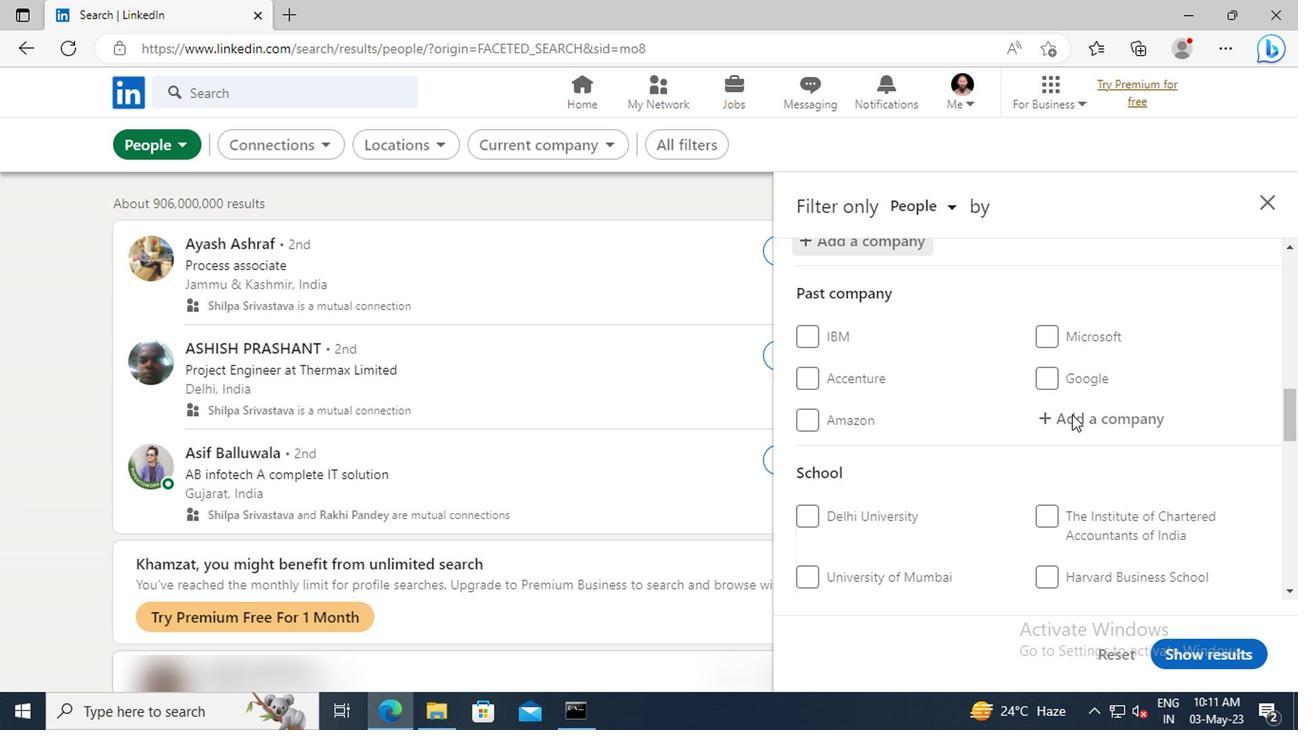 
Action: Mouse scrolled (1068, 414) with delta (0, -1)
Screenshot: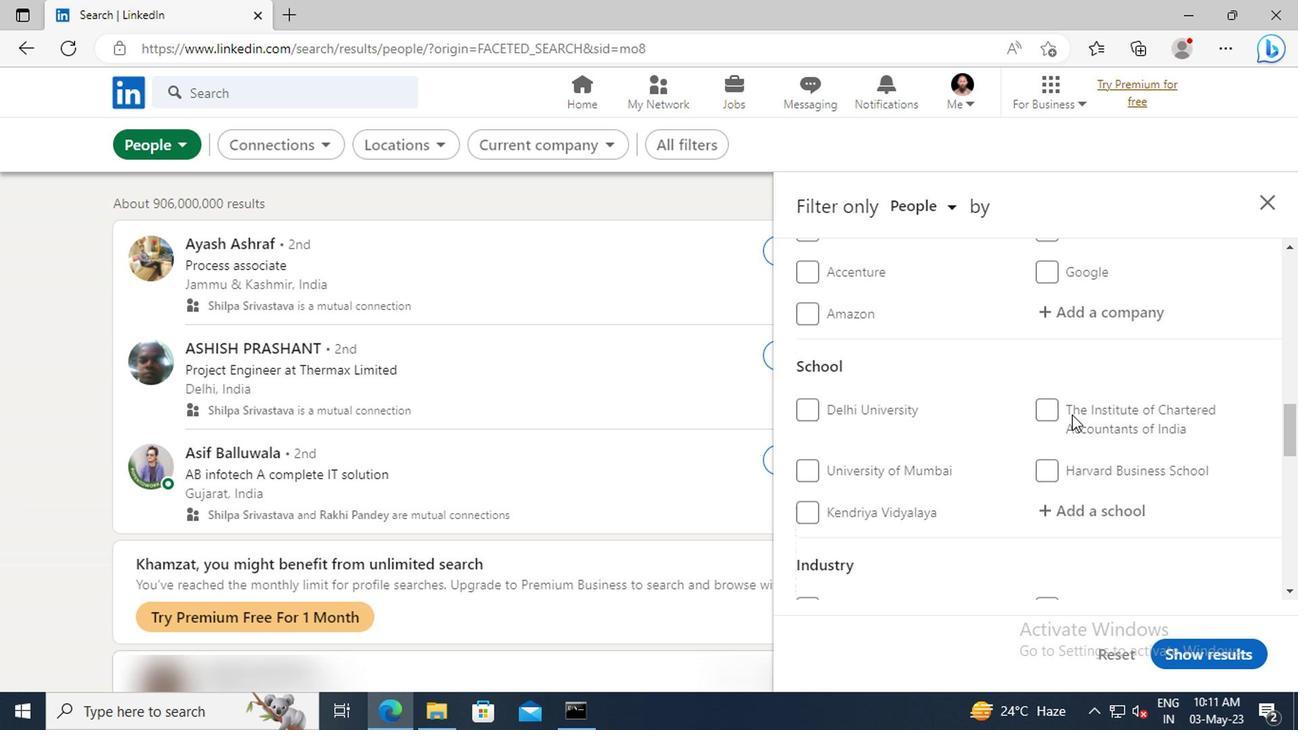 
Action: Mouse scrolled (1068, 414) with delta (0, -1)
Screenshot: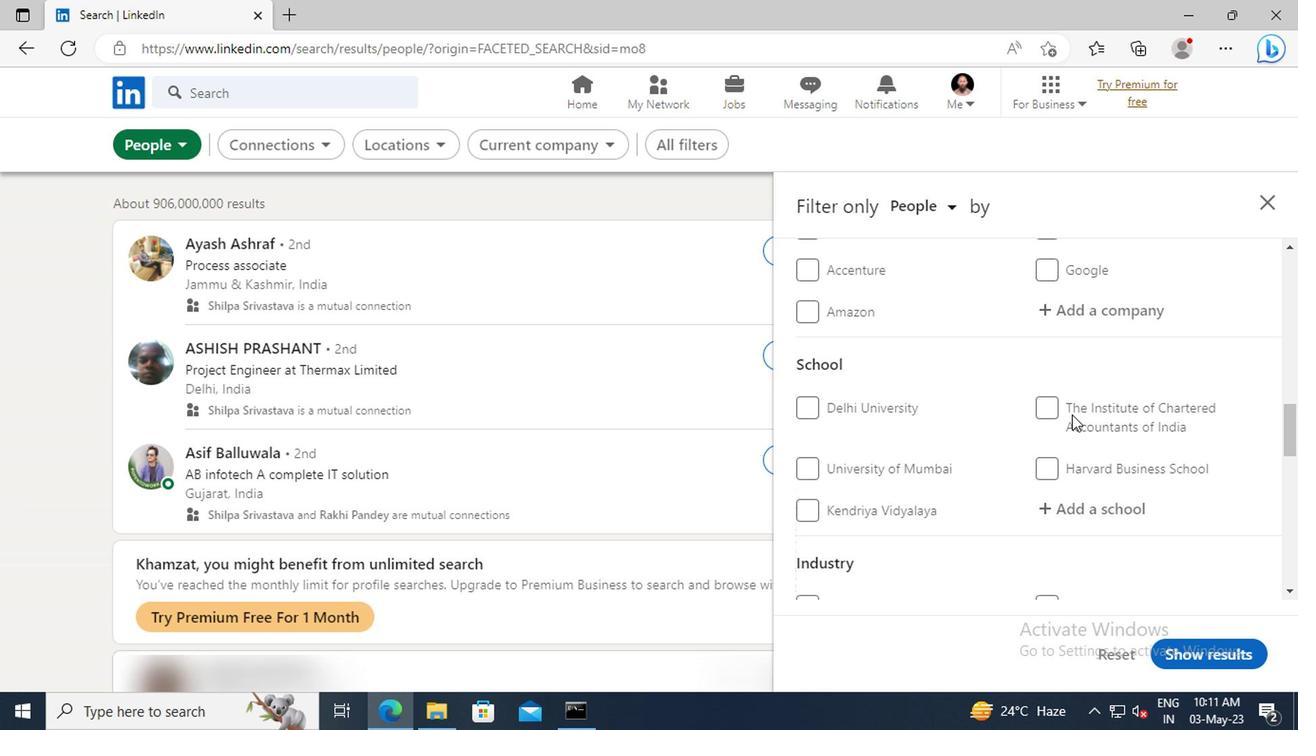 
Action: Mouse moved to (1072, 412)
Screenshot: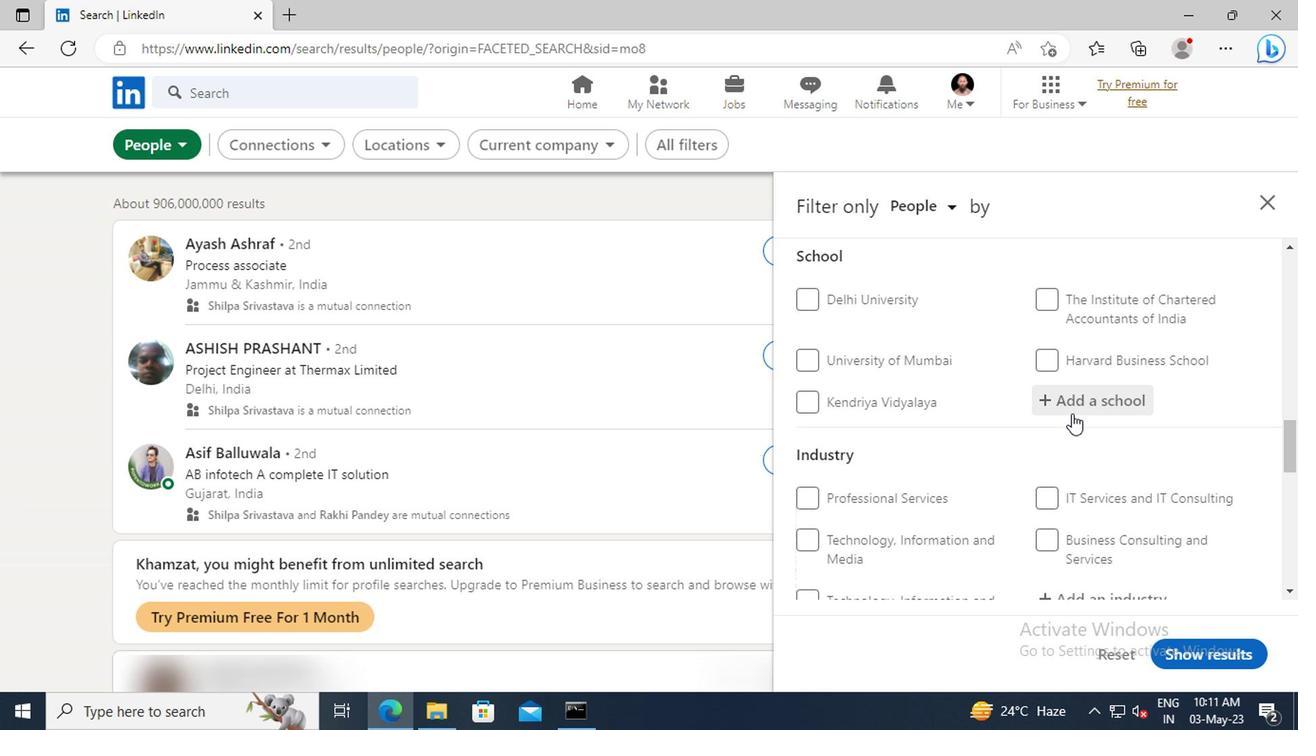 
Action: Mouse pressed left at (1072, 412)
Screenshot: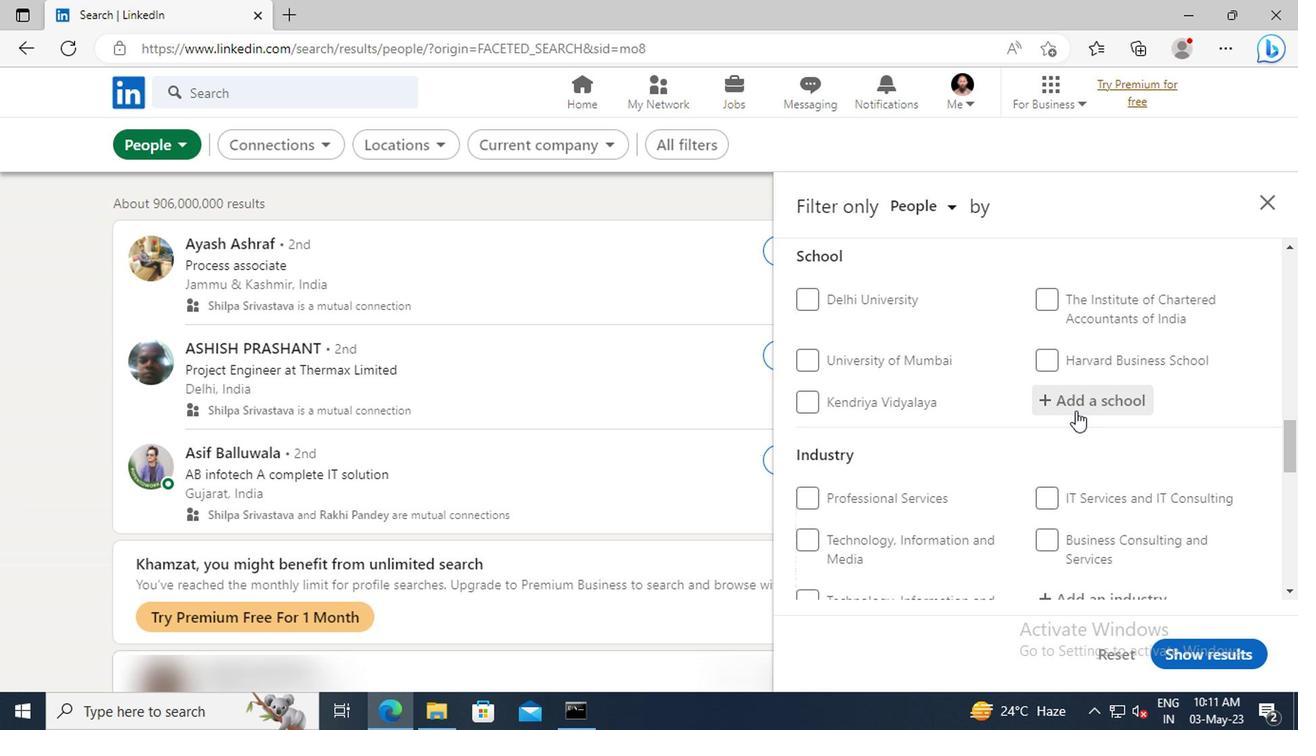 
Action: Key pressed <Key.shift>GOVT.<Key.space><Key.shift>ENGINEERING<Key.space>
Screenshot: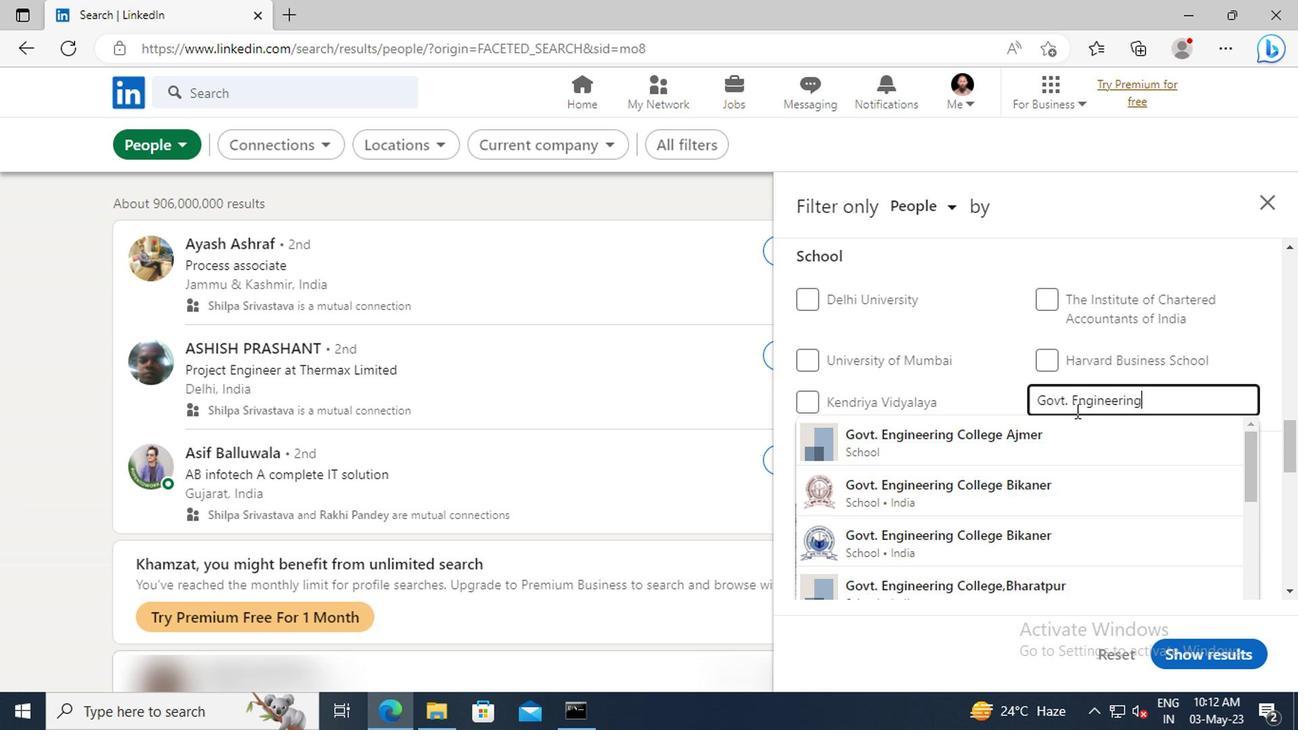 
Action: Mouse moved to (1071, 470)
Screenshot: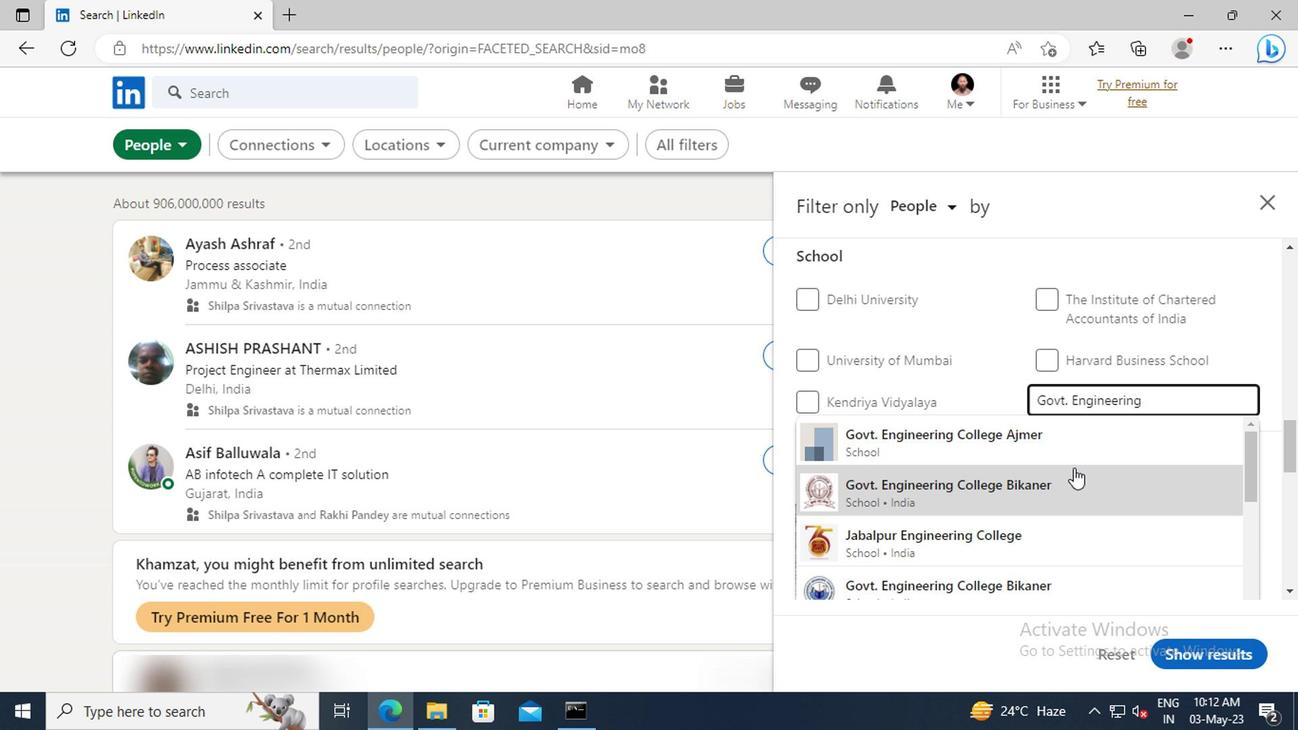 
Action: Mouse pressed left at (1071, 470)
Screenshot: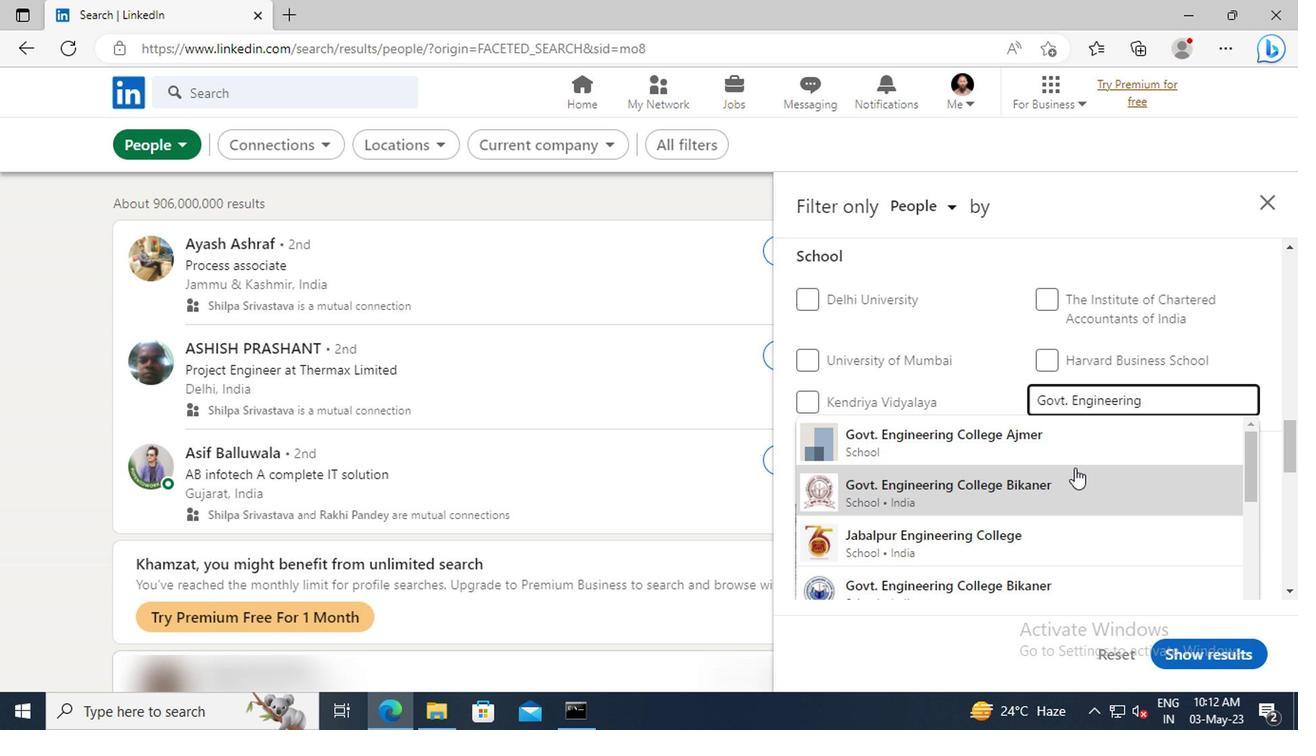 
Action: Mouse scrolled (1071, 468) with delta (0, -1)
Screenshot: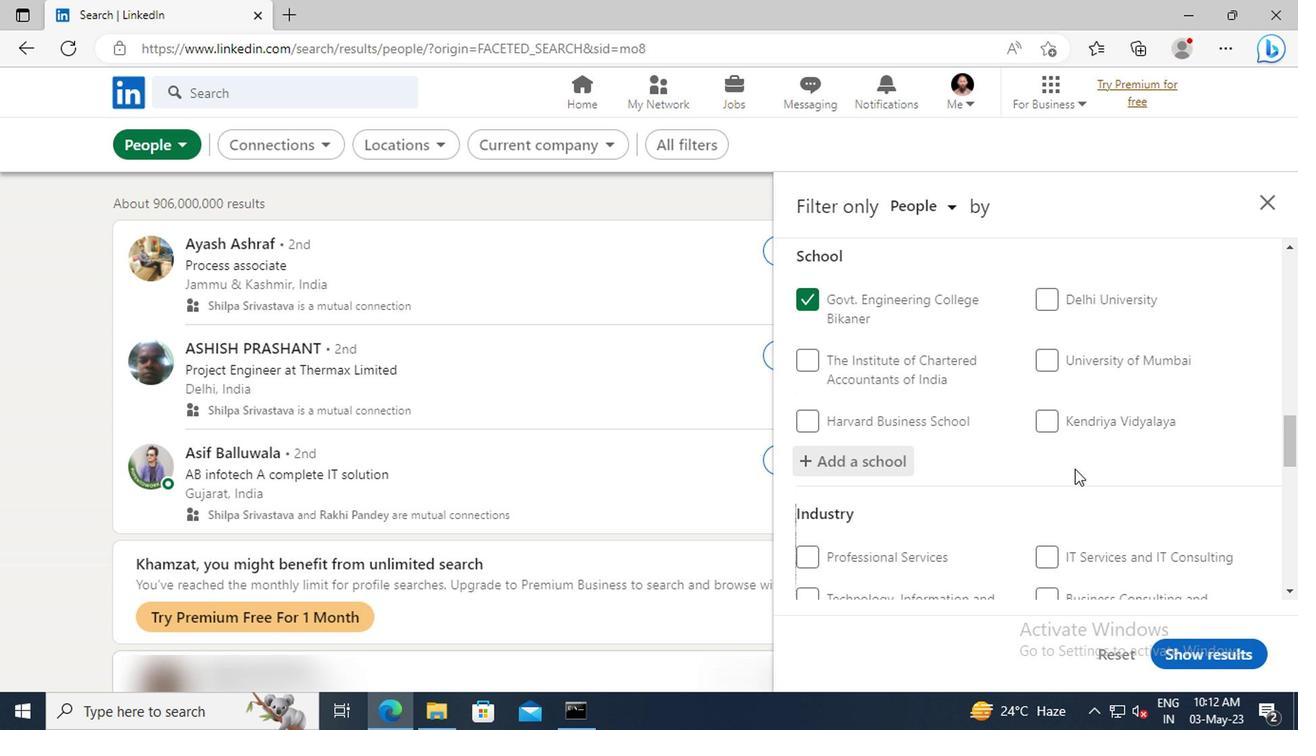 
Action: Mouse moved to (1072, 435)
Screenshot: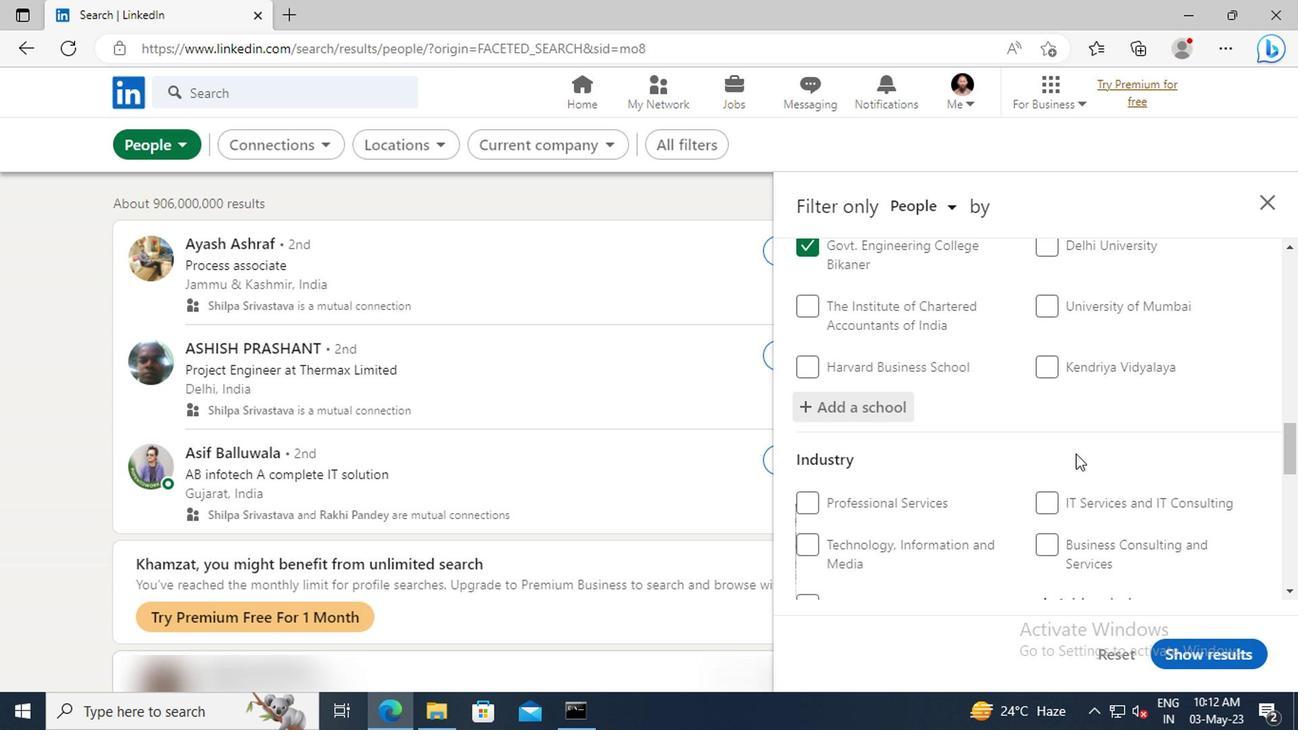 
Action: Mouse scrolled (1072, 435) with delta (0, 0)
Screenshot: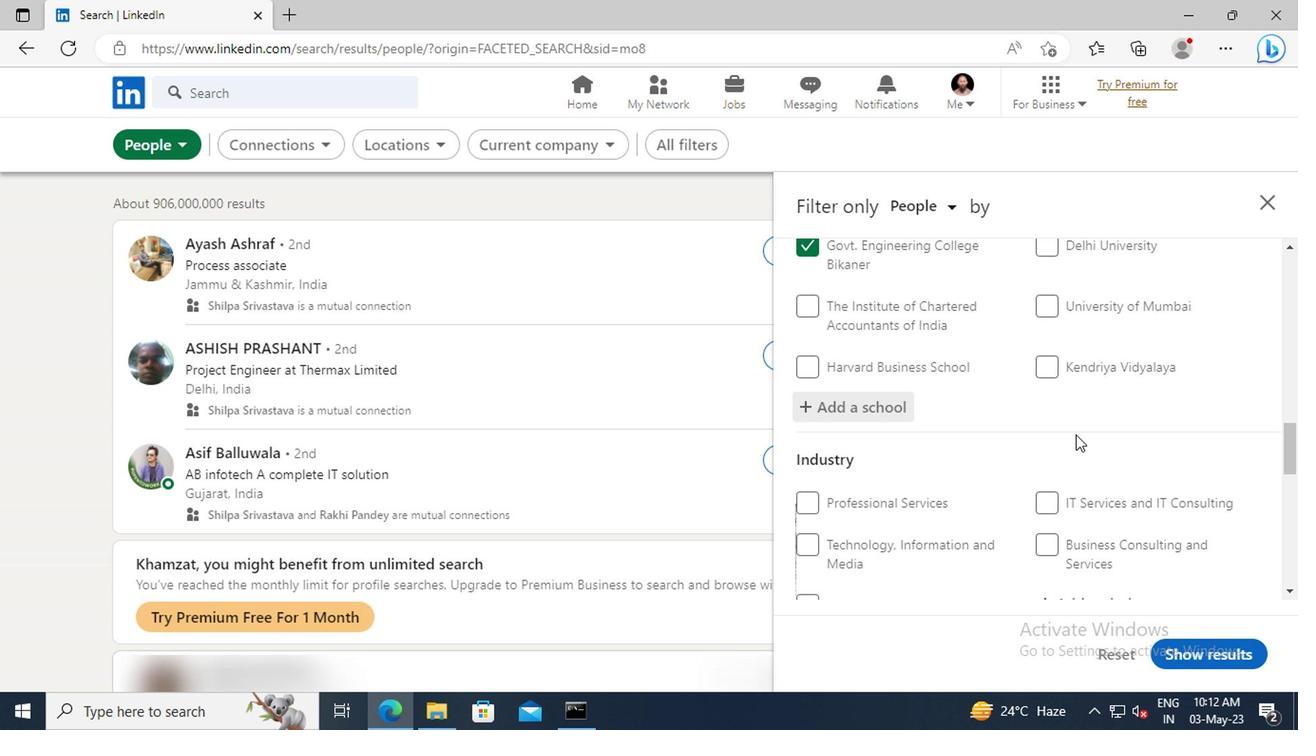 
Action: Mouse moved to (1072, 433)
Screenshot: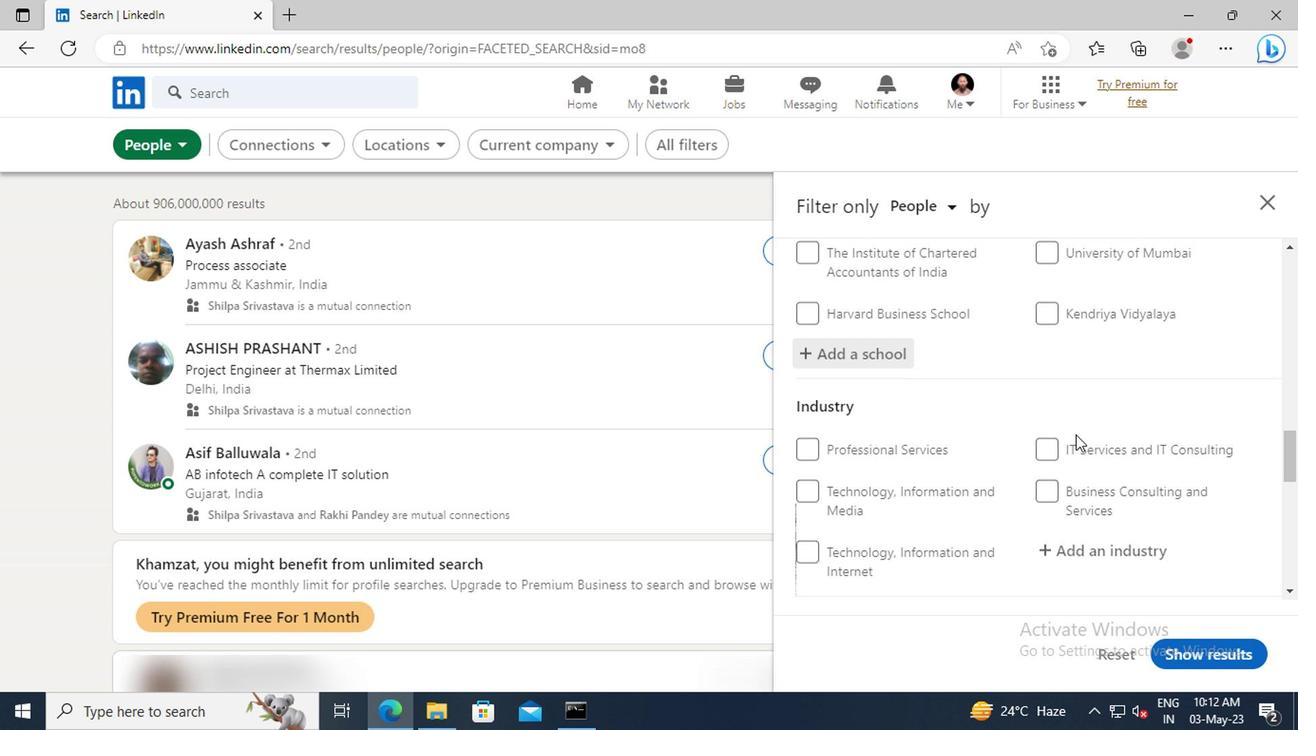
Action: Mouse scrolled (1072, 432) with delta (0, 0)
Screenshot: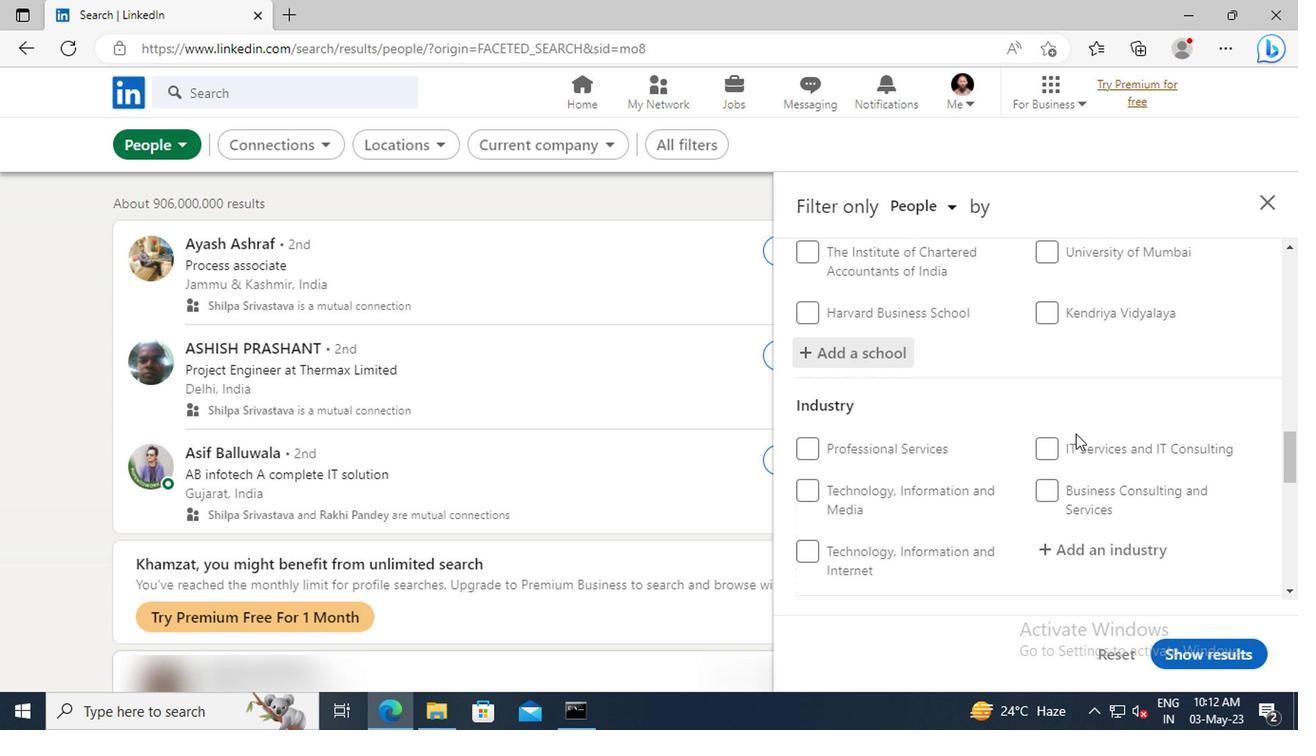 
Action: Mouse scrolled (1072, 432) with delta (0, 0)
Screenshot: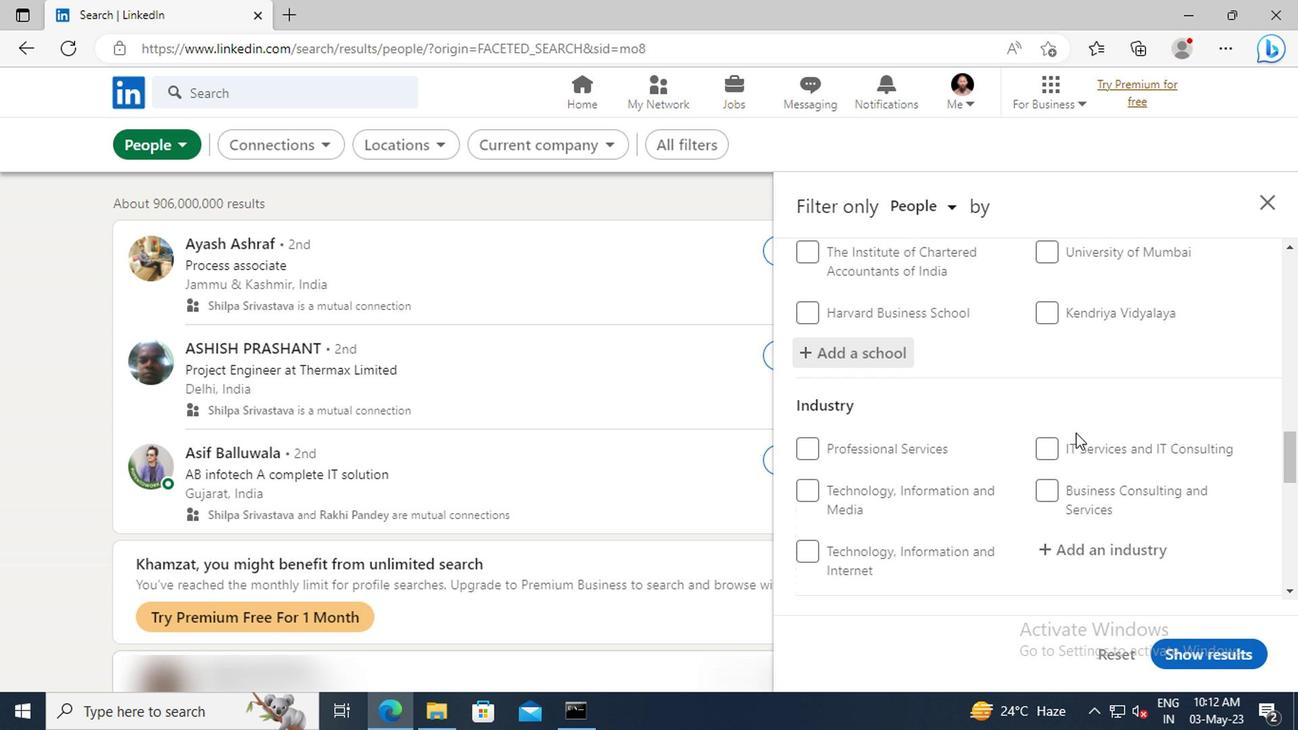 
Action: Mouse moved to (1081, 441)
Screenshot: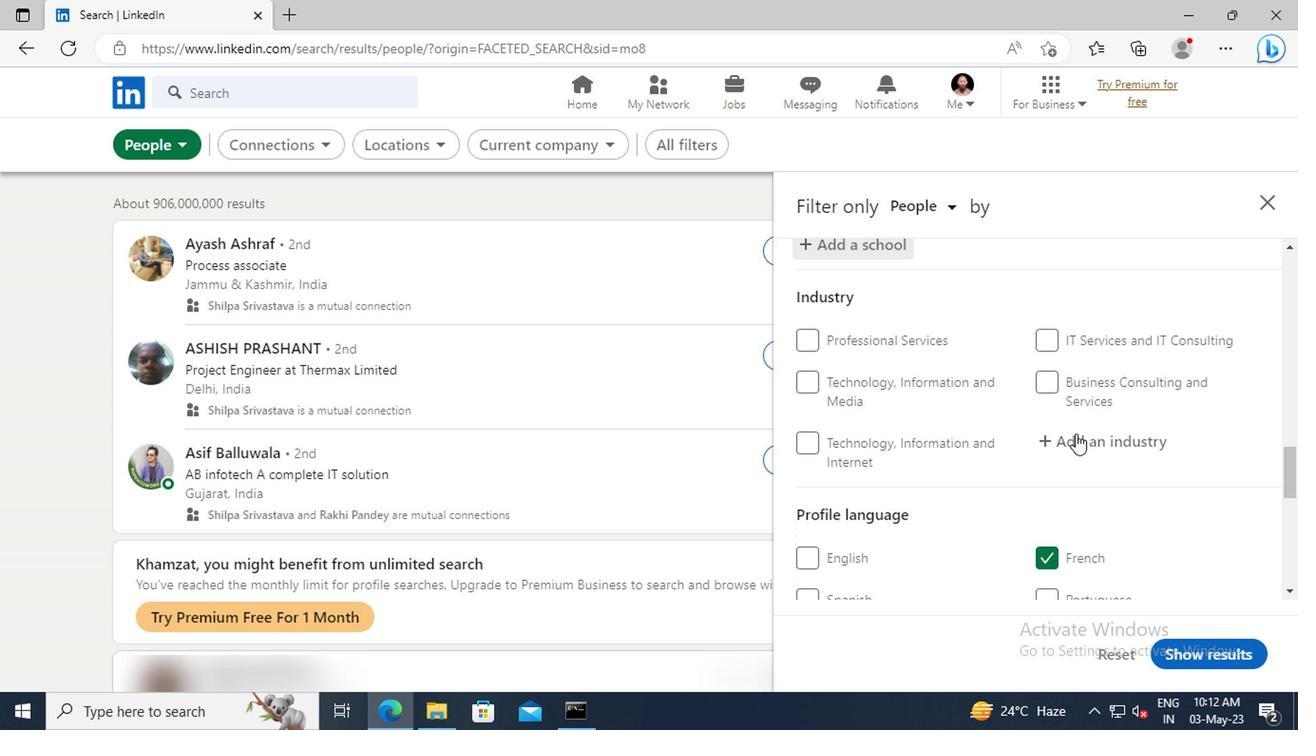 
Action: Mouse pressed left at (1081, 441)
Screenshot: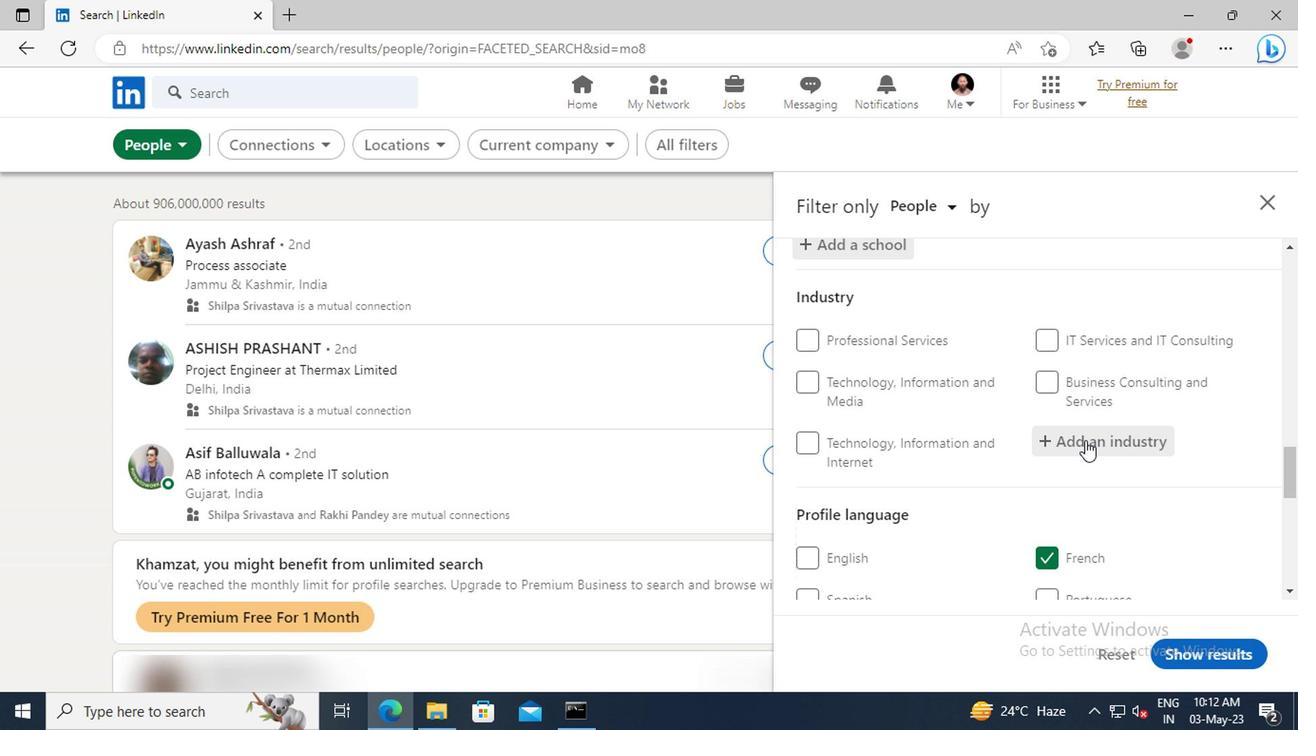 
Action: Key pressed <Key.shift>COMPUTER<Key.space>AND<Key.space>
Screenshot: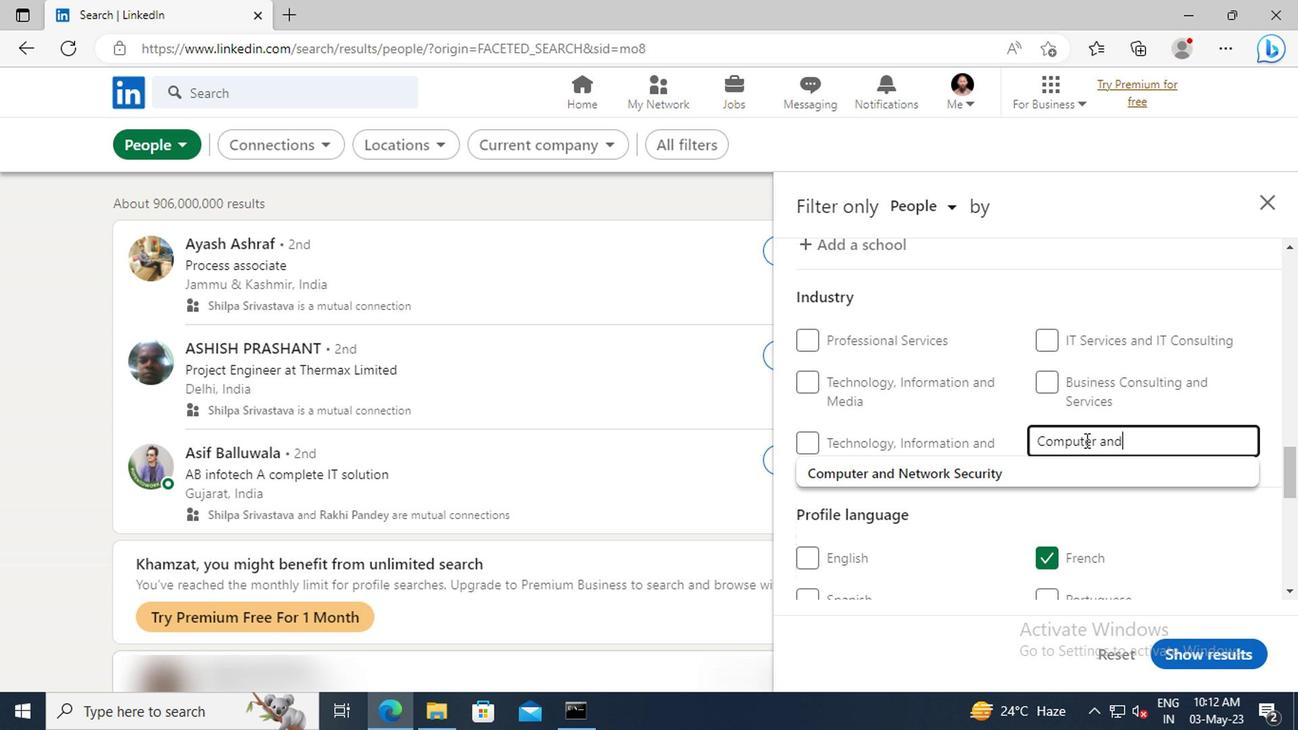 
Action: Mouse moved to (1086, 470)
Screenshot: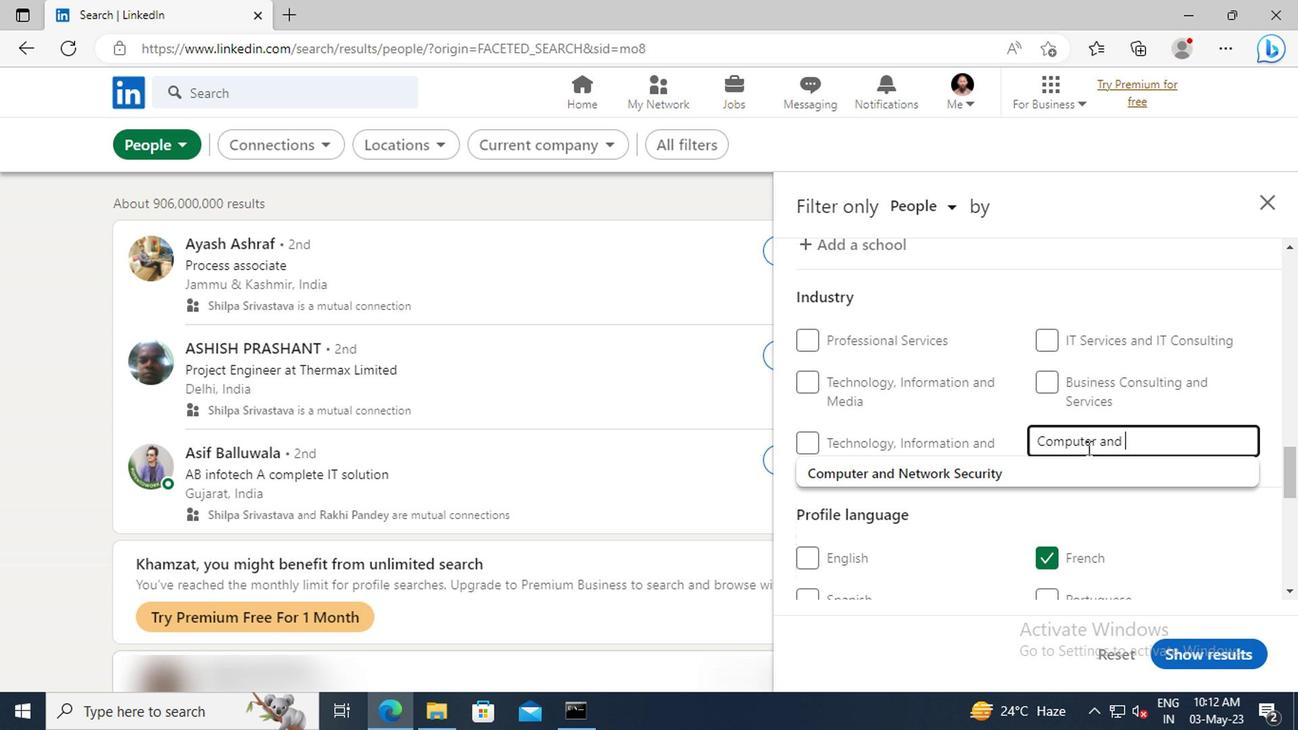 
Action: Mouse pressed left at (1086, 470)
Screenshot: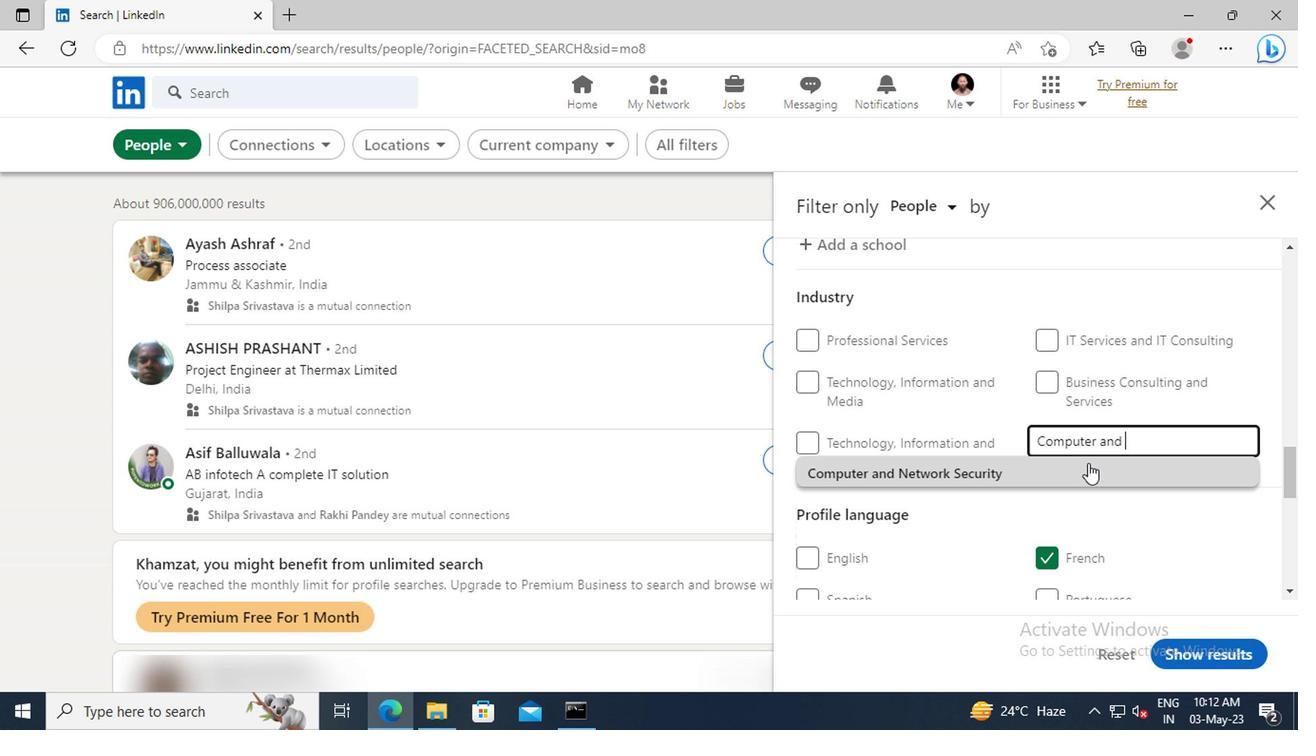
Action: Mouse scrolled (1086, 468) with delta (0, -1)
Screenshot: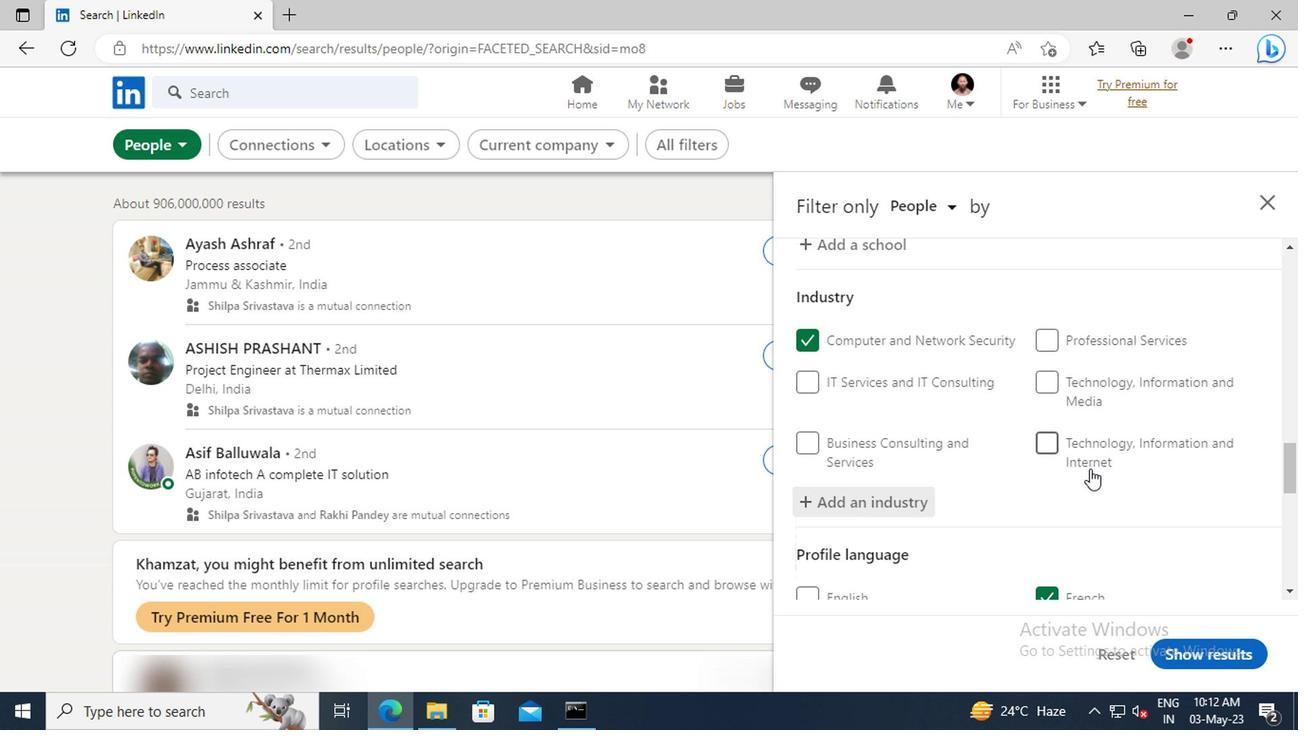 
Action: Mouse scrolled (1086, 468) with delta (0, -1)
Screenshot: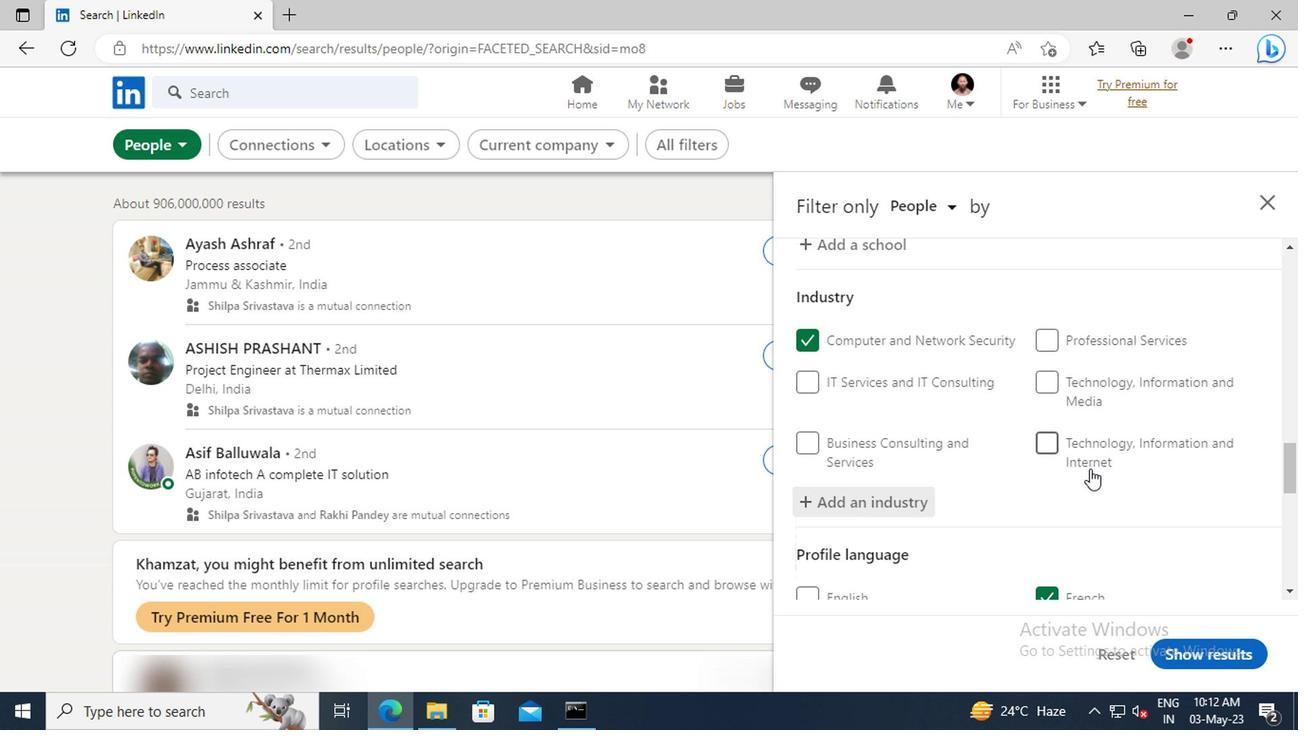 
Action: Mouse moved to (1084, 445)
Screenshot: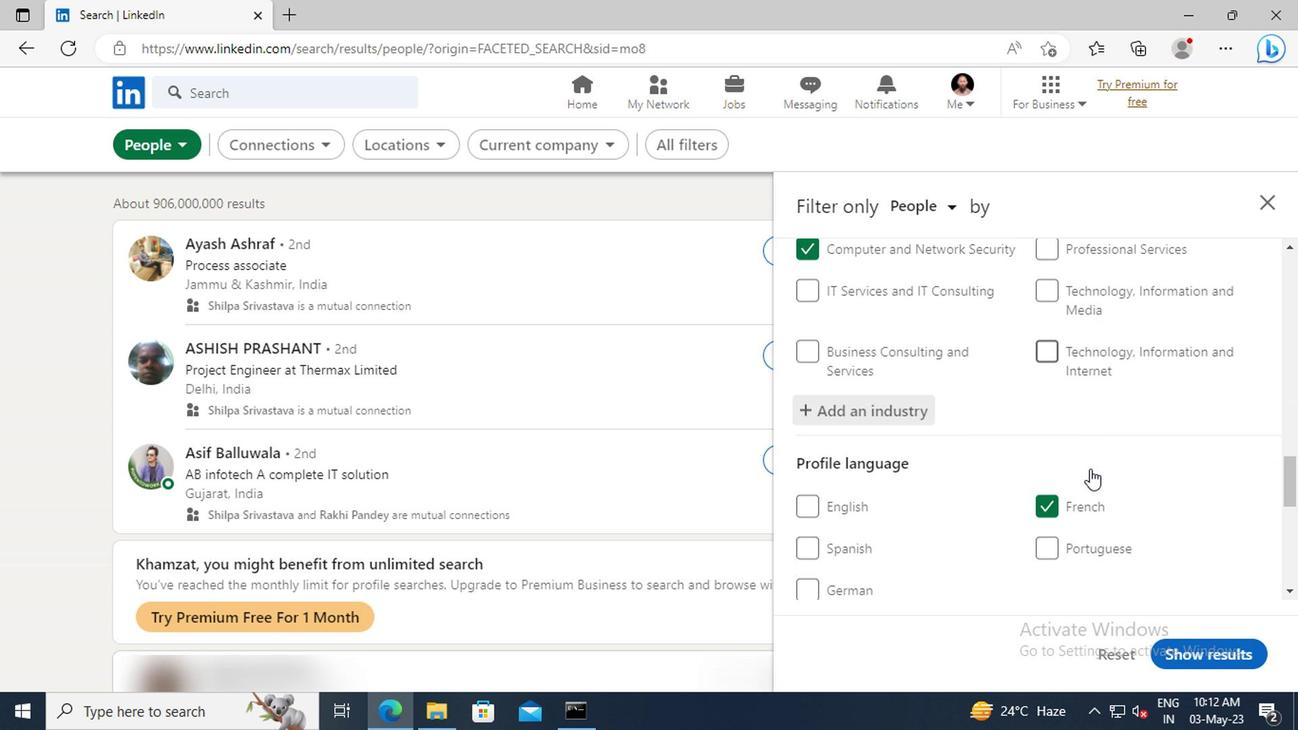 
Action: Mouse scrolled (1084, 444) with delta (0, 0)
Screenshot: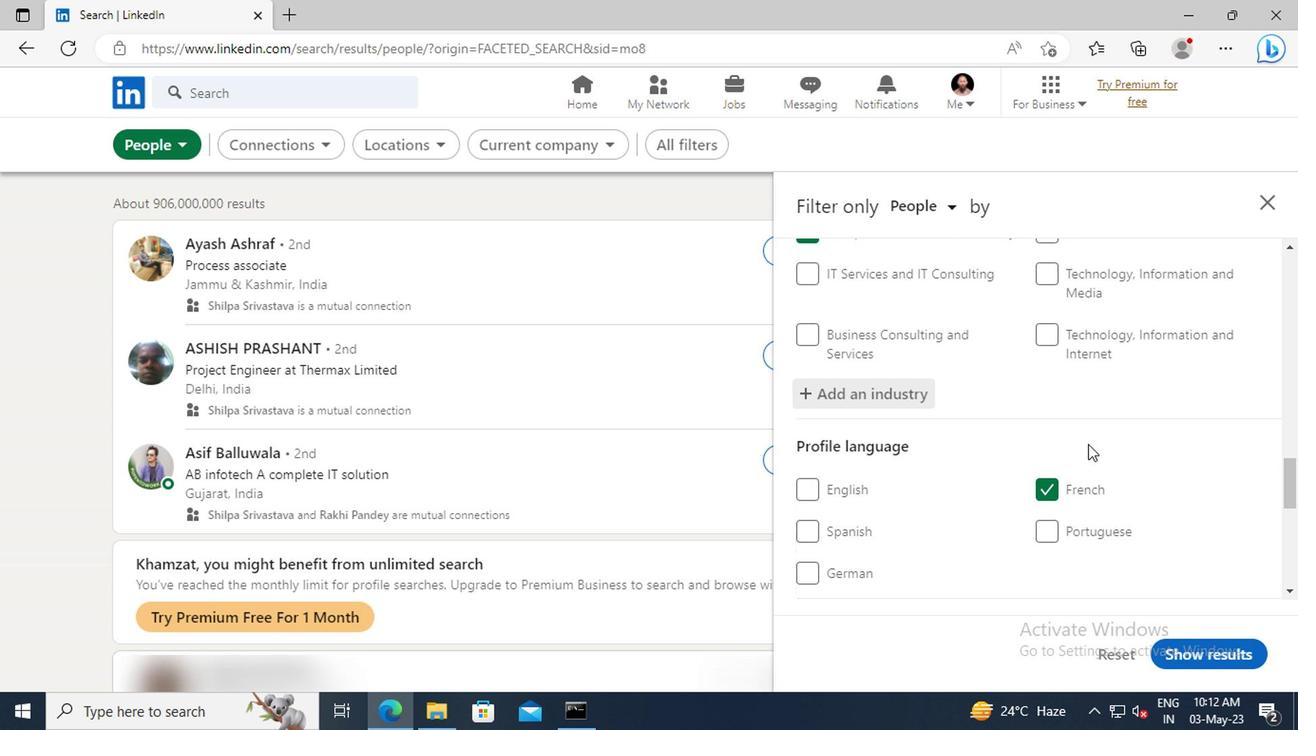 
Action: Mouse scrolled (1084, 444) with delta (0, 0)
Screenshot: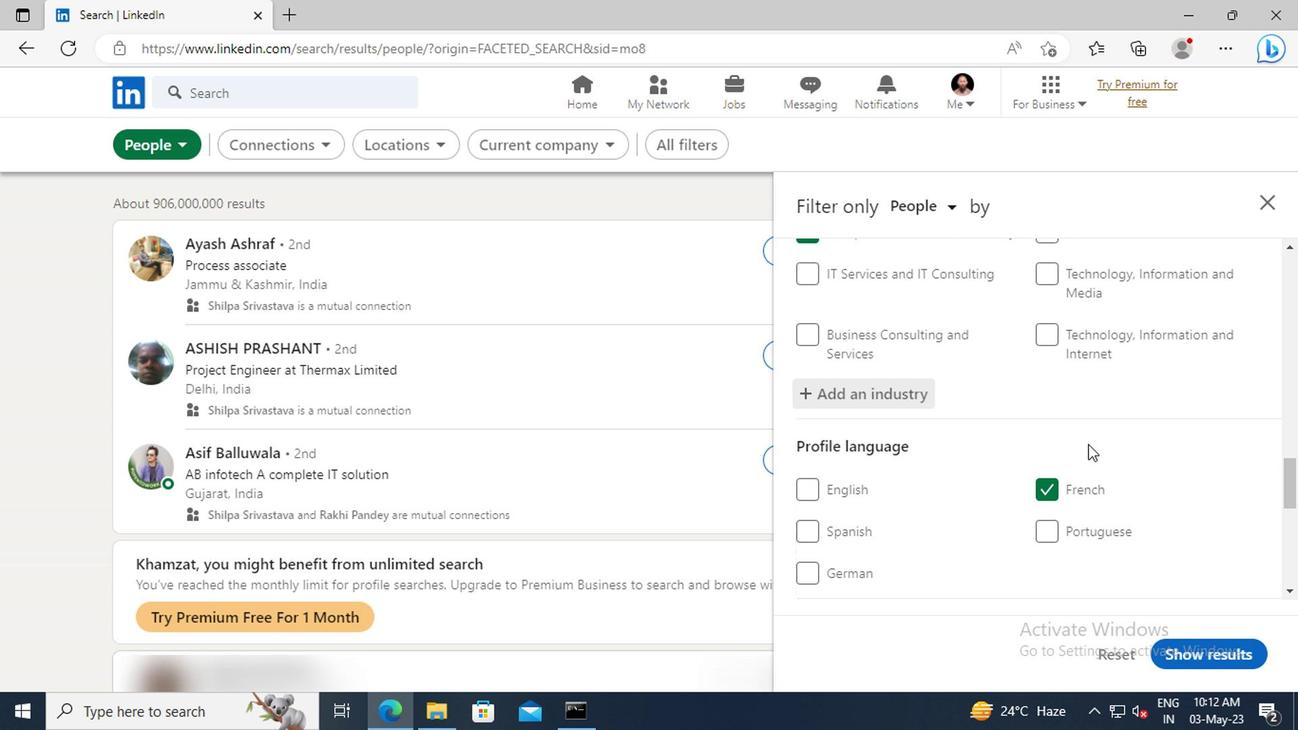 
Action: Mouse moved to (1064, 385)
Screenshot: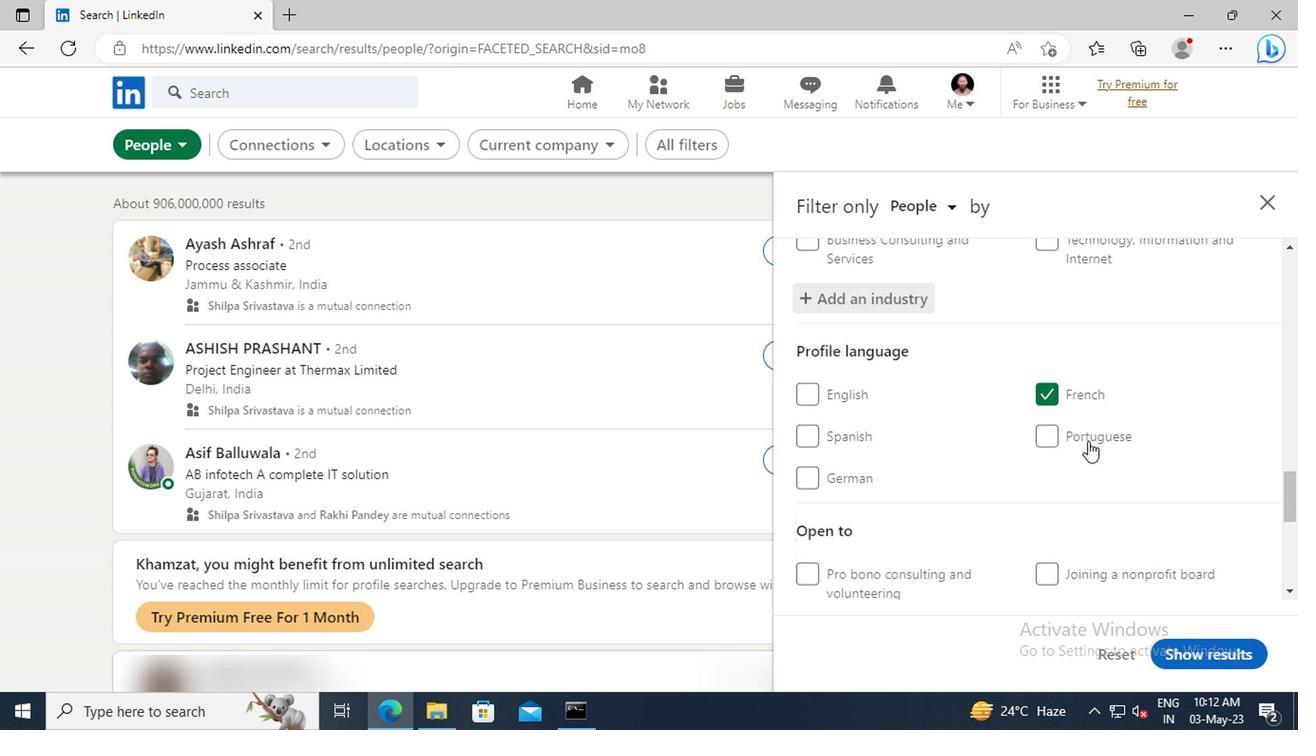 
Action: Mouse scrolled (1064, 384) with delta (0, -1)
Screenshot: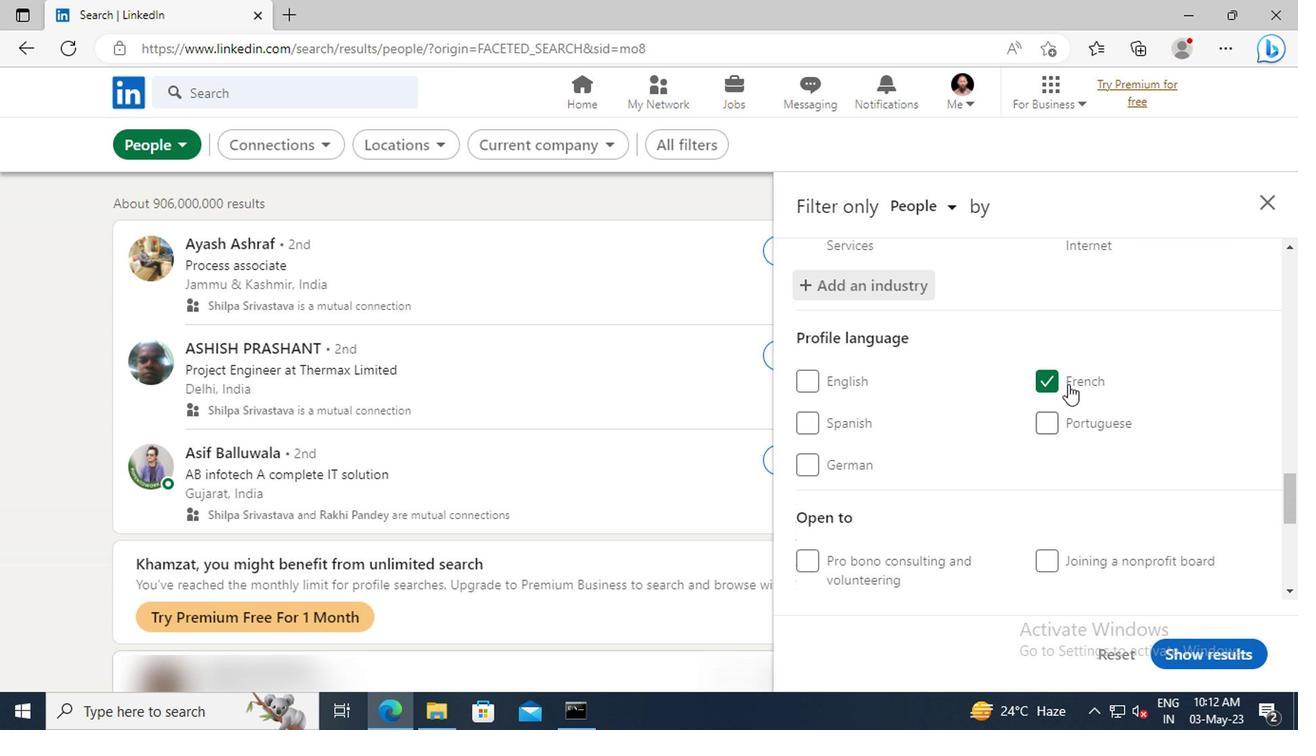 
Action: Mouse scrolled (1064, 384) with delta (0, -1)
Screenshot: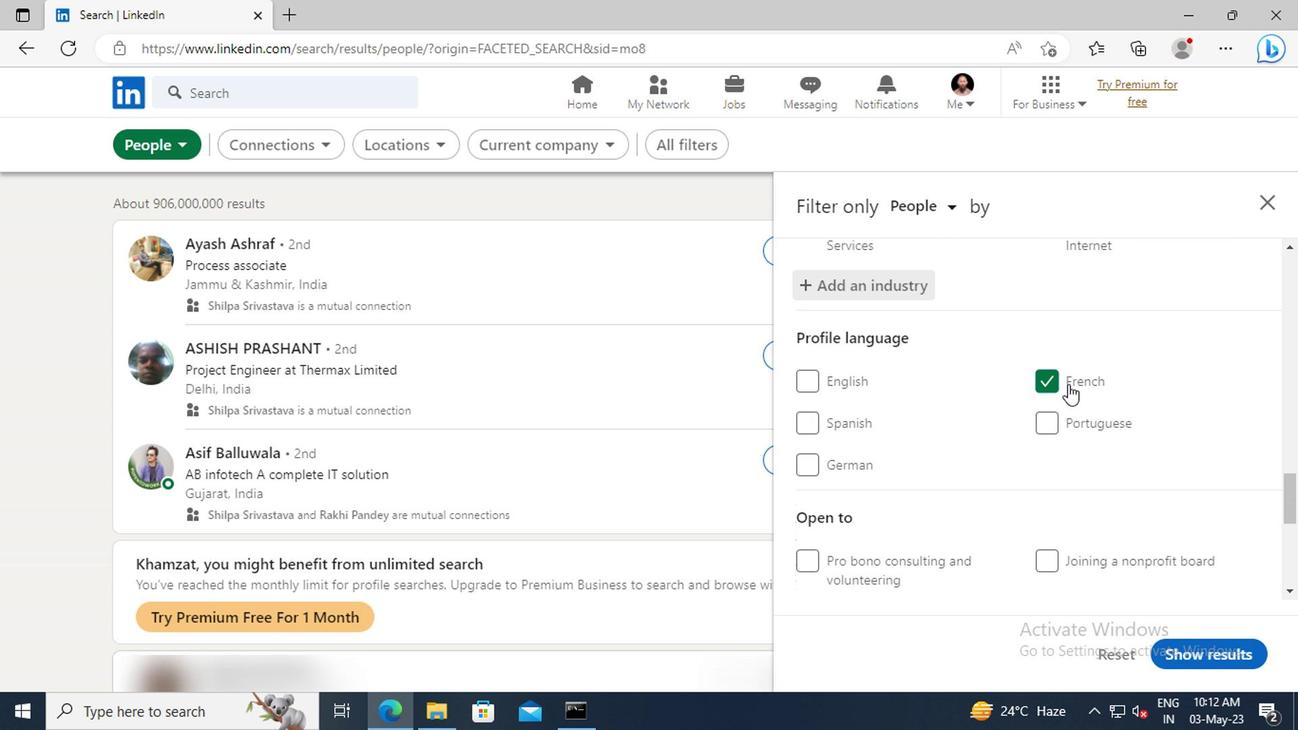 
Action: Mouse scrolled (1064, 384) with delta (0, -1)
Screenshot: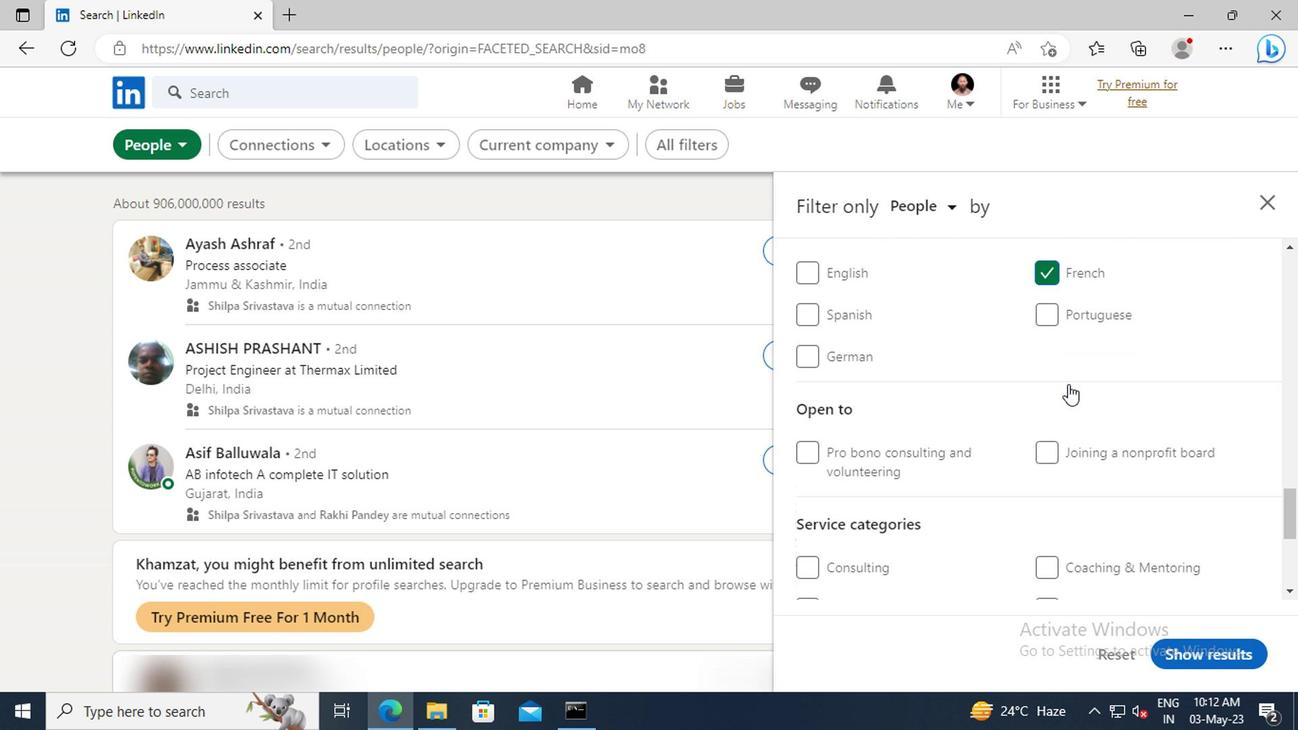 
Action: Mouse scrolled (1064, 384) with delta (0, -1)
Screenshot: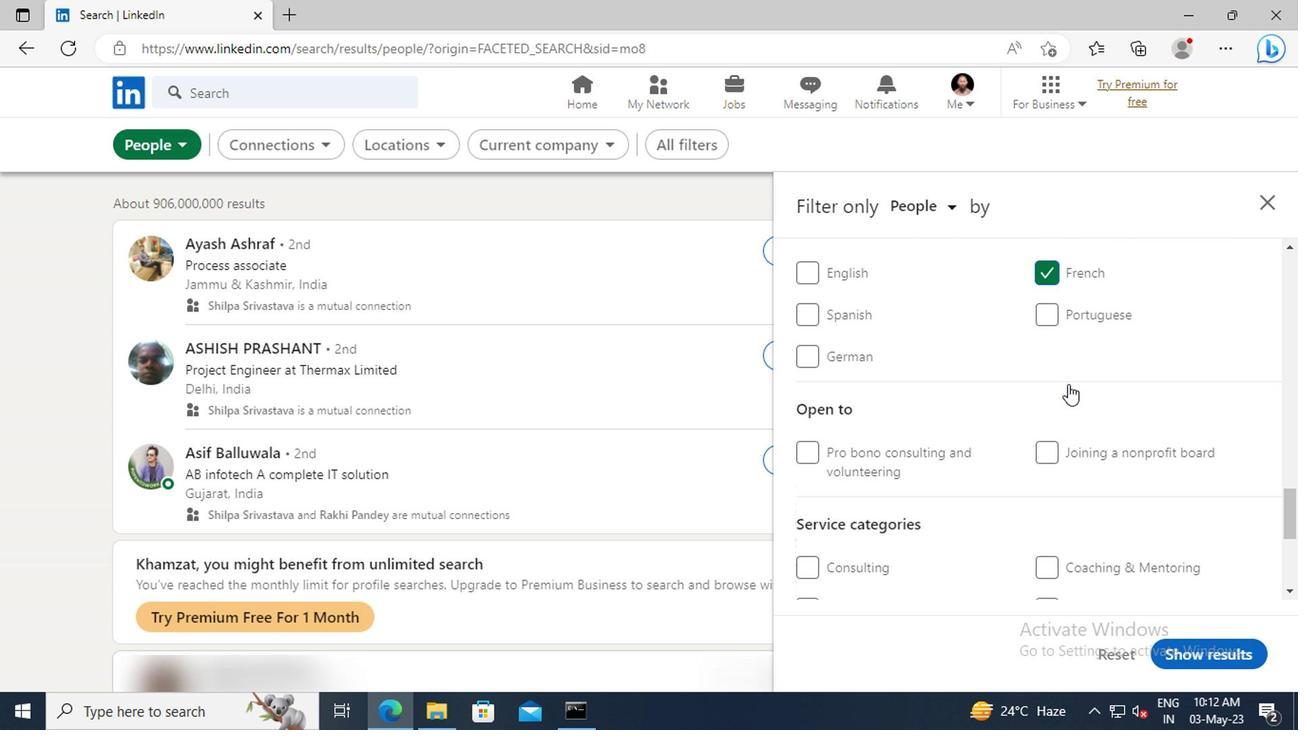 
Action: Mouse scrolled (1064, 384) with delta (0, -1)
Screenshot: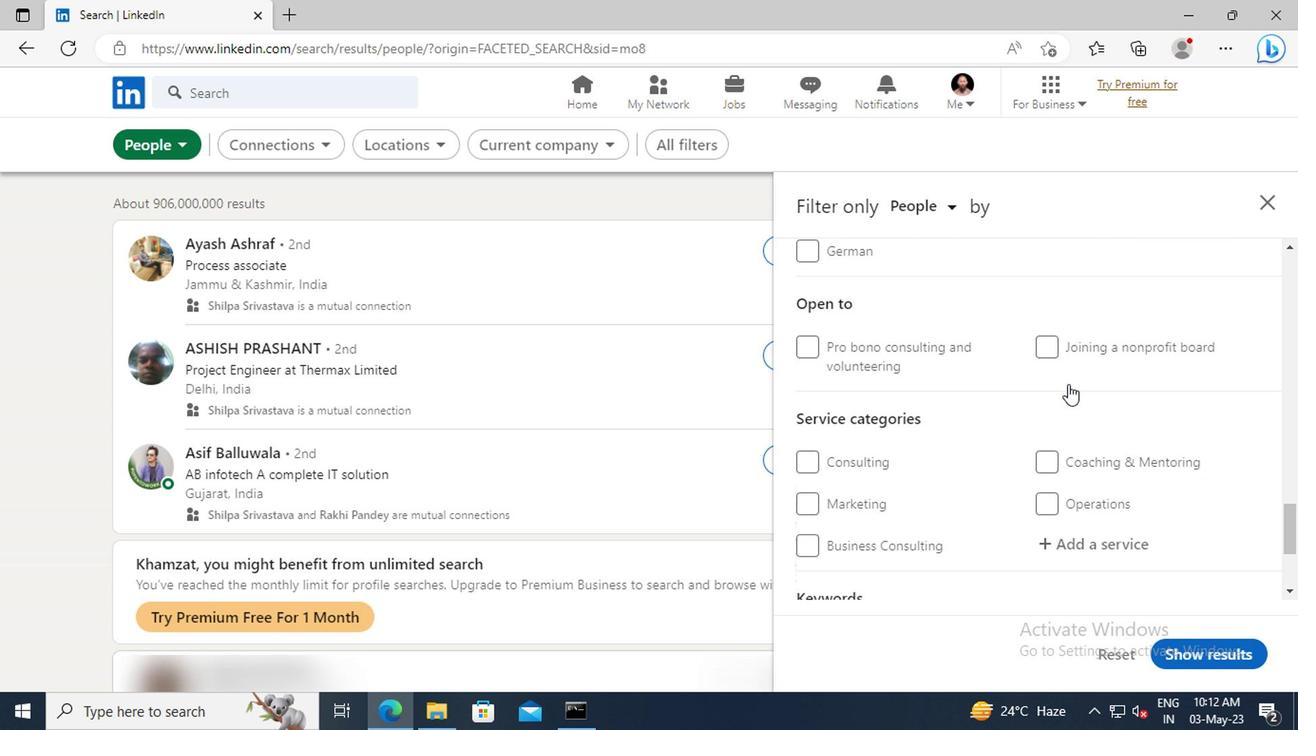 
Action: Mouse scrolled (1064, 384) with delta (0, -1)
Screenshot: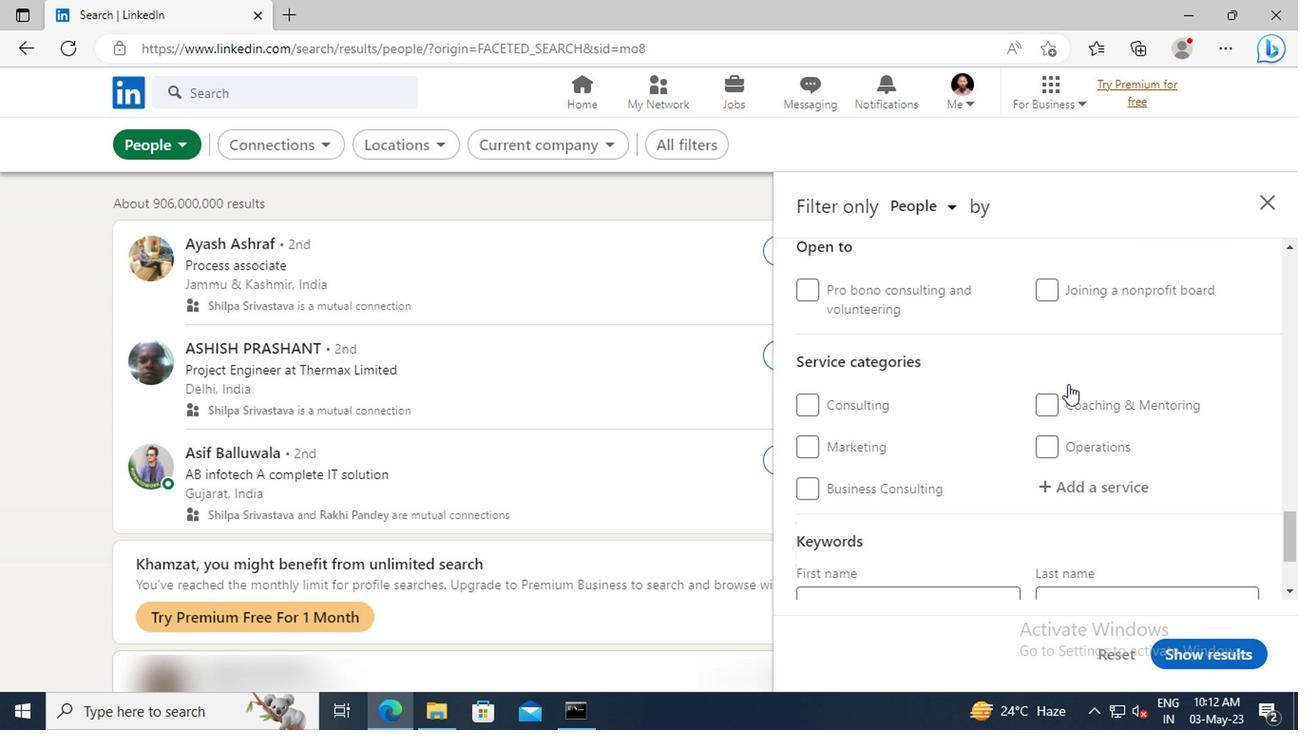 
Action: Mouse moved to (1068, 436)
Screenshot: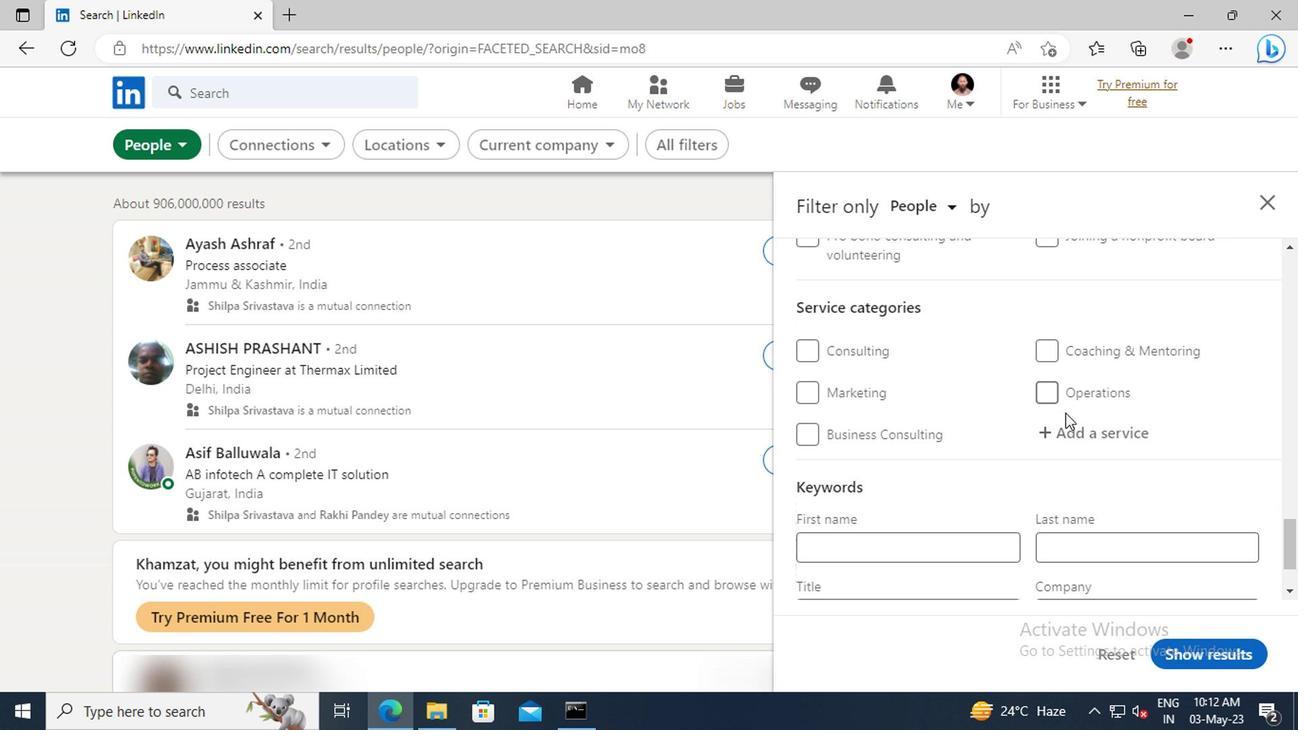
Action: Mouse pressed left at (1068, 436)
Screenshot: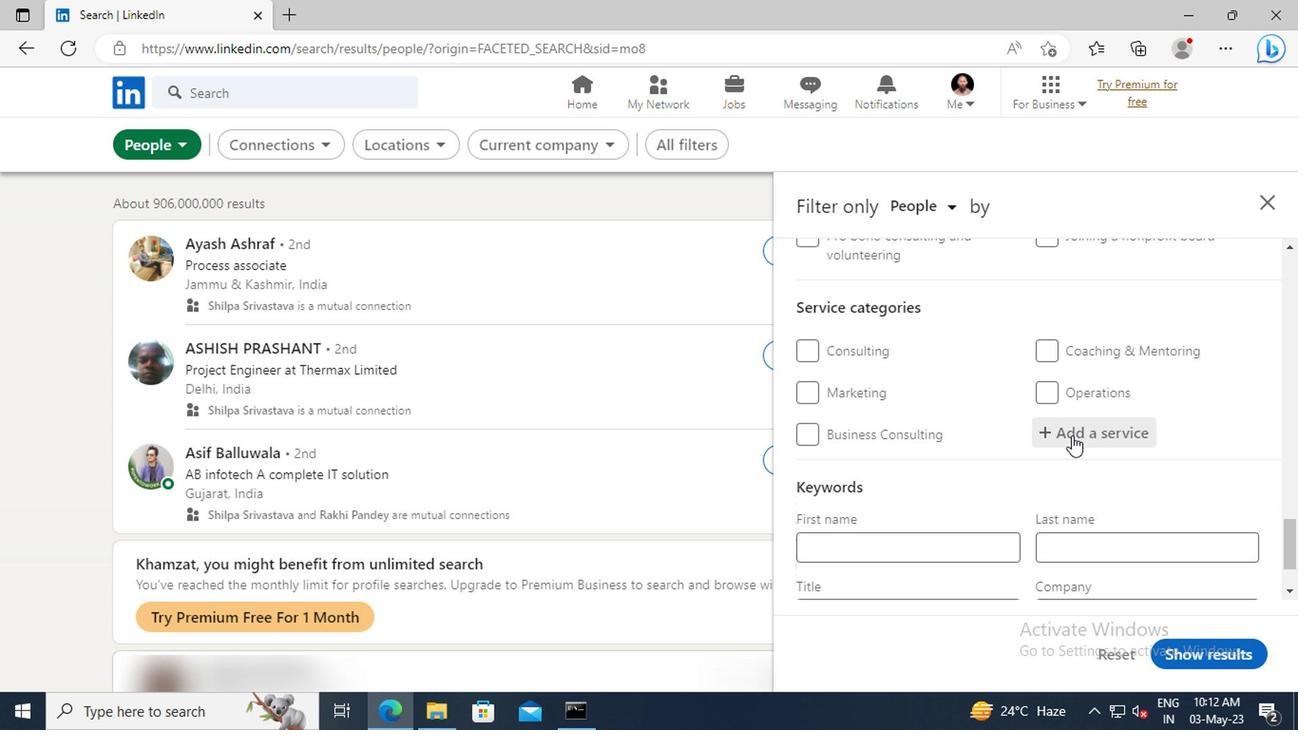 
Action: Key pressed <Key.shift>HOMEOW
Screenshot: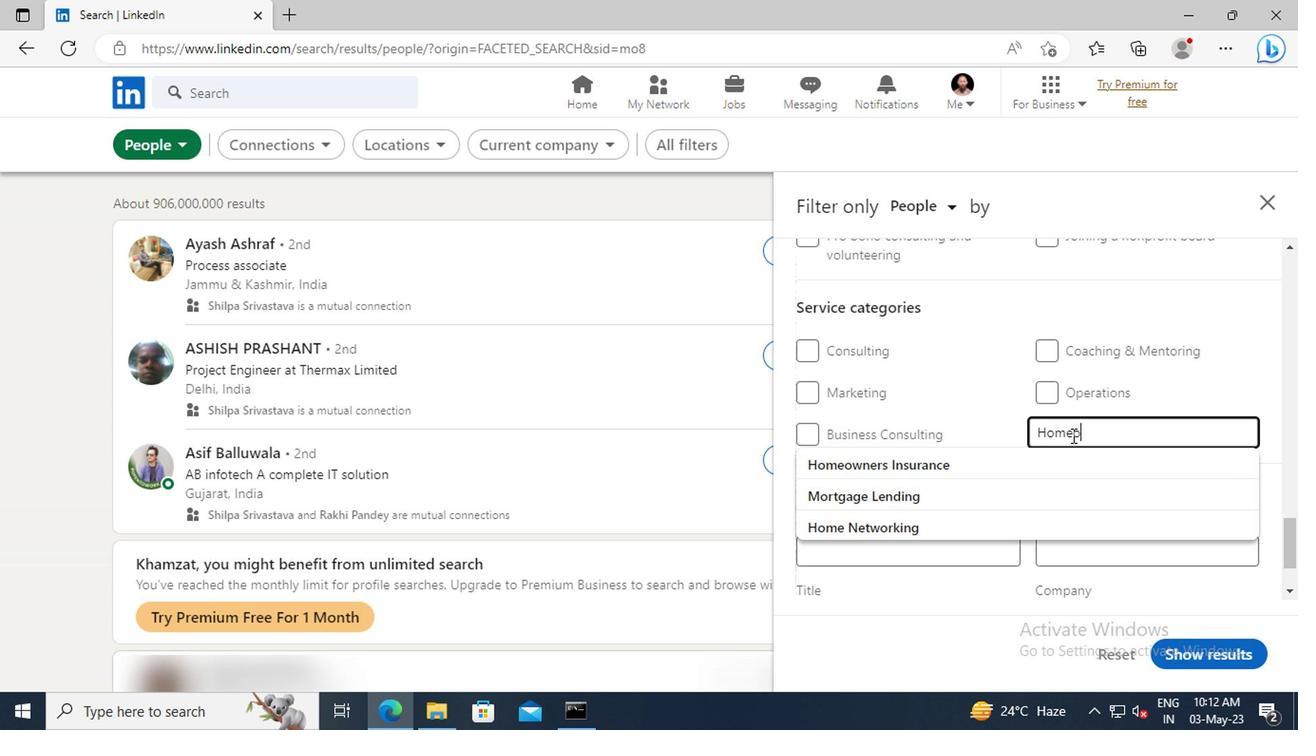 
Action: Mouse moved to (1066, 461)
Screenshot: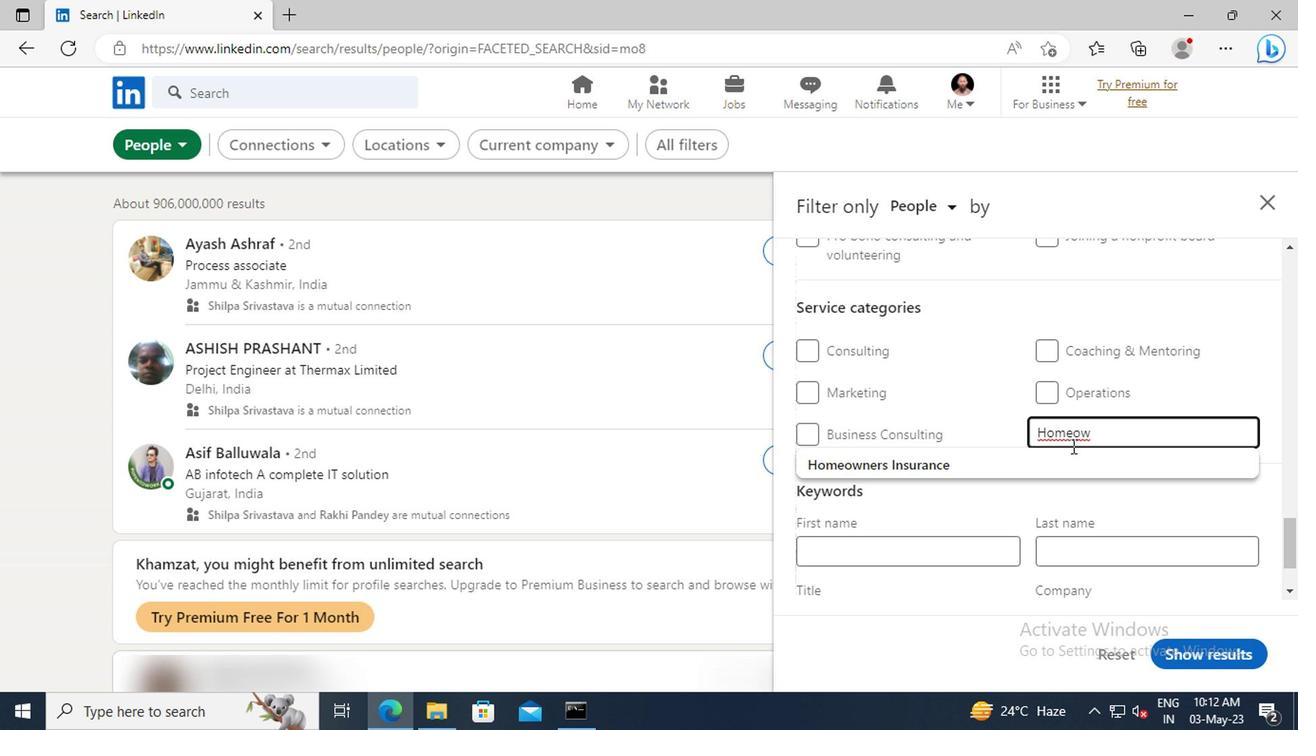 
Action: Mouse pressed left at (1066, 461)
Screenshot: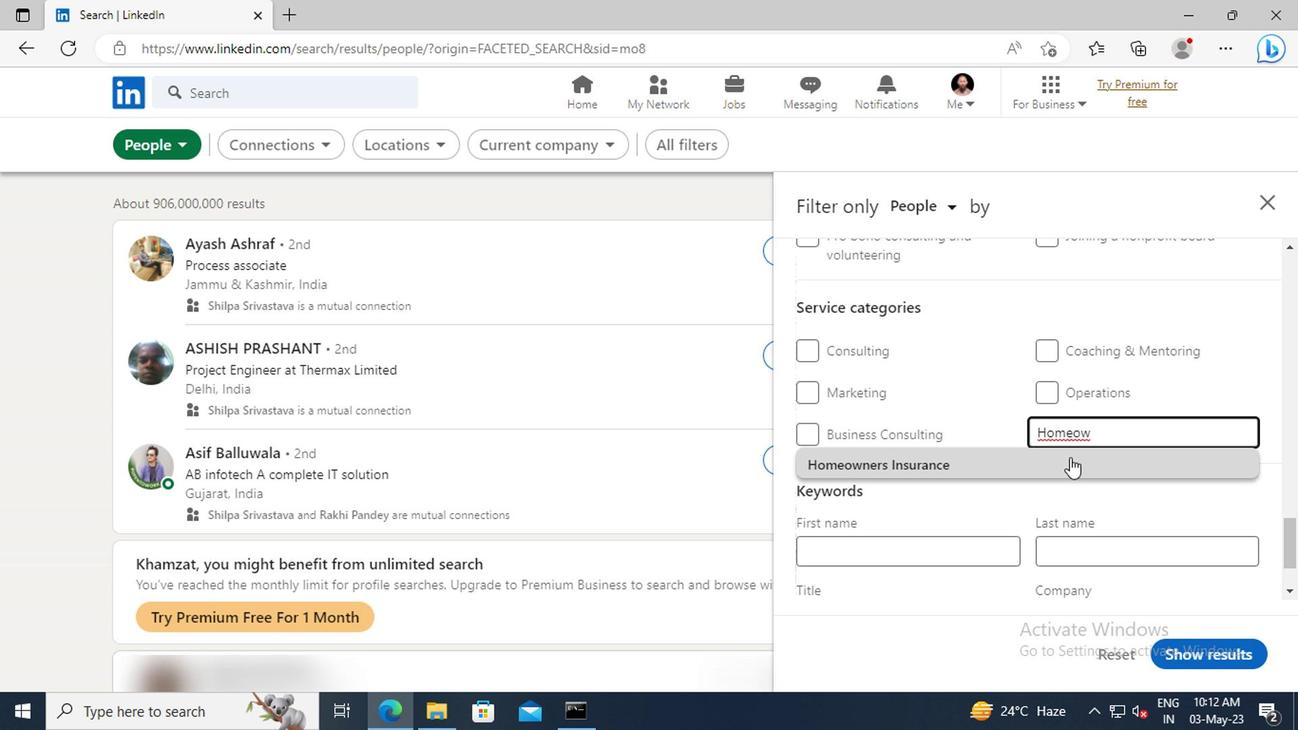 
Action: Mouse scrolled (1066, 460) with delta (0, 0)
Screenshot: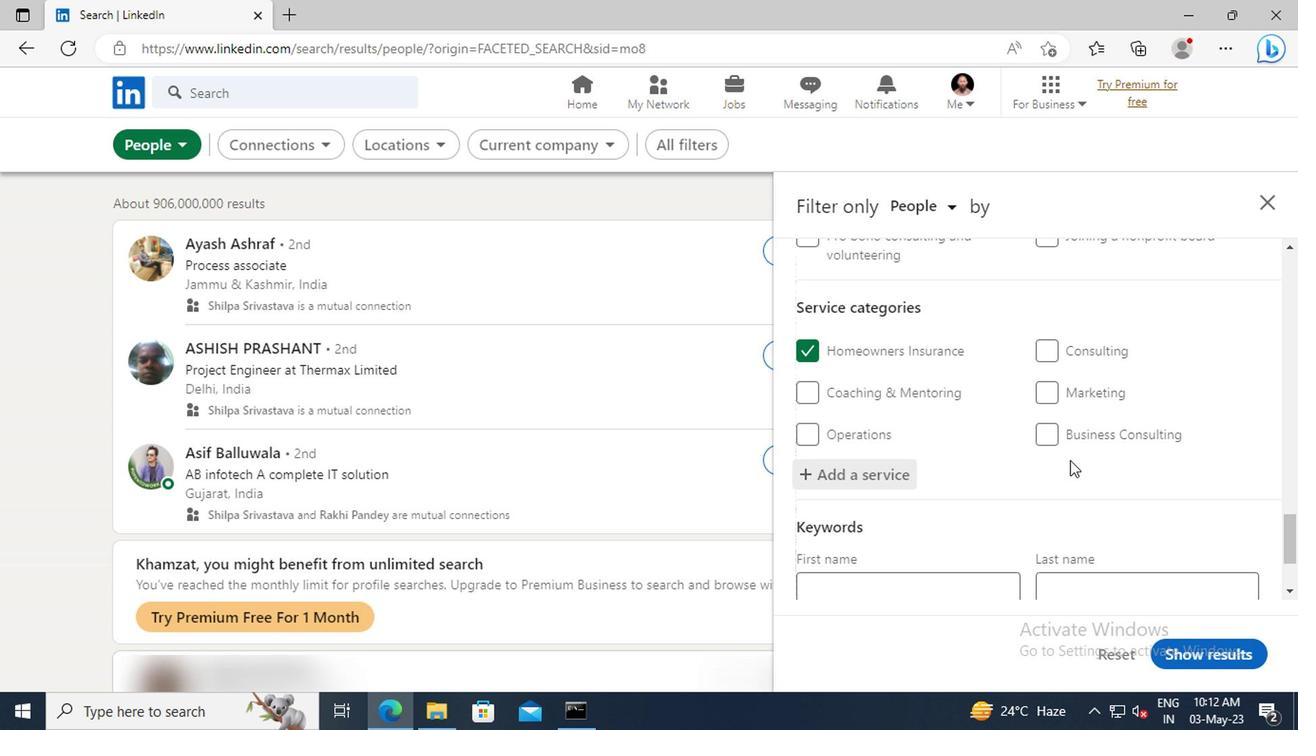 
Action: Mouse scrolled (1066, 460) with delta (0, 0)
Screenshot: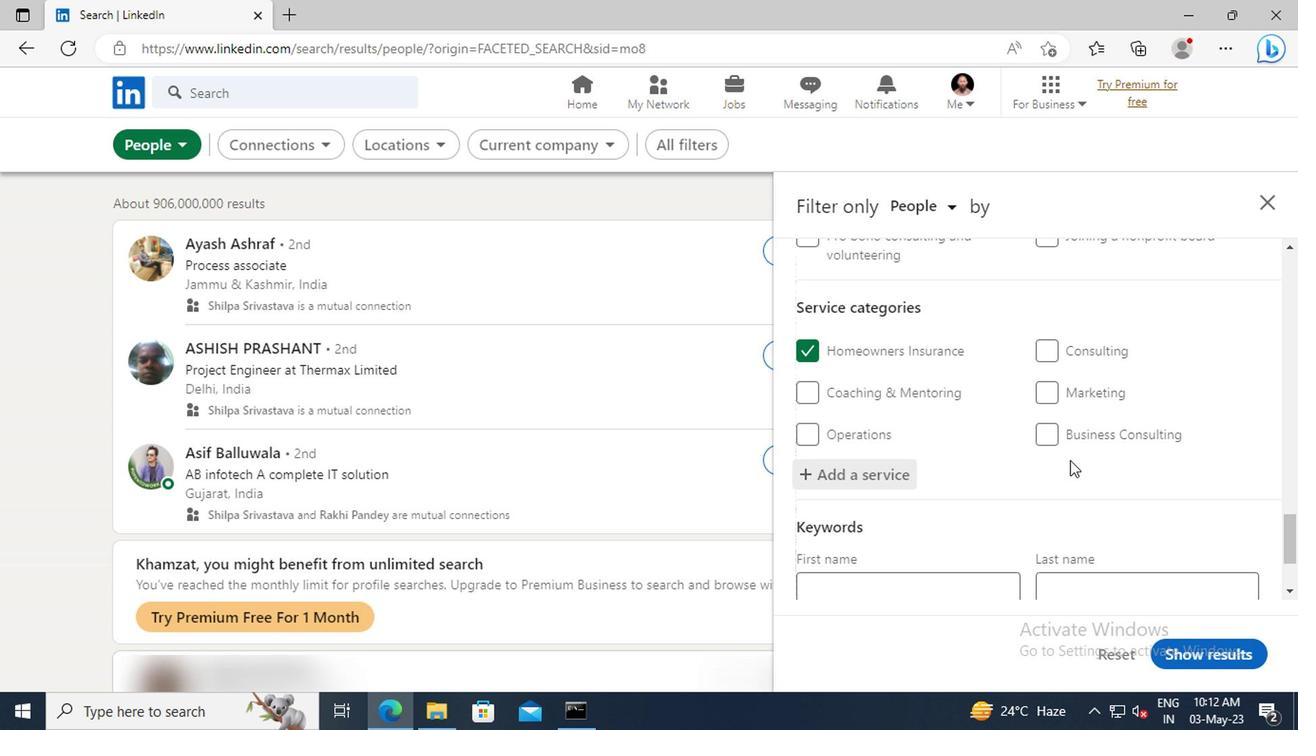 
Action: Mouse scrolled (1066, 460) with delta (0, 0)
Screenshot: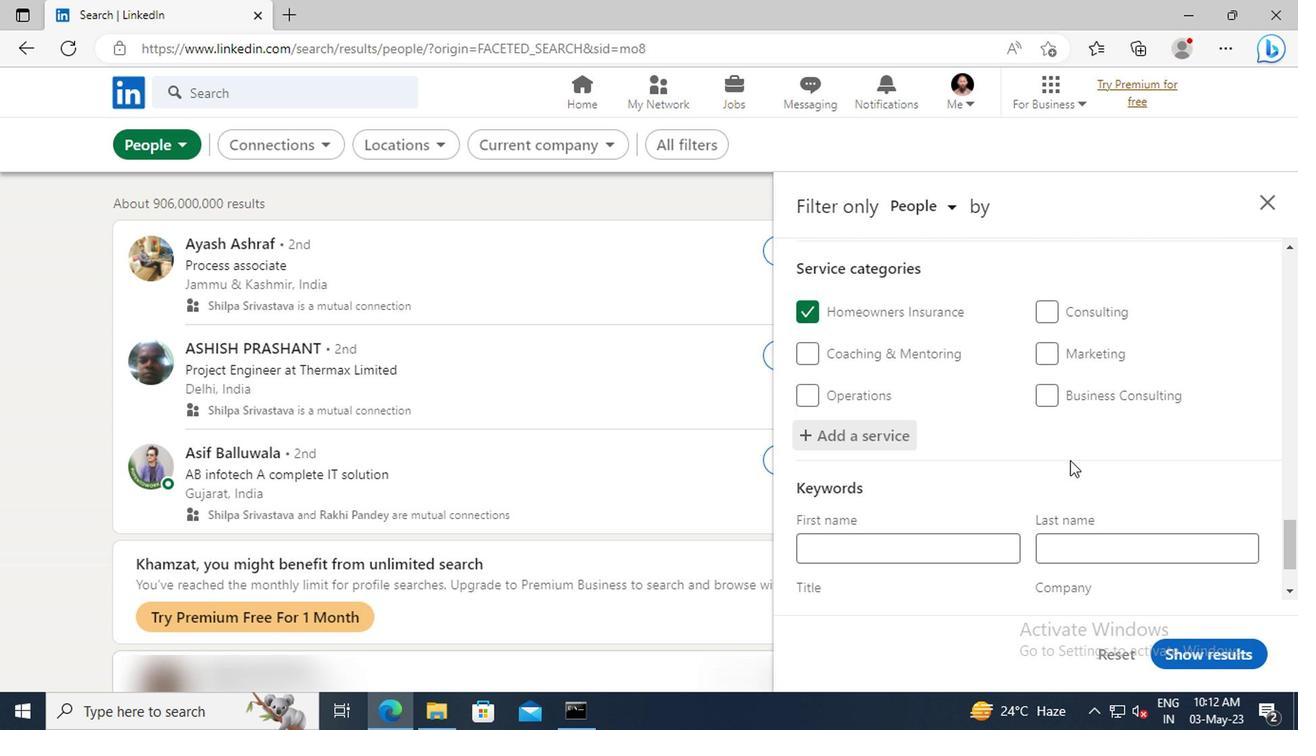 
Action: Mouse moved to (943, 510)
Screenshot: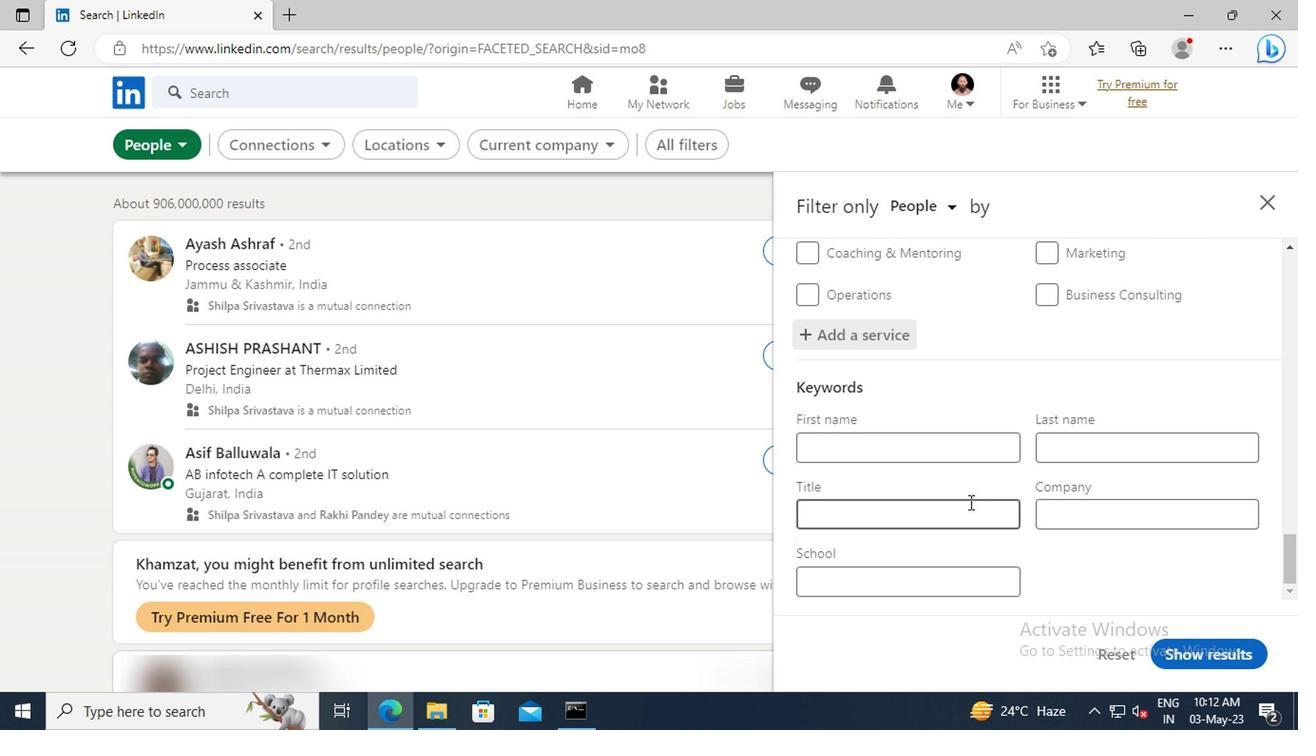 
Action: Mouse pressed left at (943, 510)
Screenshot: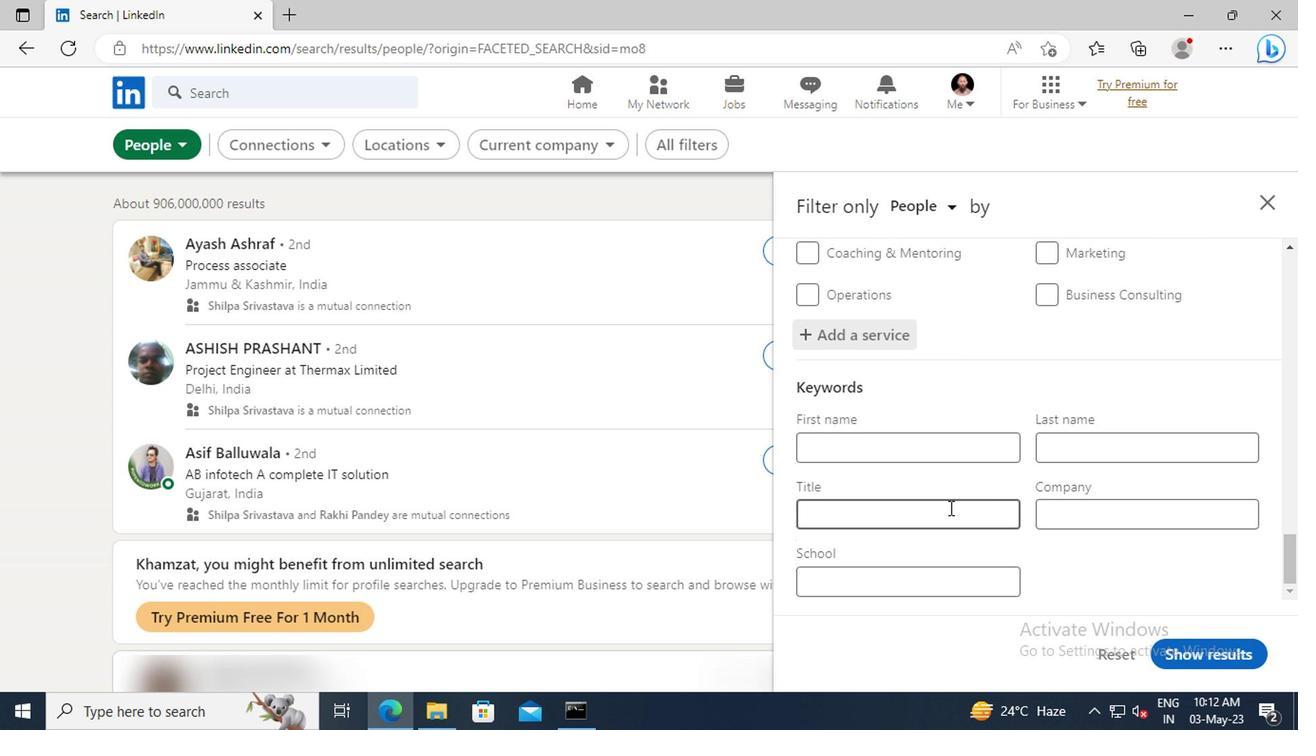 
Action: Key pressed <Key.shift>PERSONAL<Key.space><Key.shift>ASSISTANT<Key.enter>
Screenshot: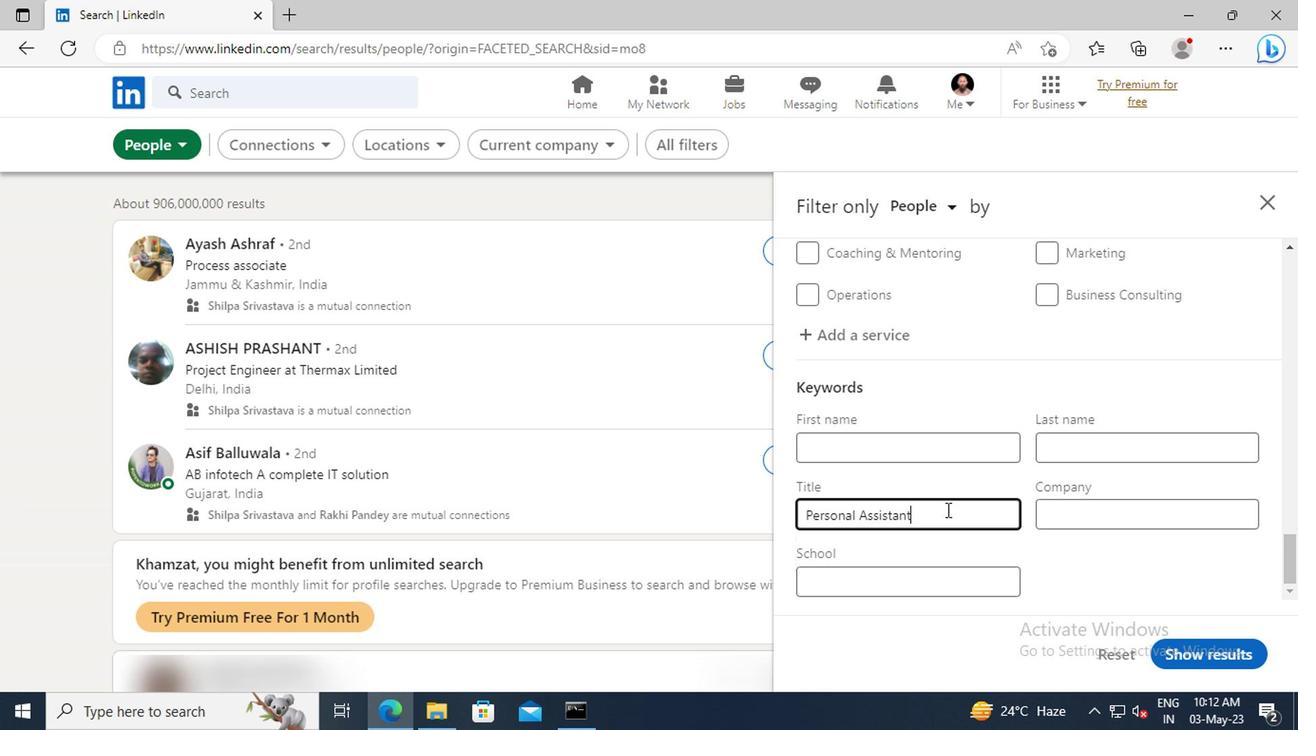 
Action: Mouse moved to (1177, 656)
Screenshot: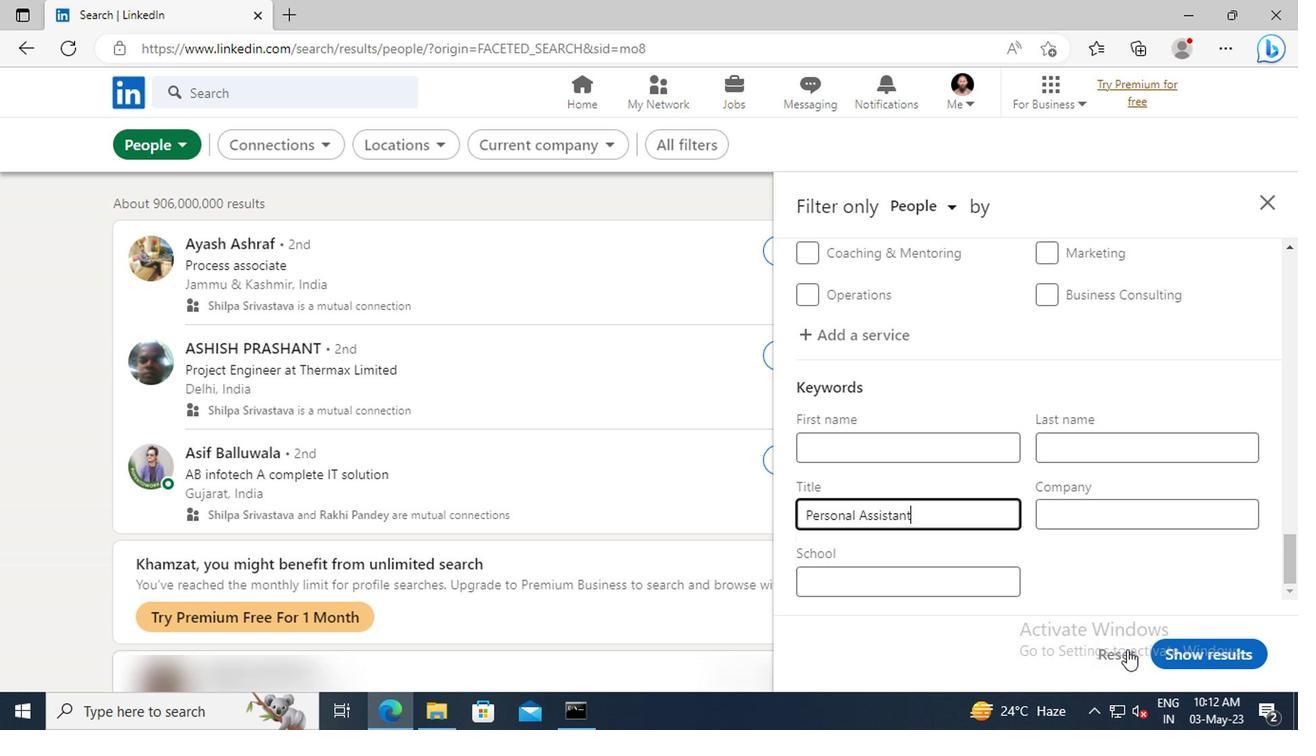 
Action: Mouse pressed left at (1177, 656)
Screenshot: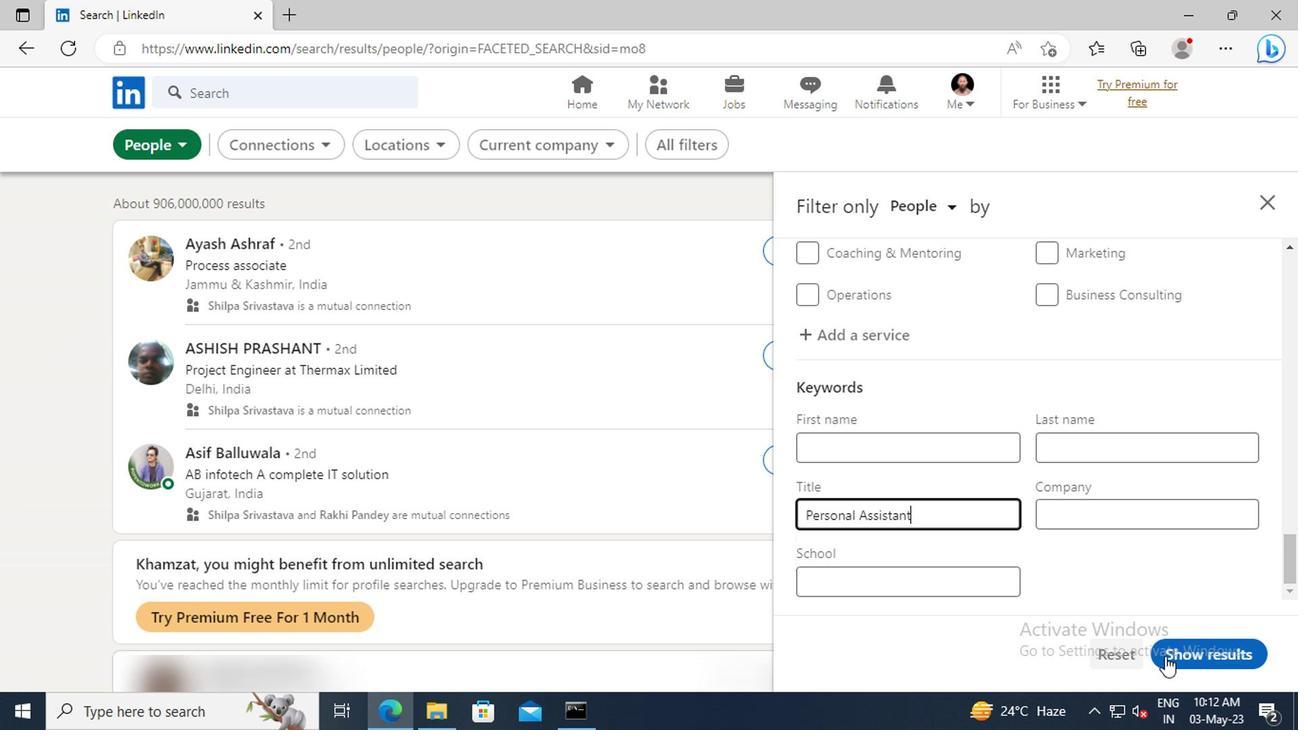 
